 Task: Look for space in Queenstown, South Africa from 12th July, 2023 to 16th July, 2023 for 8 adults in price range Rs.10000 to Rs.16000. Place can be private room with 8 bedrooms having 8 beds and 8 bathrooms. Property type can be house, flat, guest house. Amenities needed are: wifi, TV, free parkinig on premises, gym, breakfast. Booking option can be shelf check-in. Required host language is English.
Action: Mouse moved to (494, 123)
Screenshot: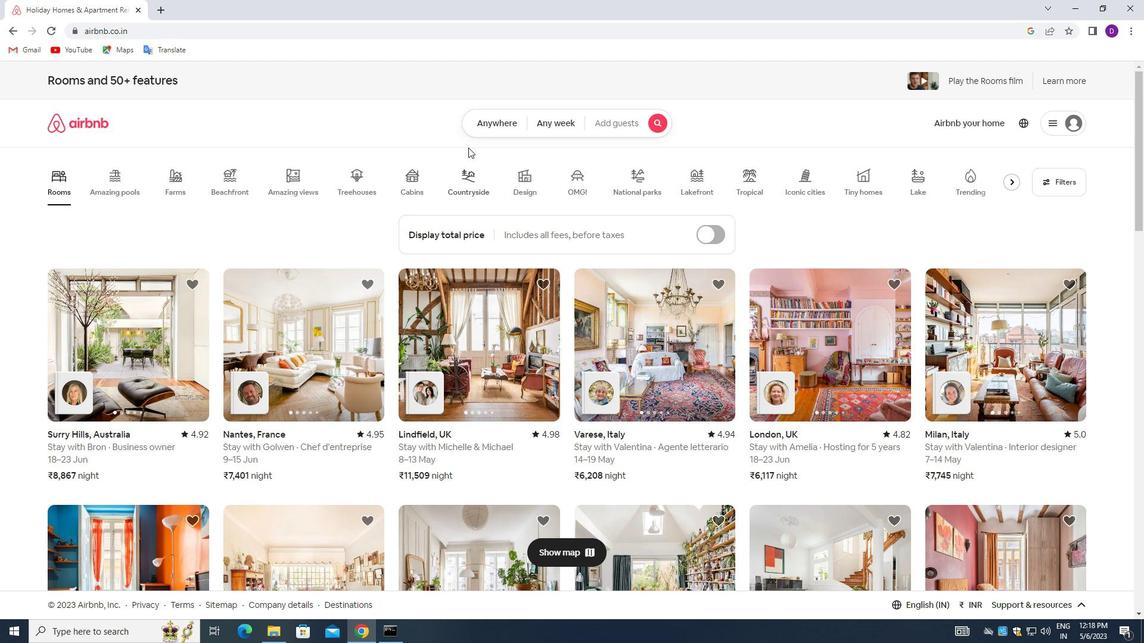 
Action: Mouse pressed left at (494, 123)
Screenshot: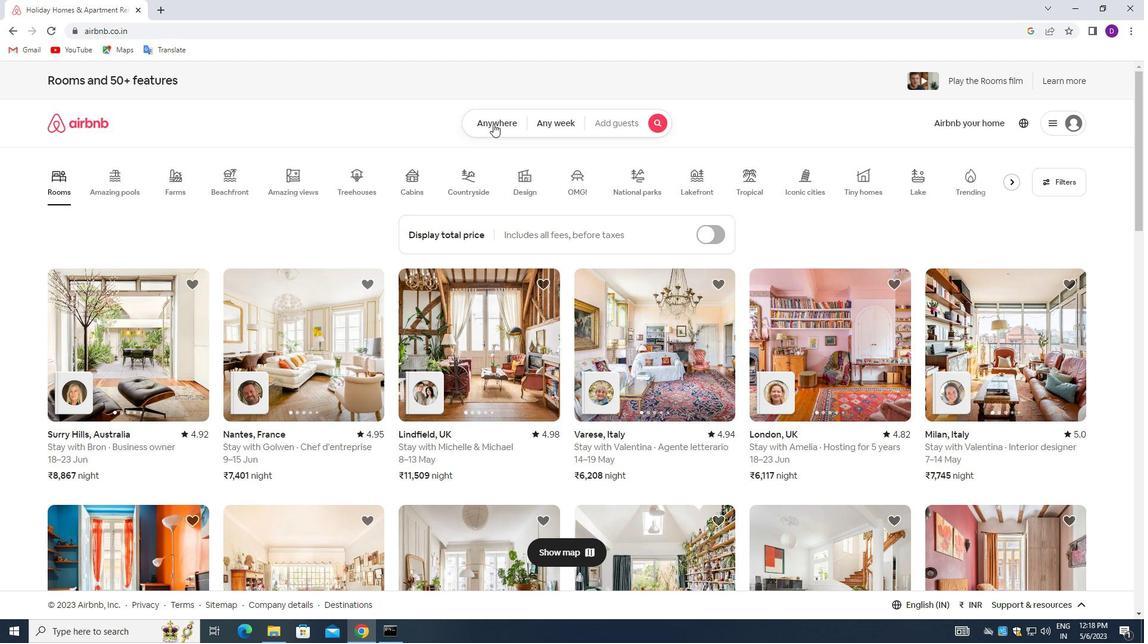 
Action: Mouse moved to (450, 175)
Screenshot: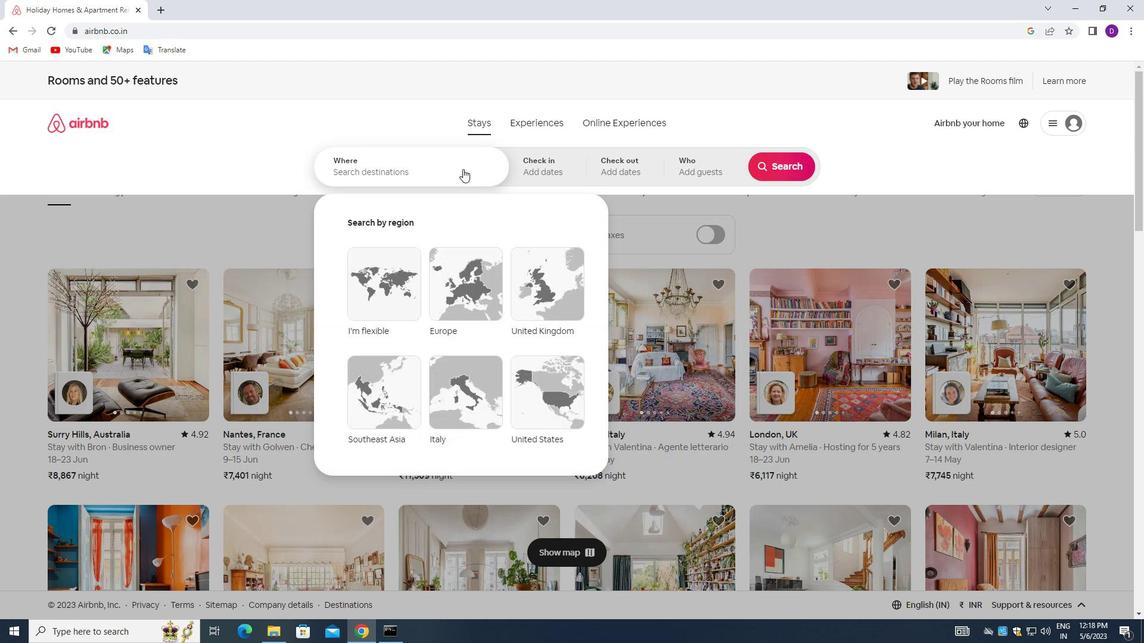 
Action: Mouse pressed left at (450, 175)
Screenshot: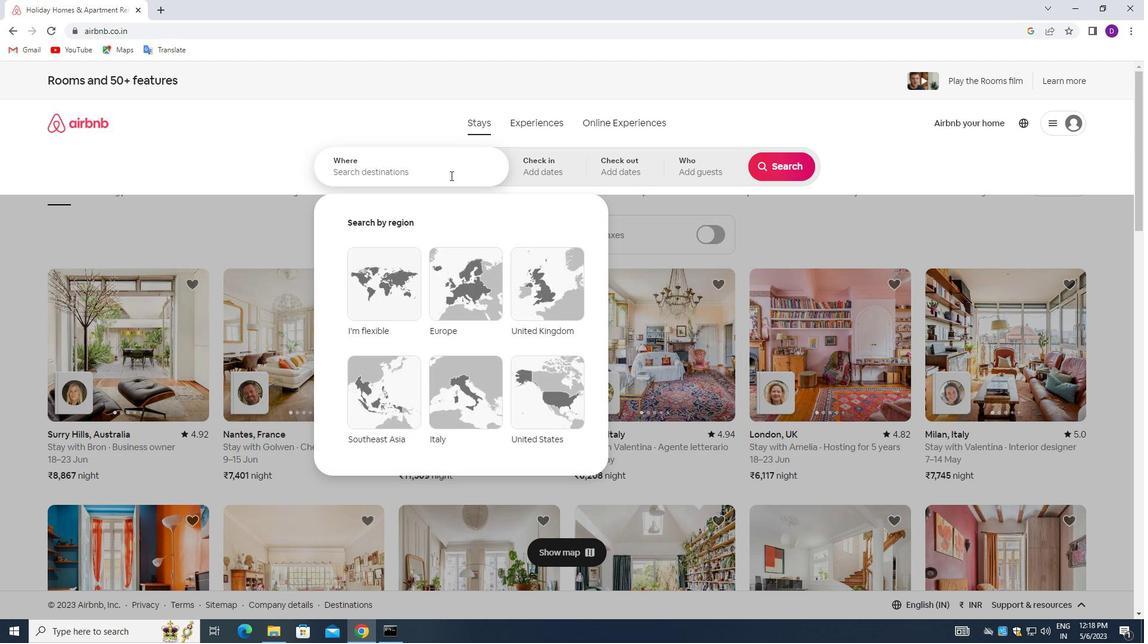 
Action: Mouse moved to (283, 236)
Screenshot: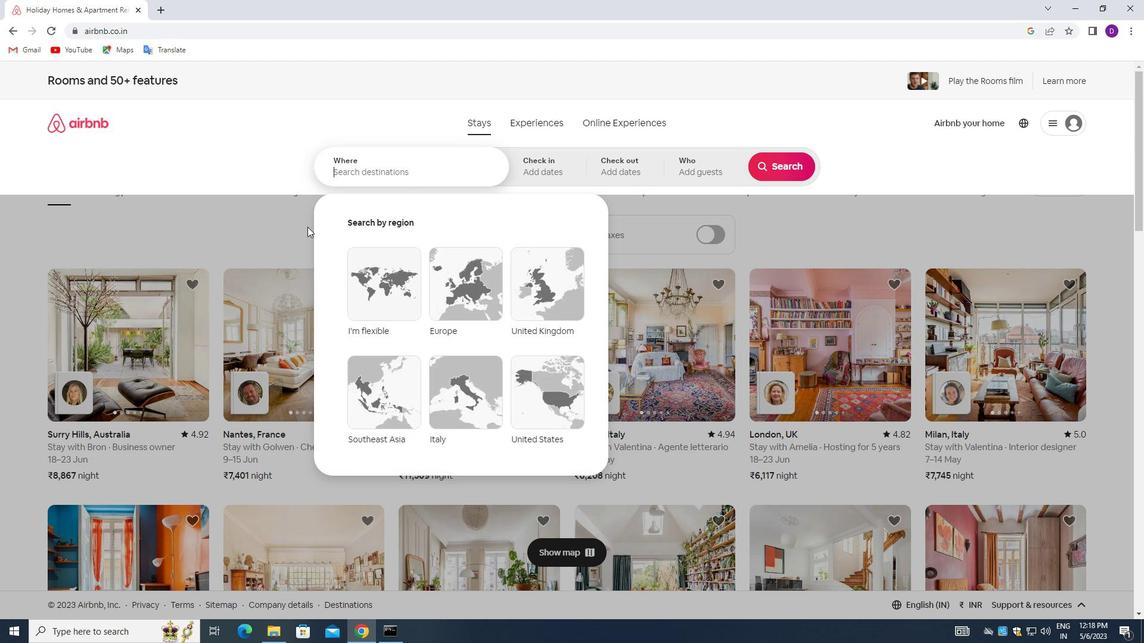 
Action: Key pressed <Key.shift_r>Queenstown,<Key.space><Key.shift_r>A=<Key.backspace><Key.backspace><Key.shift_r>South<Key.space><Key.shift_r>Africa<Key.enter>
Screenshot: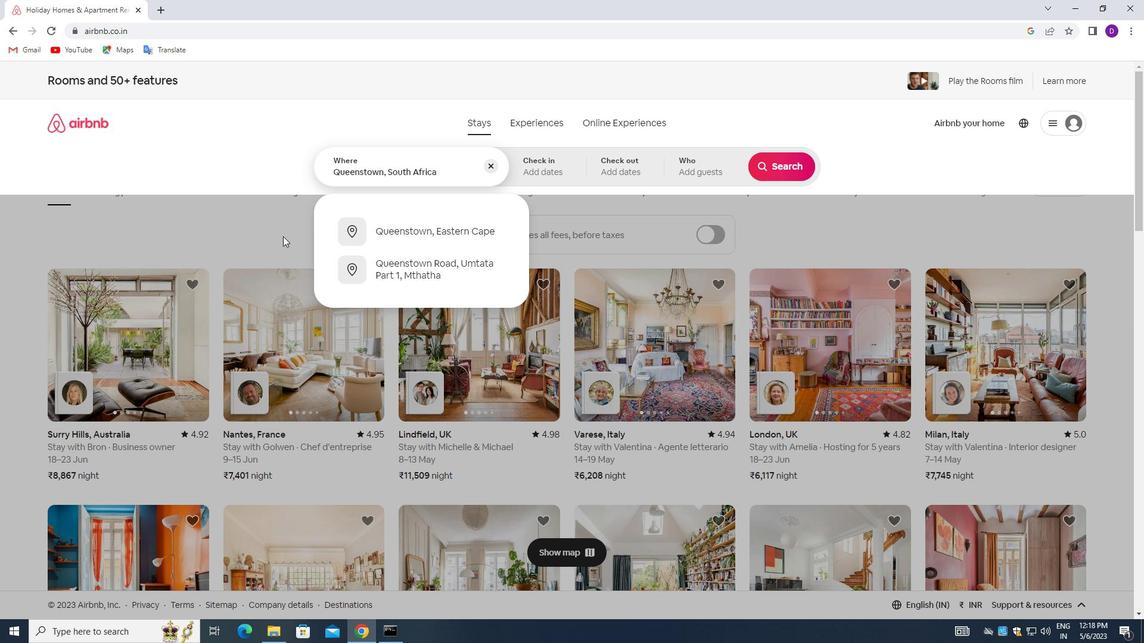 
Action: Mouse scrolled (283, 237) with delta (0, 0)
Screenshot: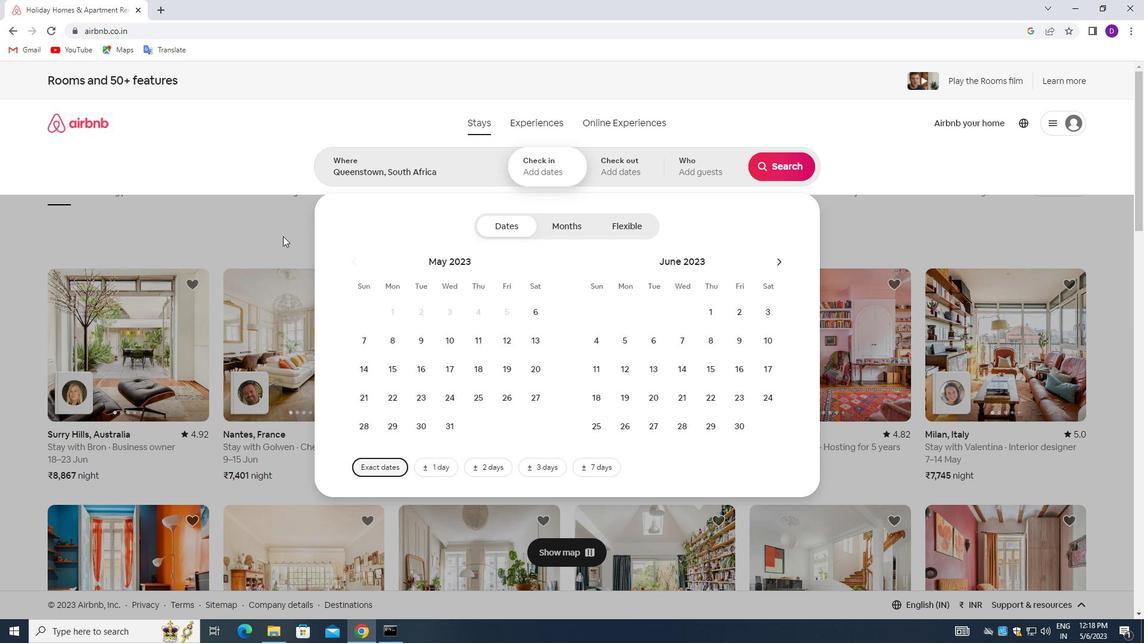 
Action: Mouse scrolled (283, 237) with delta (0, 0)
Screenshot: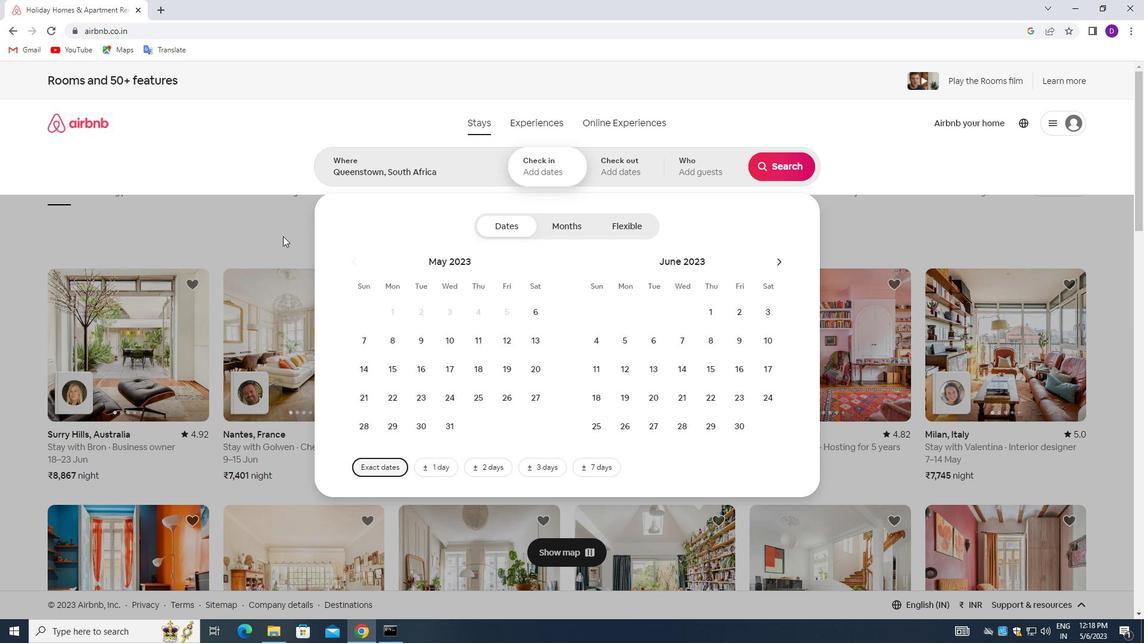 
Action: Mouse moved to (772, 262)
Screenshot: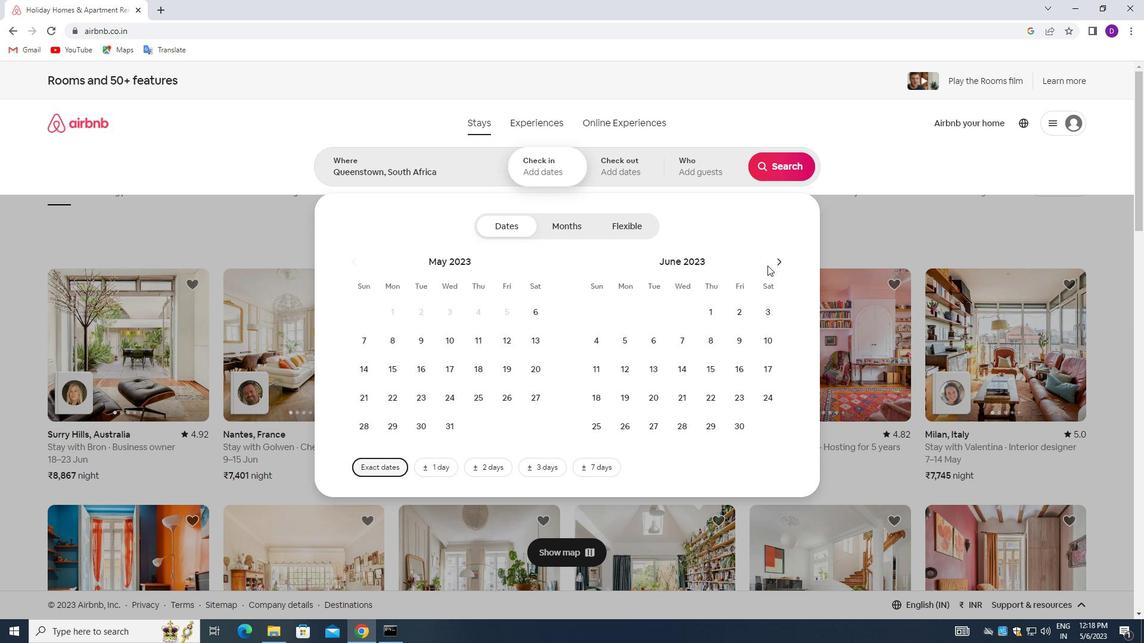 
Action: Mouse pressed left at (772, 262)
Screenshot: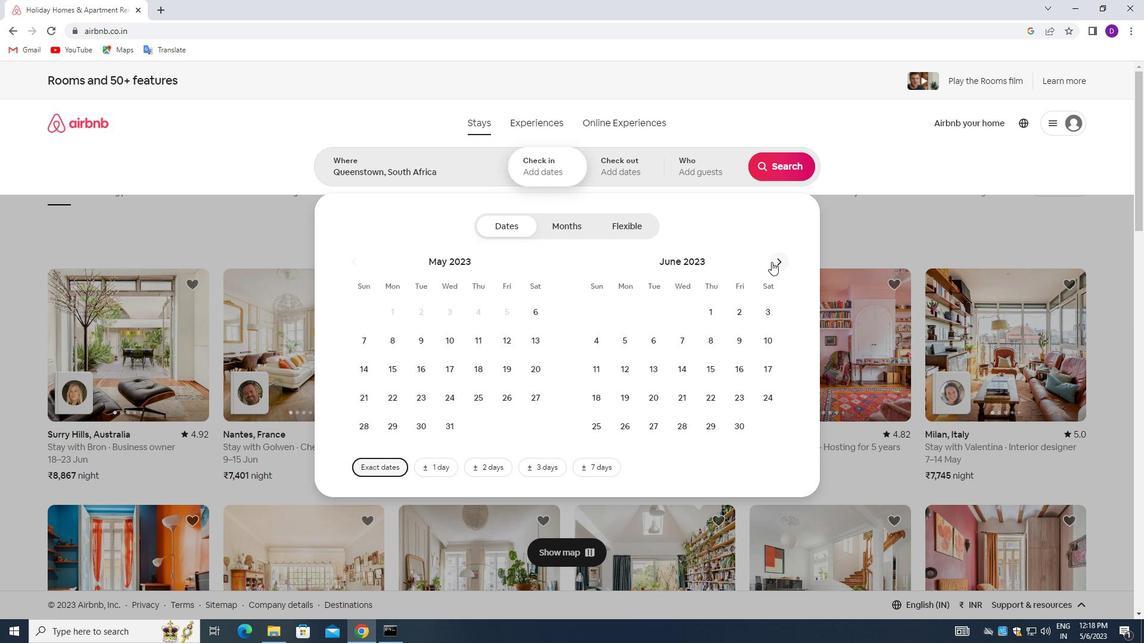 
Action: Mouse moved to (687, 376)
Screenshot: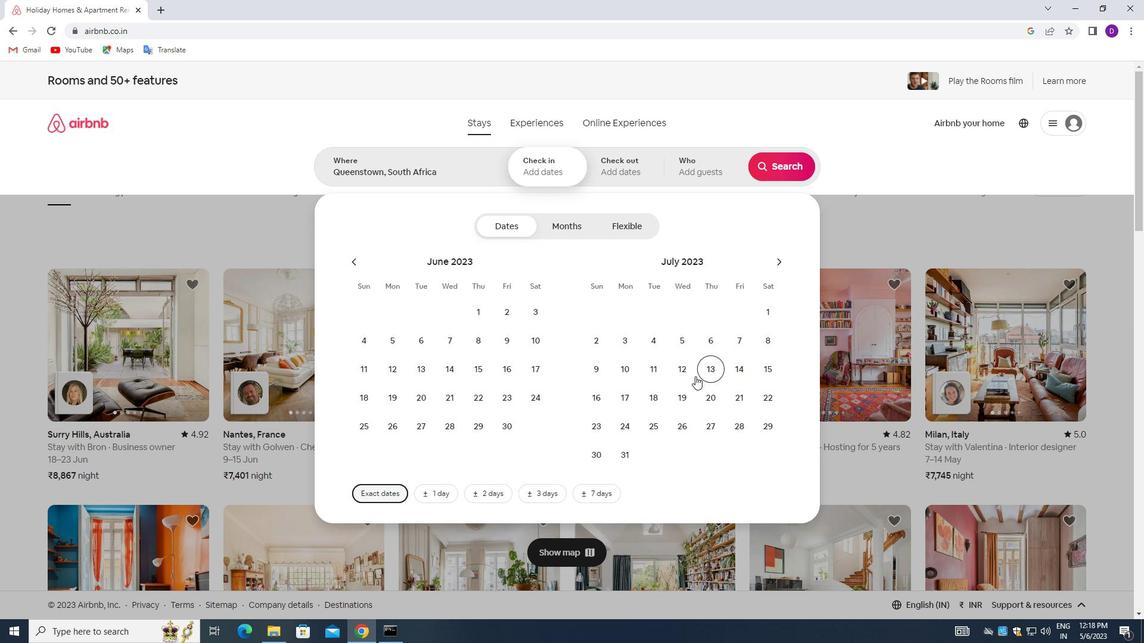 
Action: Mouse pressed left at (687, 376)
Screenshot: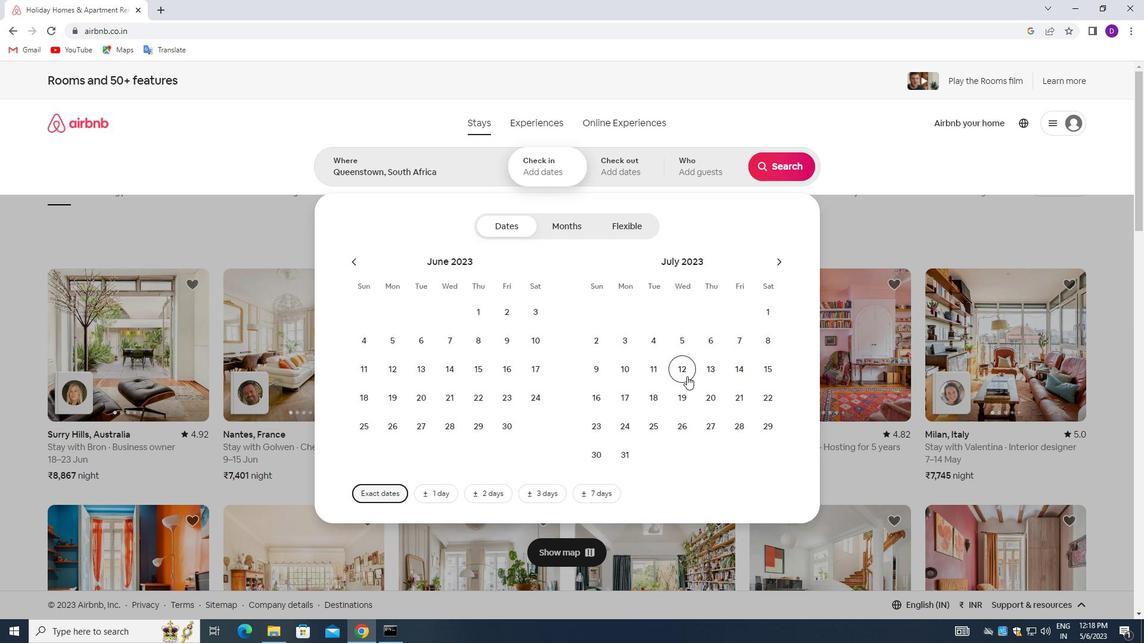 
Action: Mouse moved to (598, 402)
Screenshot: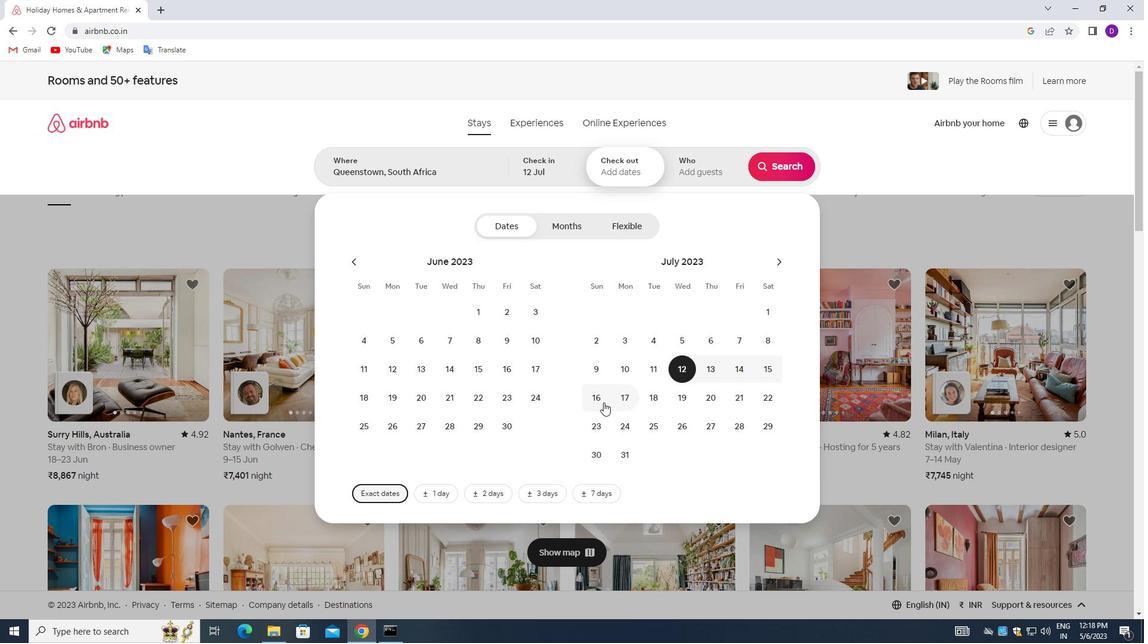 
Action: Mouse pressed left at (598, 402)
Screenshot: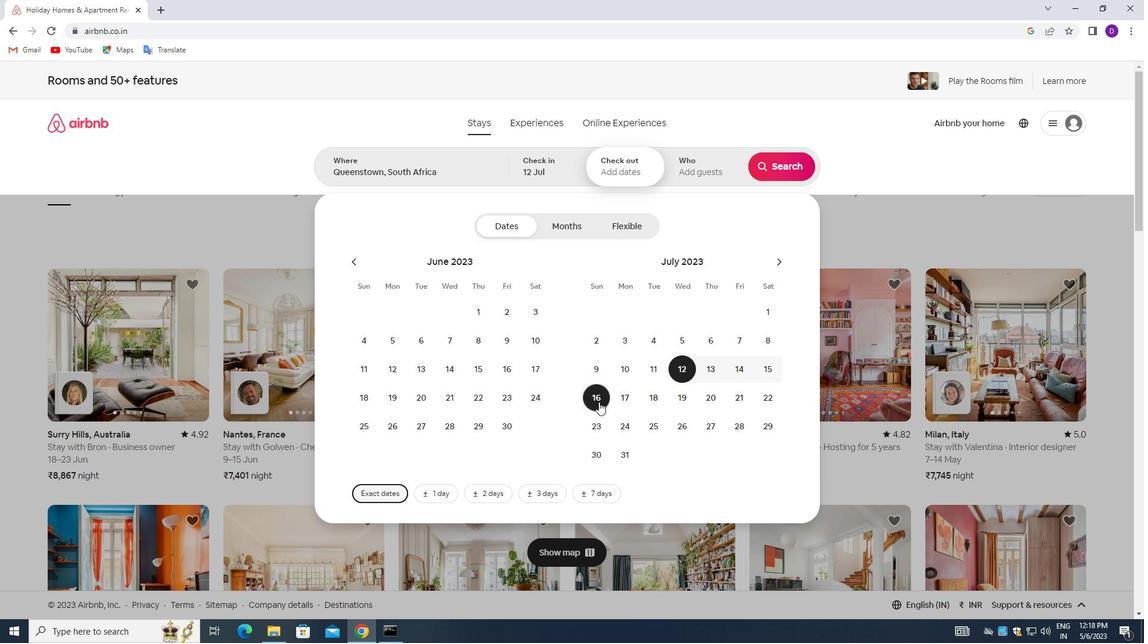 
Action: Mouse moved to (696, 175)
Screenshot: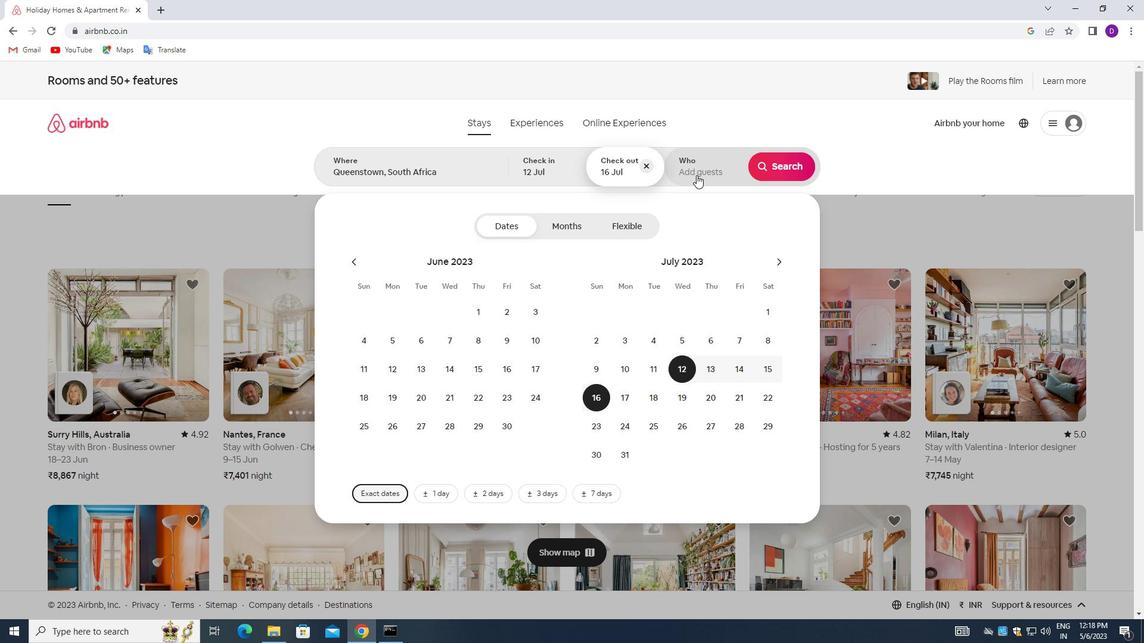 
Action: Mouse pressed left at (696, 175)
Screenshot: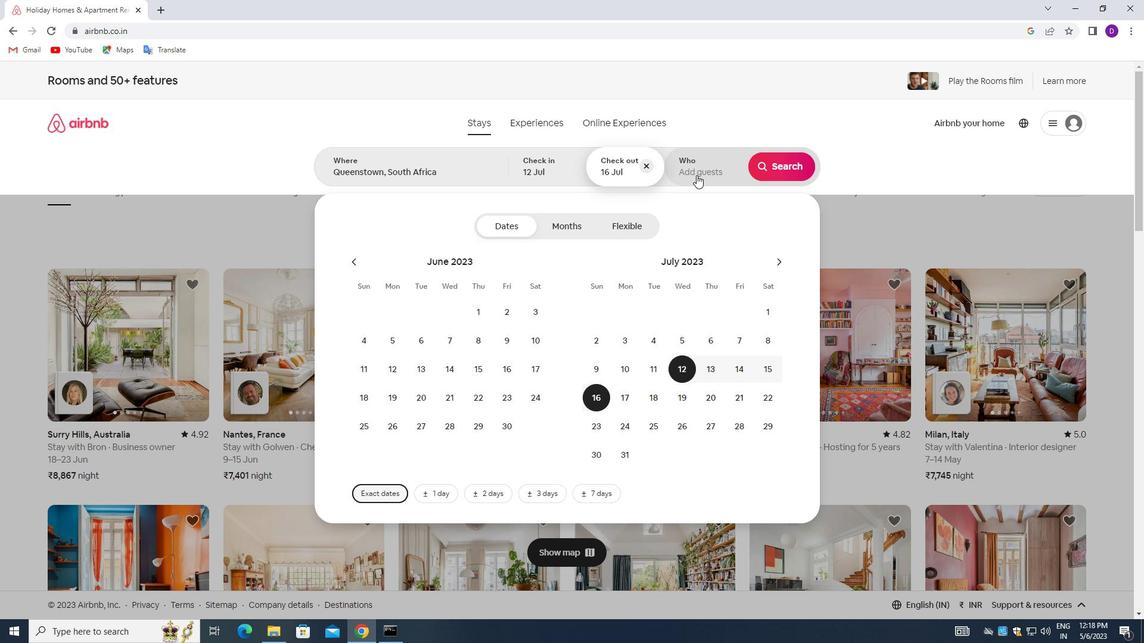 
Action: Mouse moved to (780, 228)
Screenshot: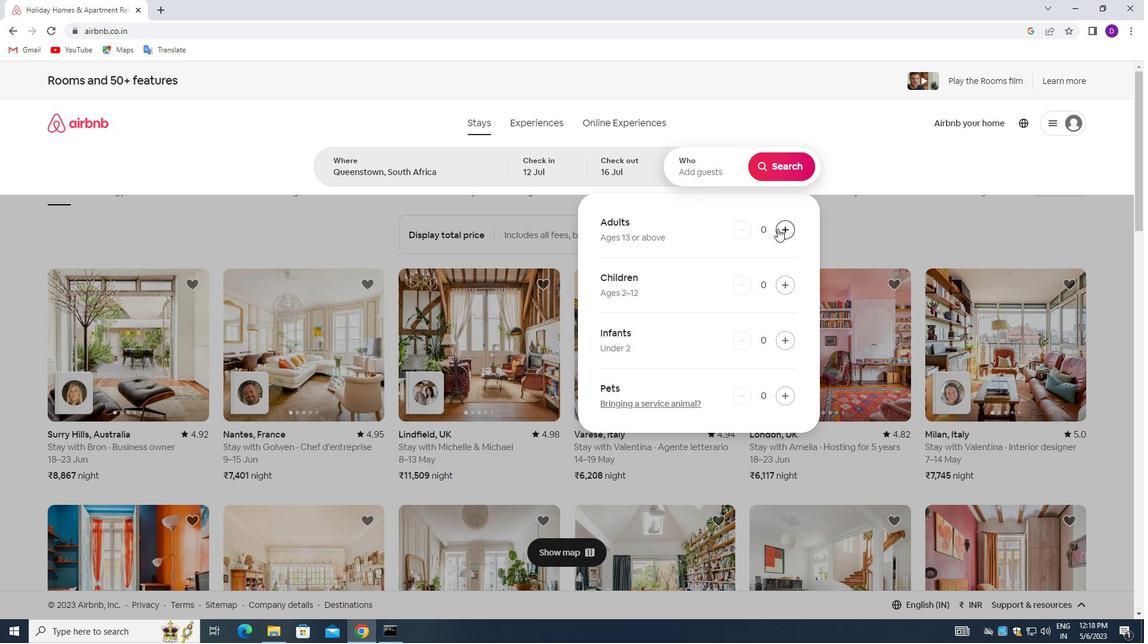 
Action: Mouse pressed left at (780, 228)
Screenshot: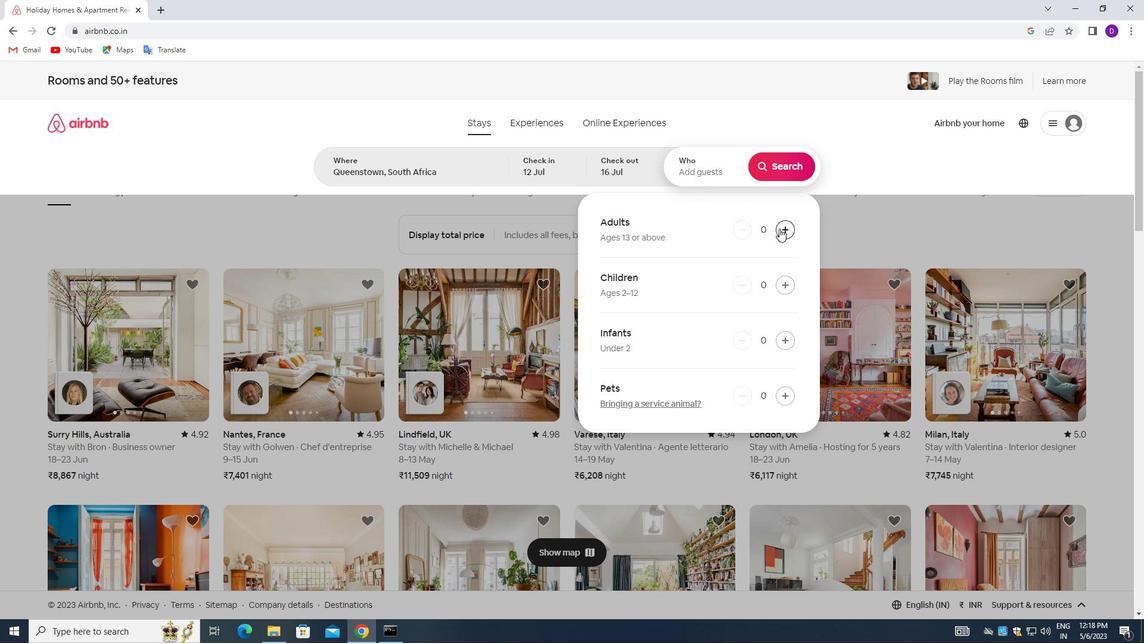 
Action: Mouse pressed left at (780, 228)
Screenshot: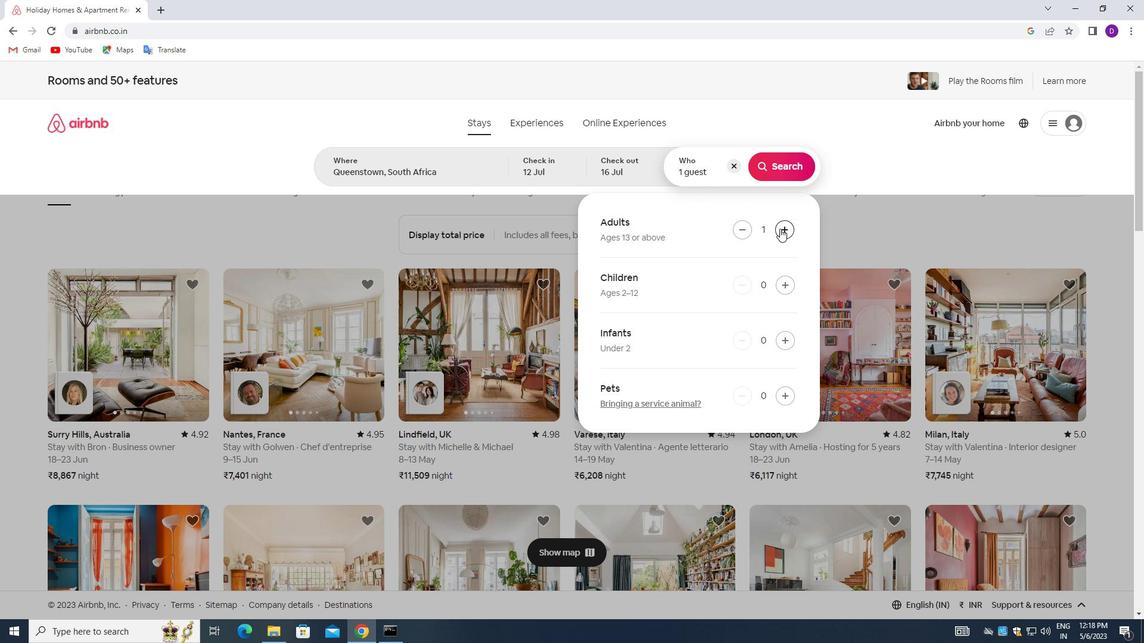 
Action: Mouse pressed left at (780, 228)
Screenshot: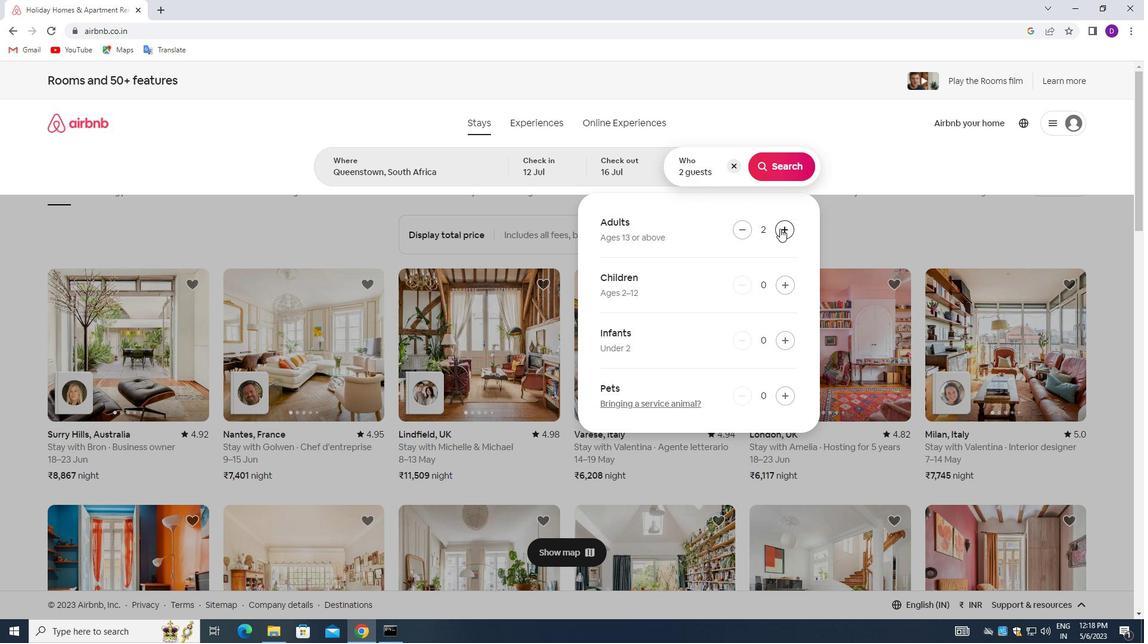 
Action: Mouse pressed left at (780, 228)
Screenshot: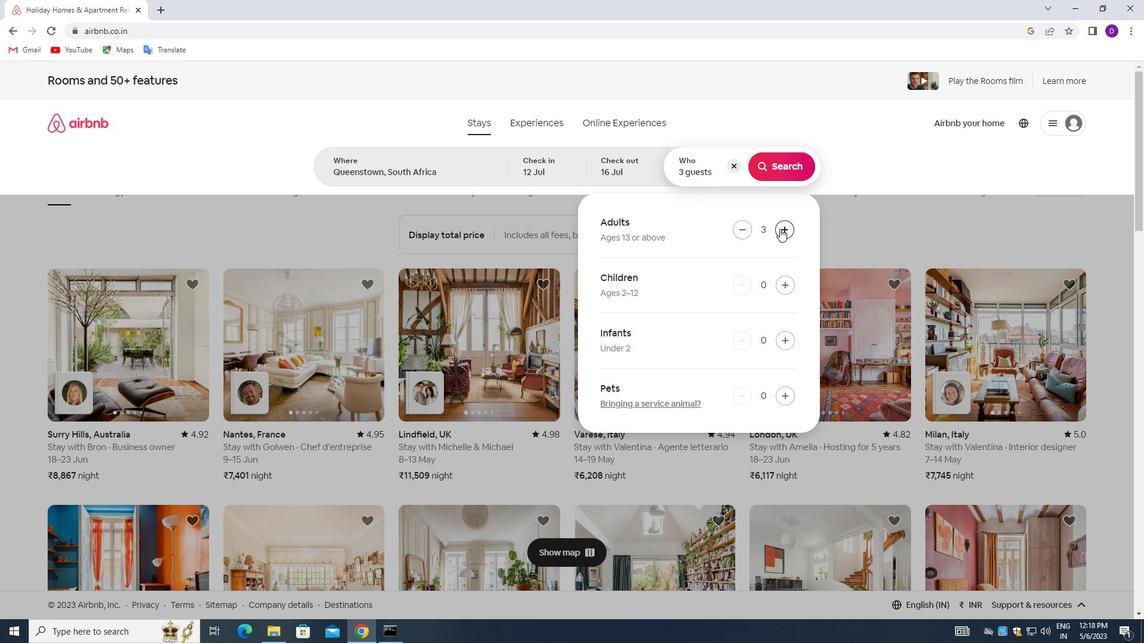
Action: Mouse pressed left at (780, 228)
Screenshot: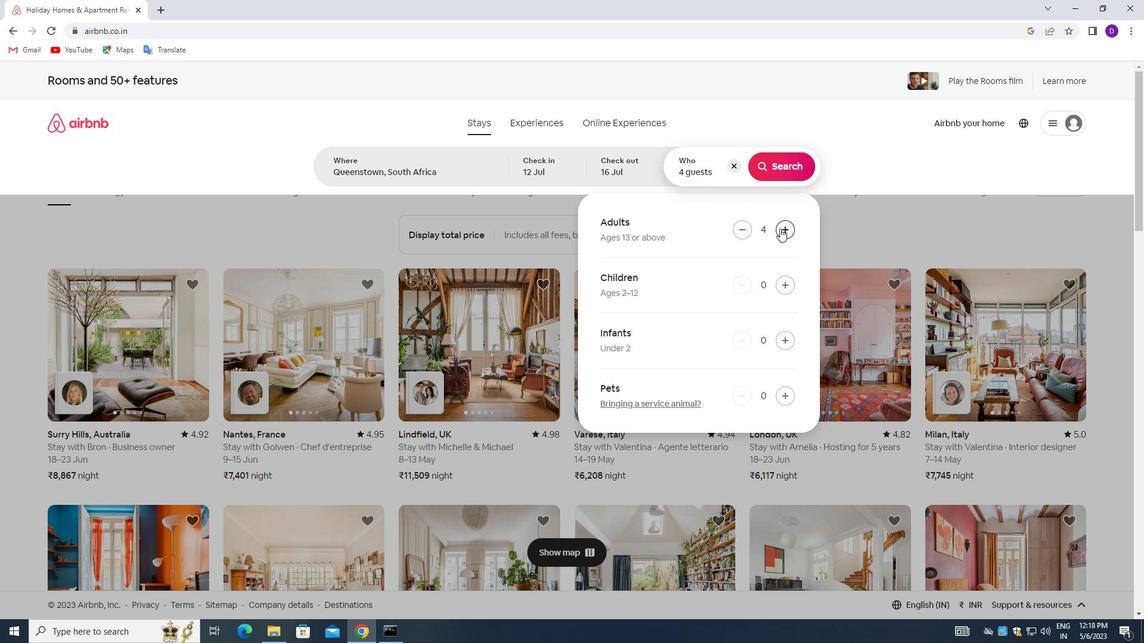 
Action: Mouse pressed left at (780, 228)
Screenshot: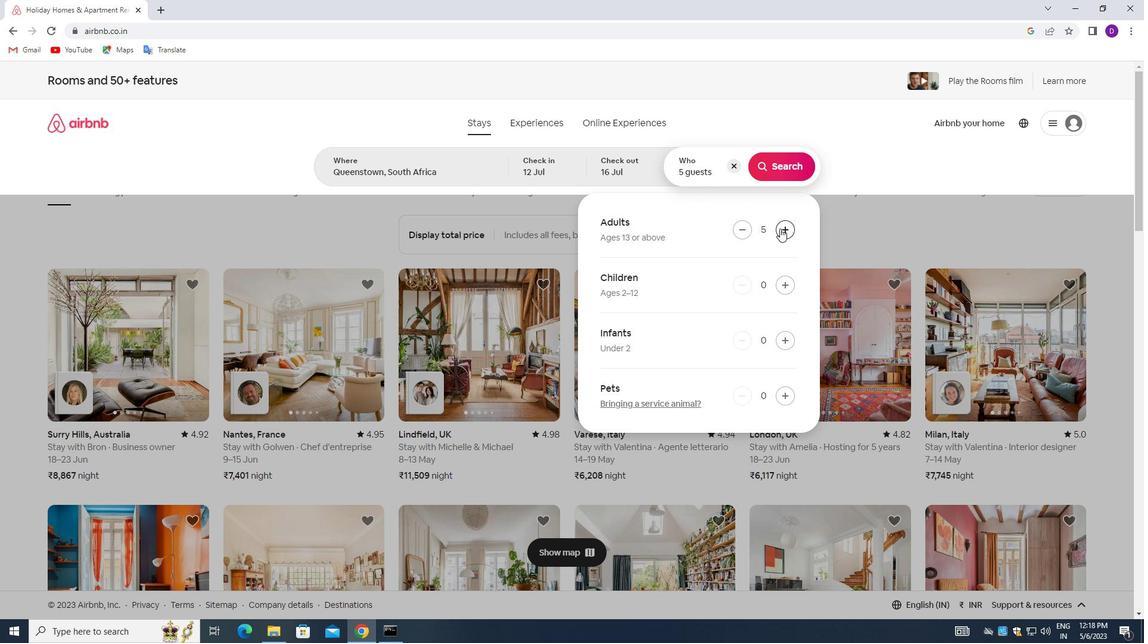 
Action: Mouse pressed left at (780, 228)
Screenshot: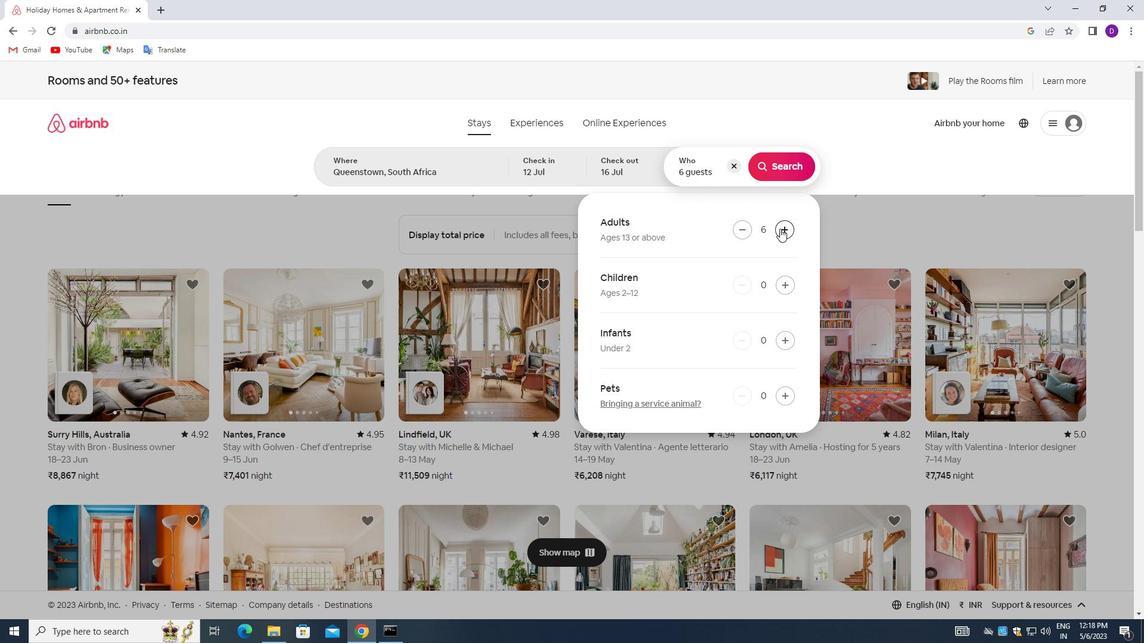 
Action: Mouse pressed left at (780, 228)
Screenshot: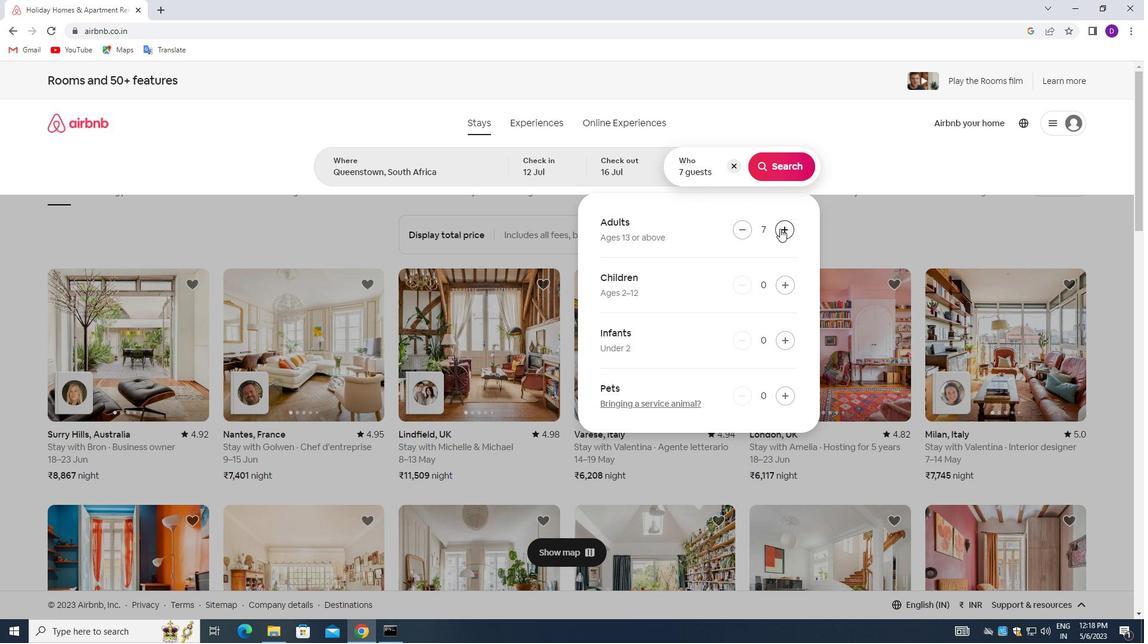 
Action: Mouse moved to (787, 168)
Screenshot: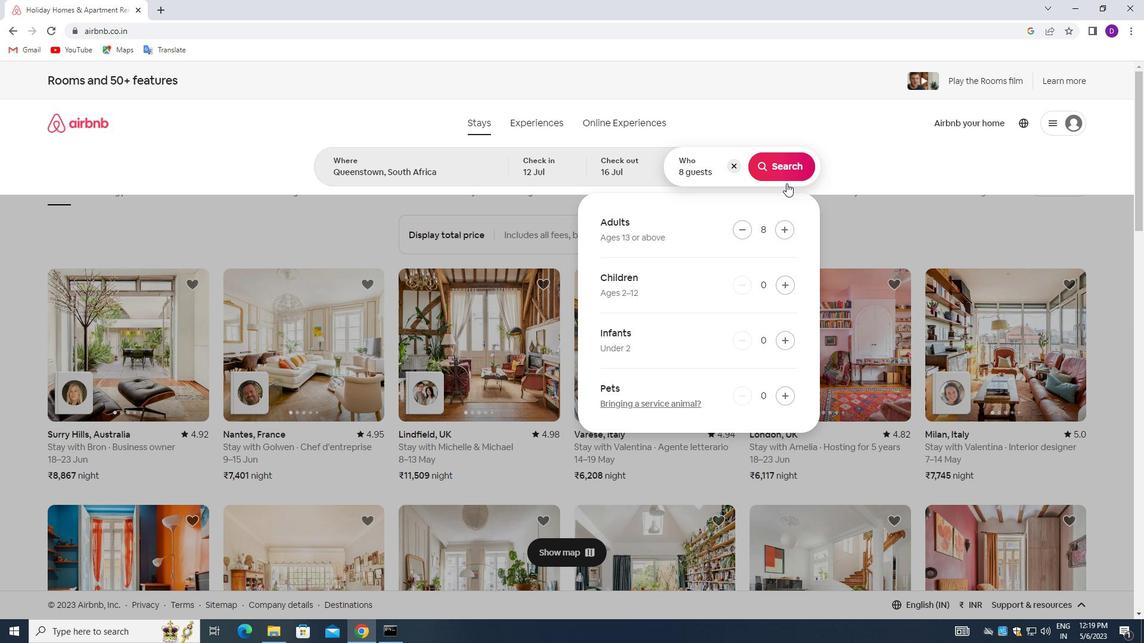 
Action: Mouse pressed left at (787, 168)
Screenshot: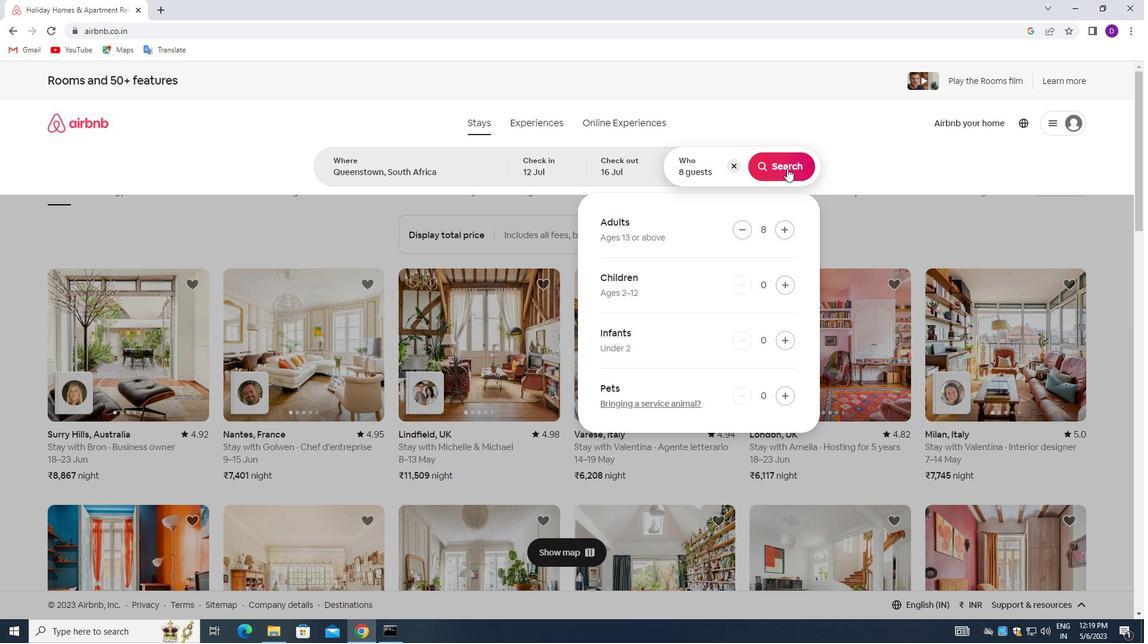 
Action: Mouse moved to (1091, 123)
Screenshot: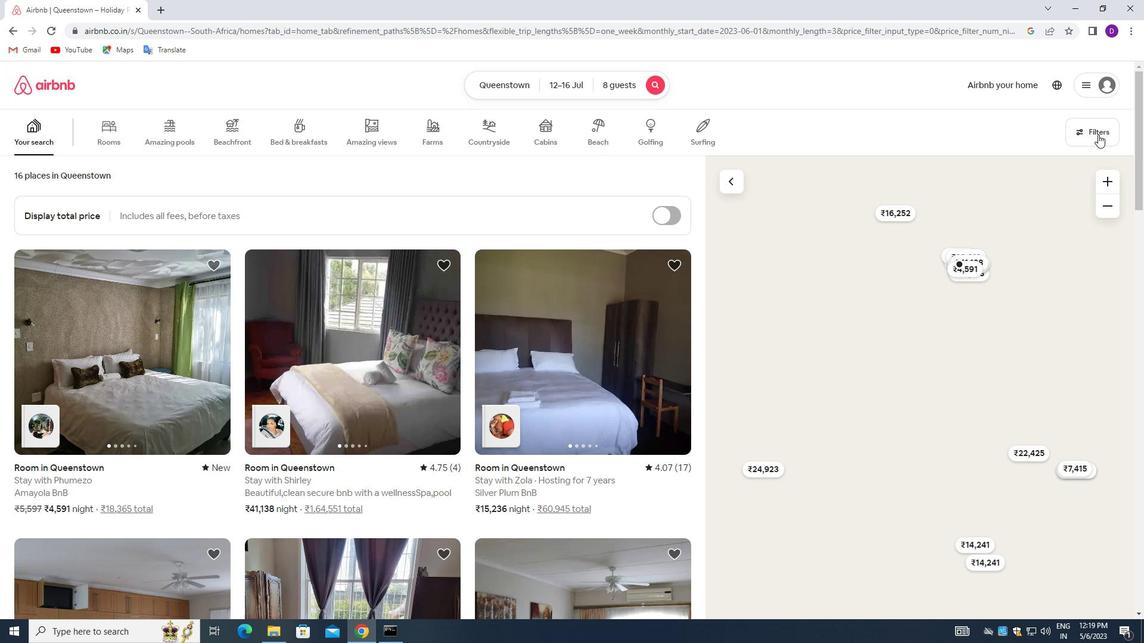 
Action: Mouse pressed left at (1091, 123)
Screenshot: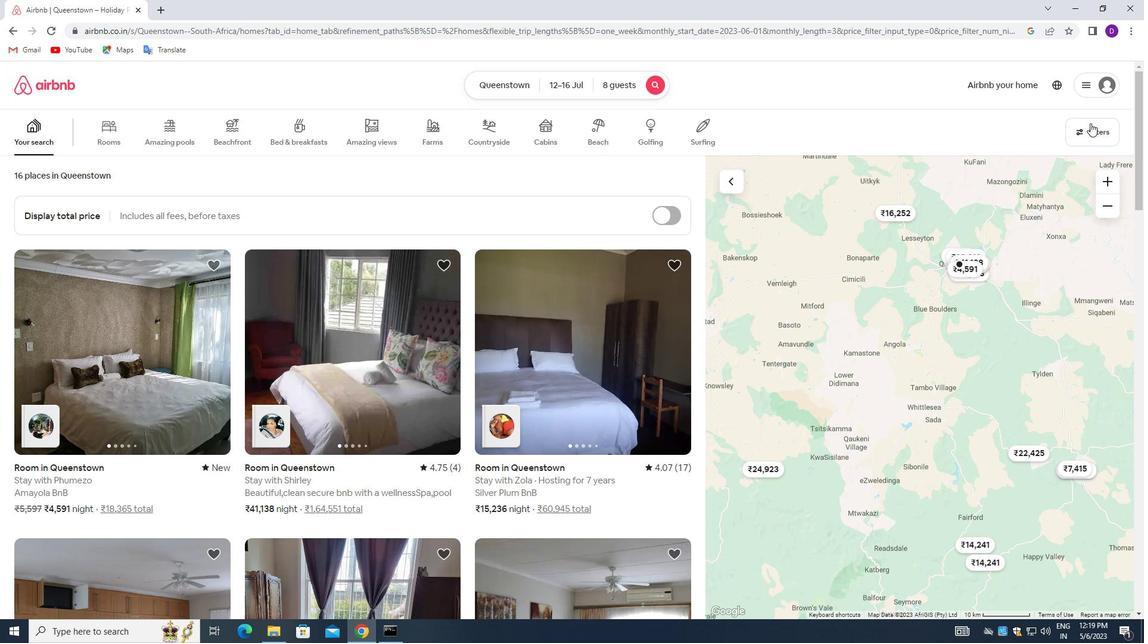 
Action: Mouse moved to (425, 426)
Screenshot: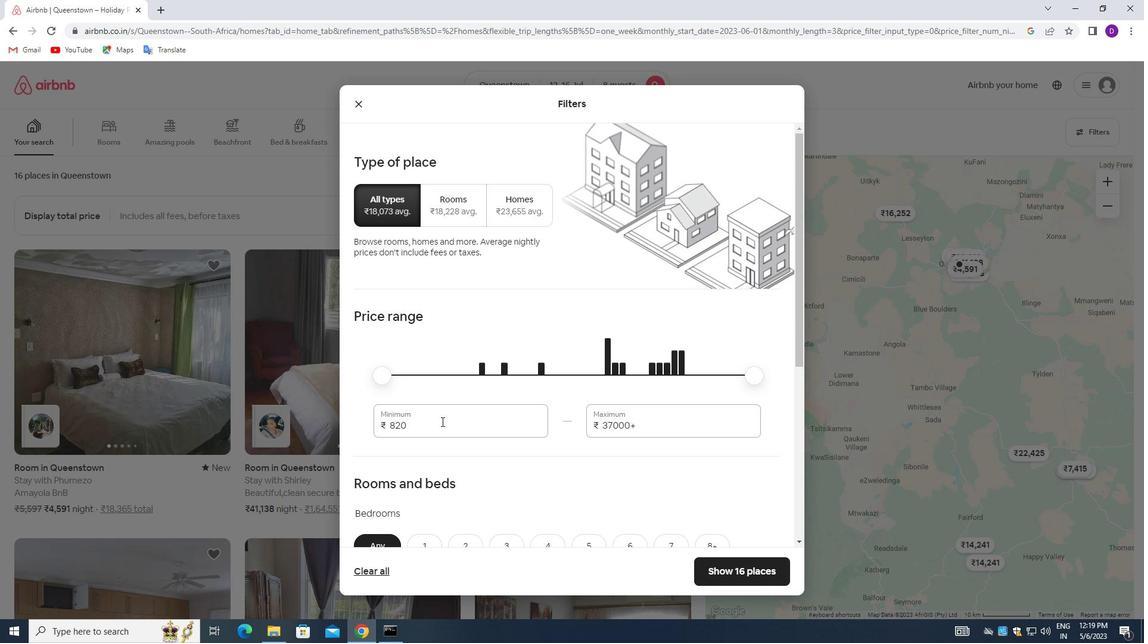 
Action: Mouse pressed left at (425, 426)
Screenshot: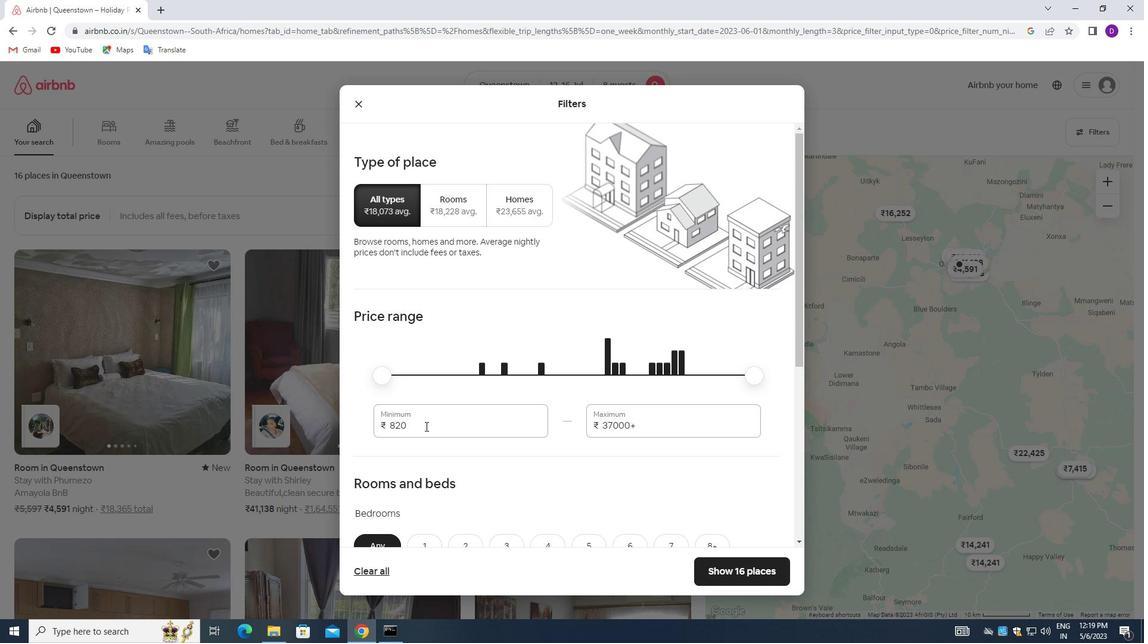 
Action: Mouse pressed left at (425, 426)
Screenshot: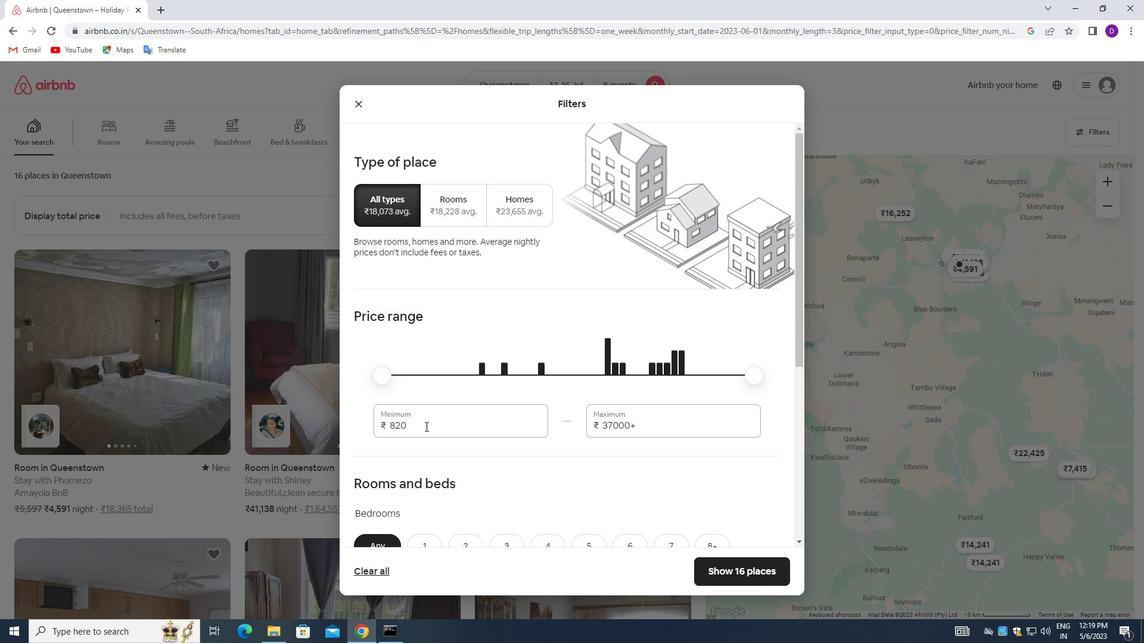 
Action: Mouse moved to (426, 428)
Screenshot: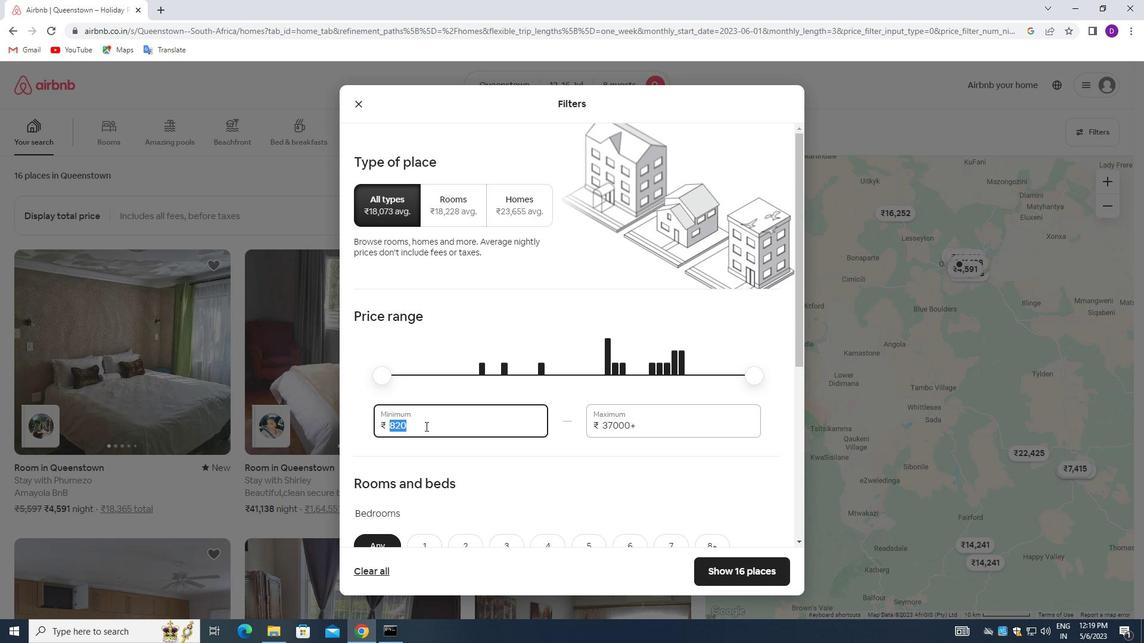 
Action: Key pressed 10000<Key.tab>16000
Screenshot: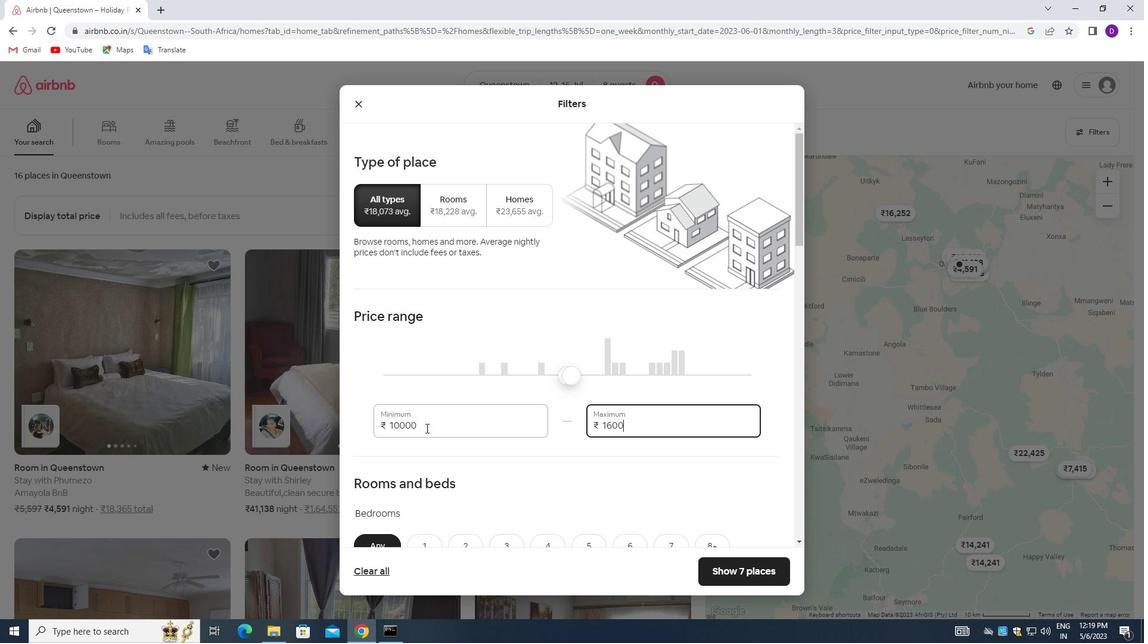 
Action: Mouse moved to (472, 435)
Screenshot: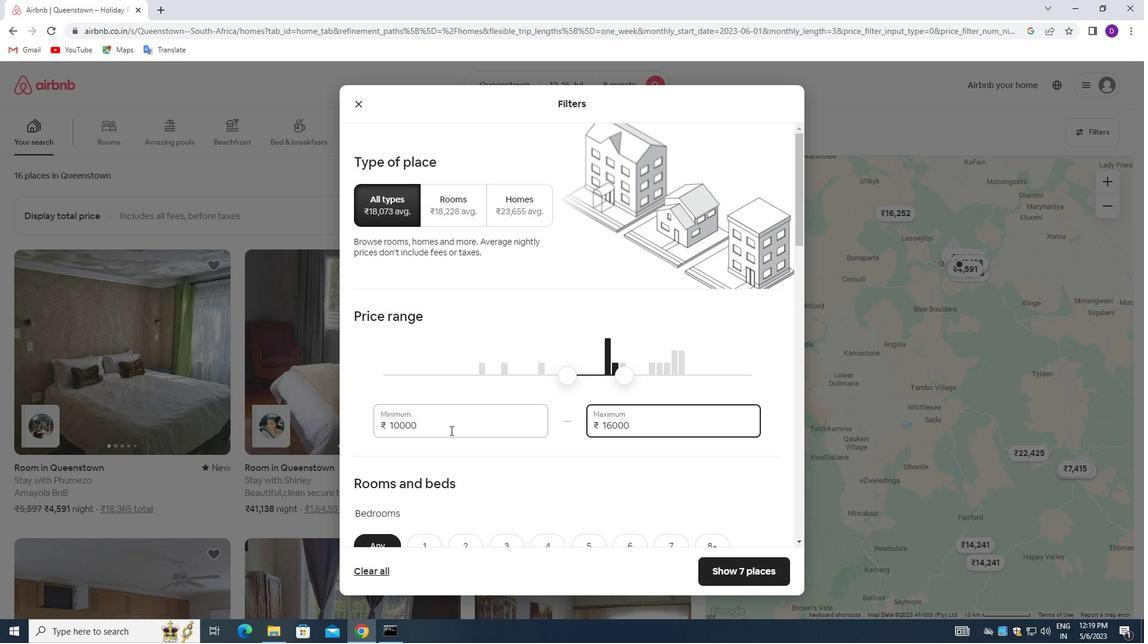 
Action: Mouse scrolled (472, 435) with delta (0, 0)
Screenshot: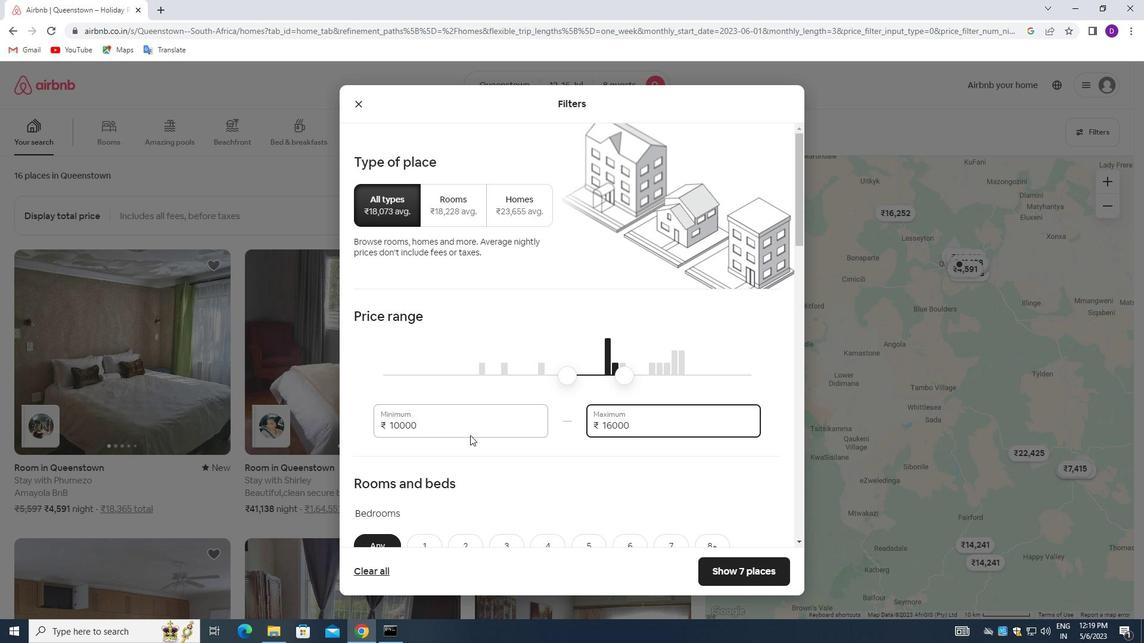 
Action: Mouse scrolled (472, 435) with delta (0, 0)
Screenshot: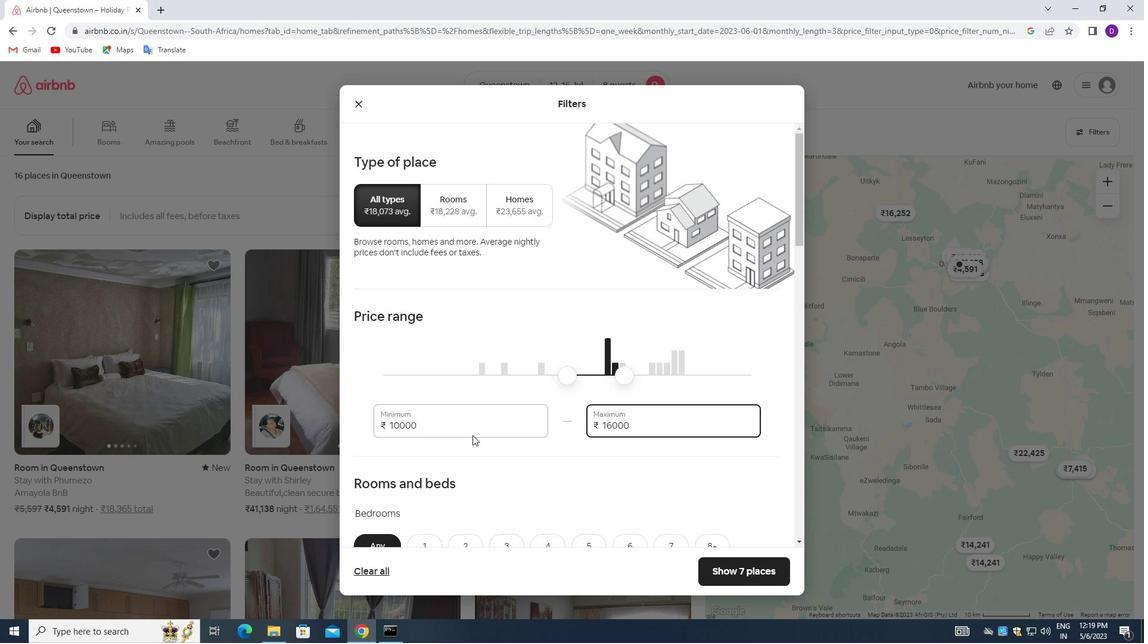 
Action: Mouse moved to (480, 422)
Screenshot: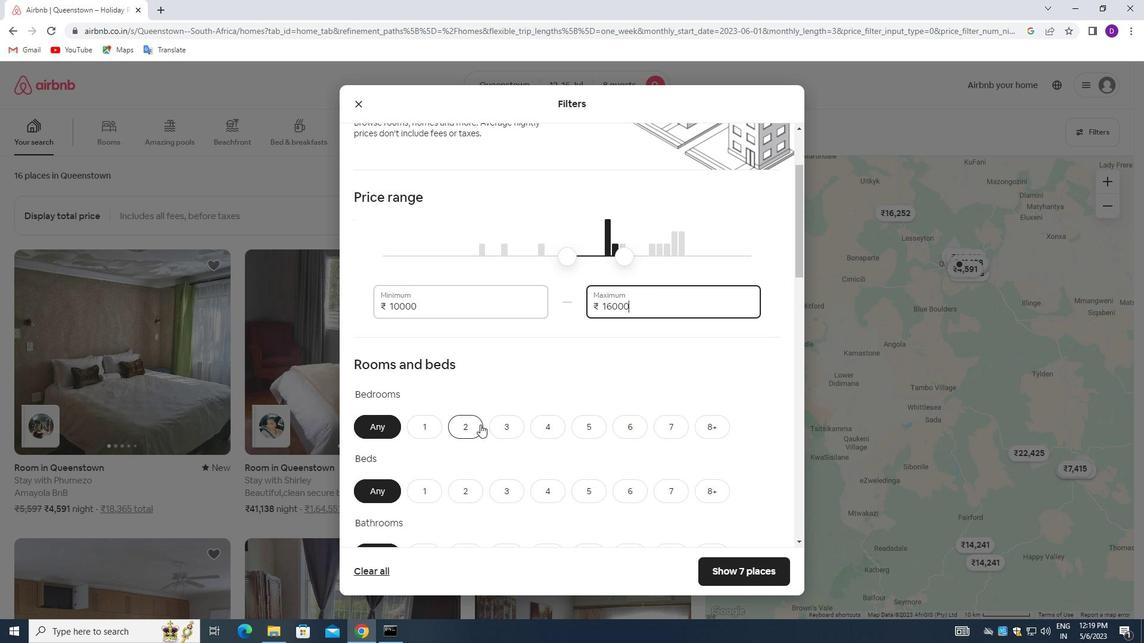 
Action: Mouse scrolled (480, 422) with delta (0, 0)
Screenshot: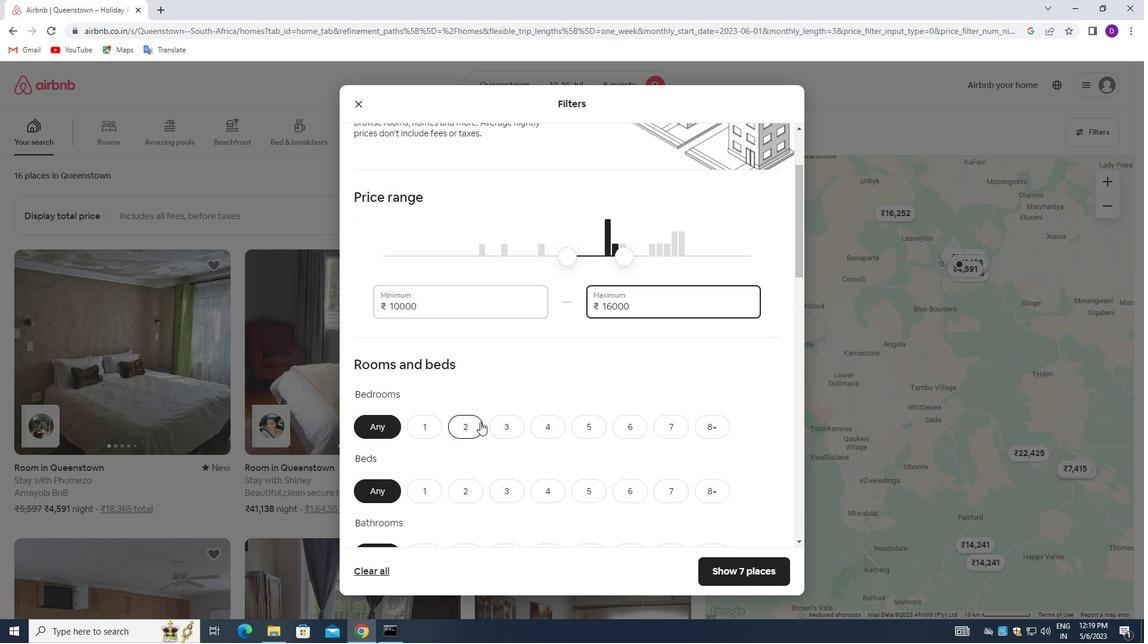
Action: Mouse moved to (724, 372)
Screenshot: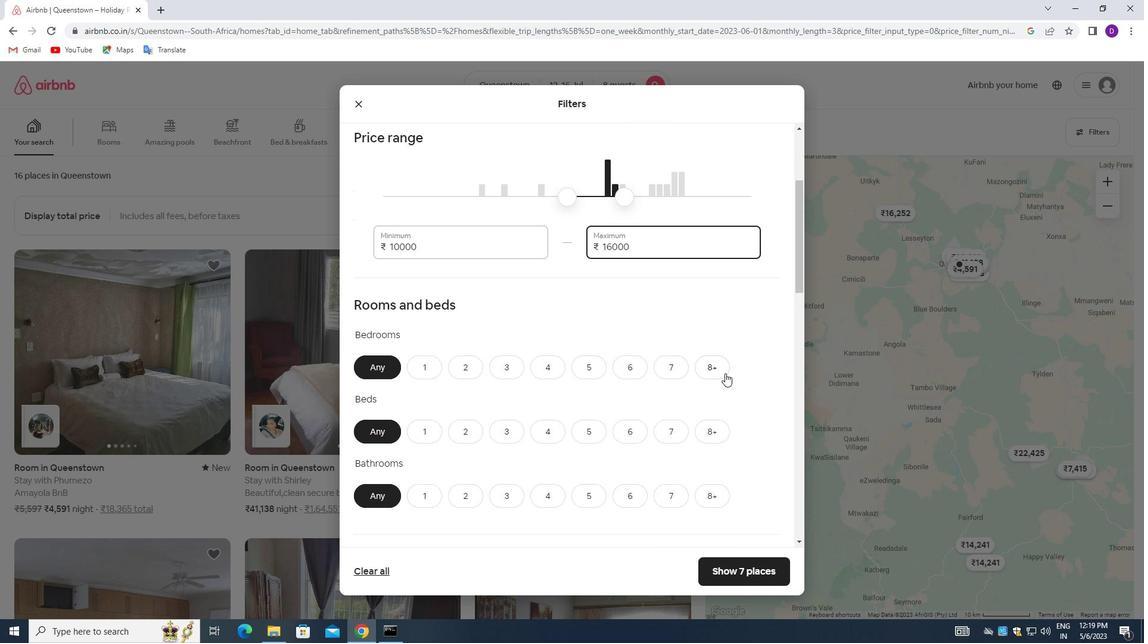 
Action: Mouse pressed left at (724, 372)
Screenshot: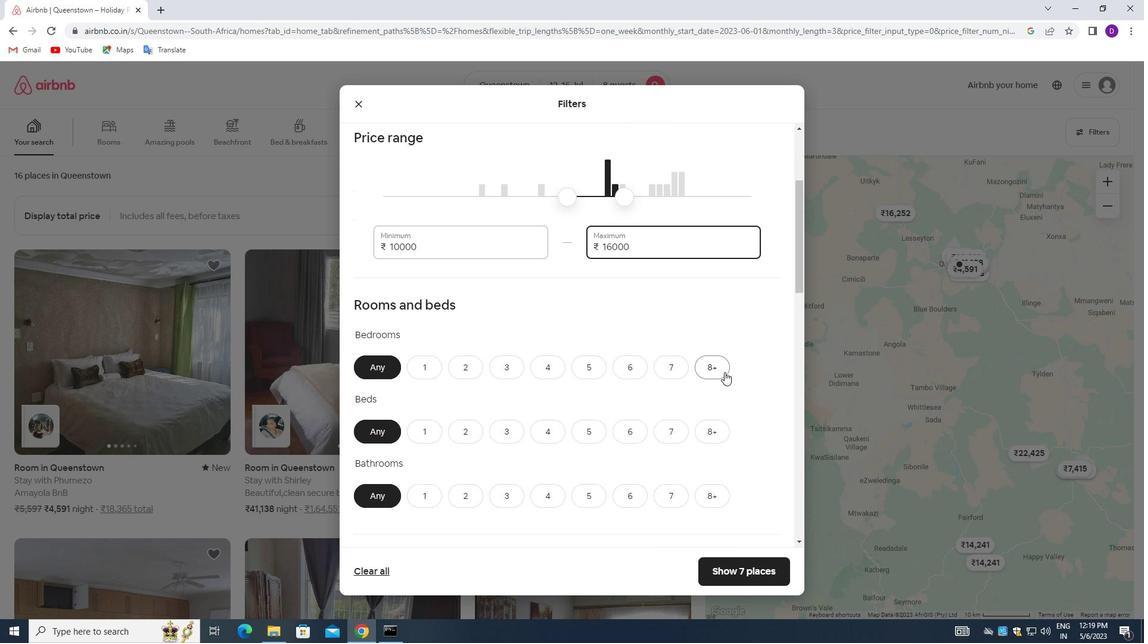 
Action: Mouse moved to (720, 419)
Screenshot: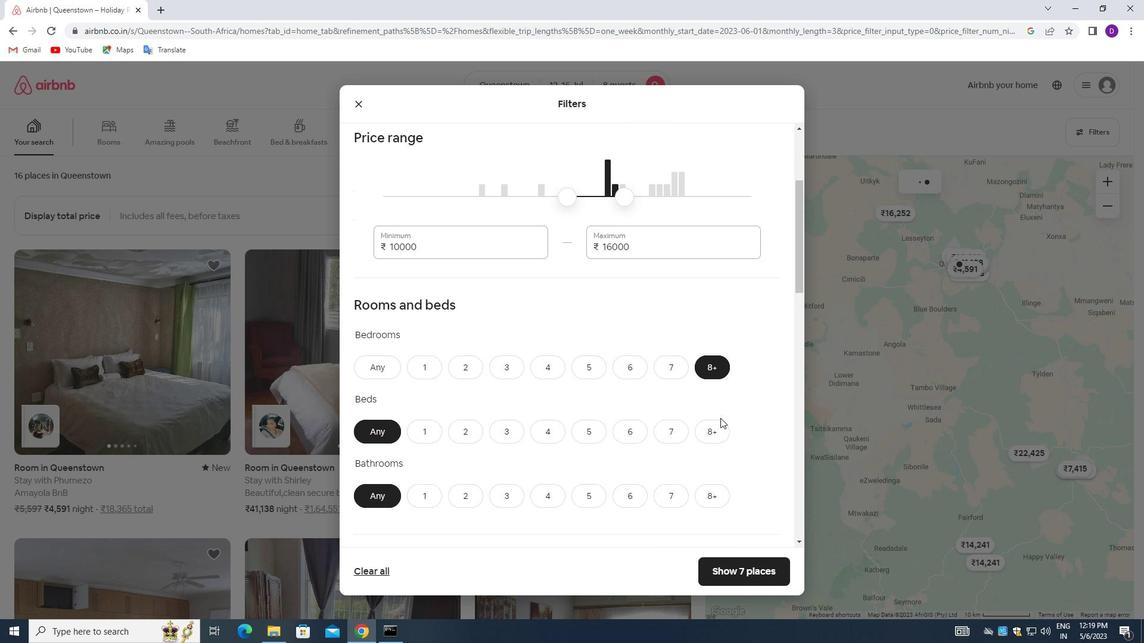 
Action: Mouse pressed left at (720, 419)
Screenshot: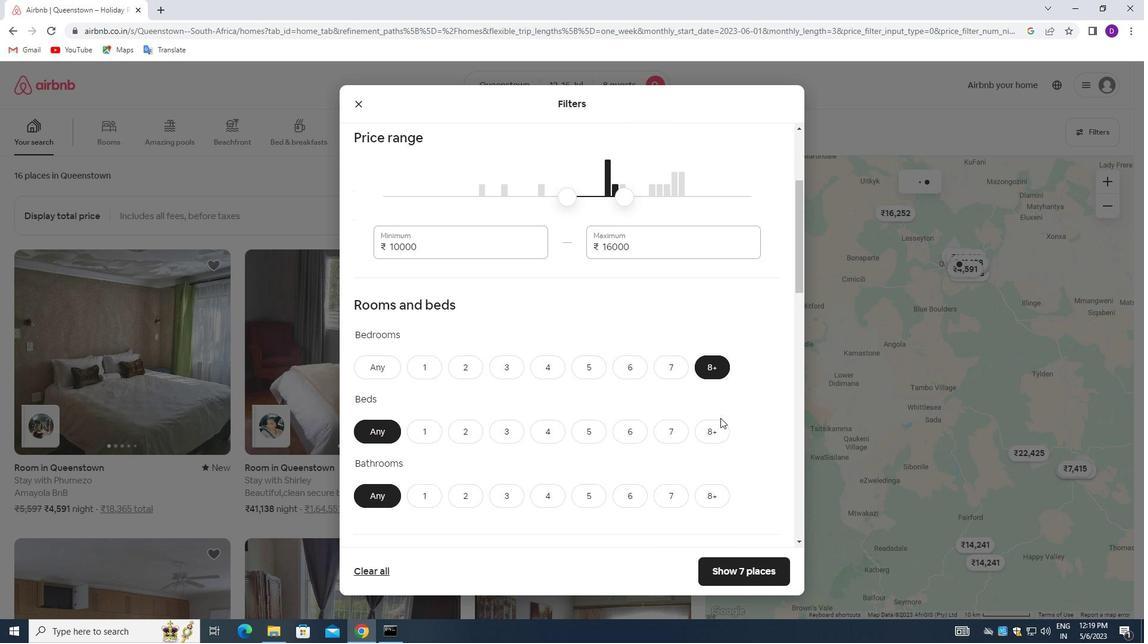 
Action: Mouse moved to (720, 425)
Screenshot: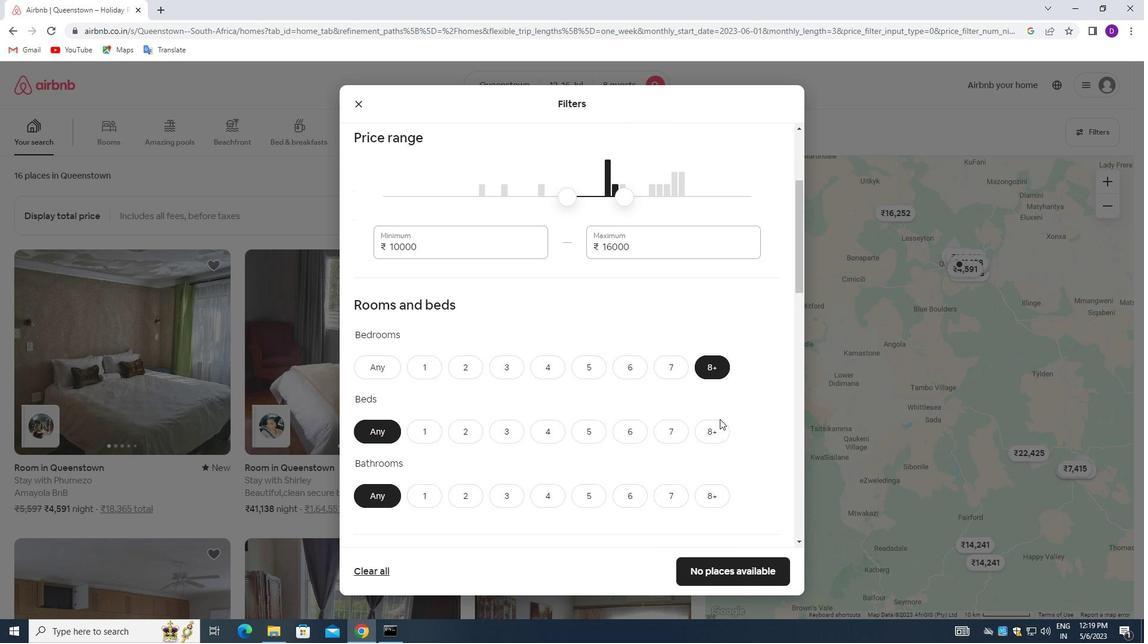 
Action: Mouse pressed left at (720, 425)
Screenshot: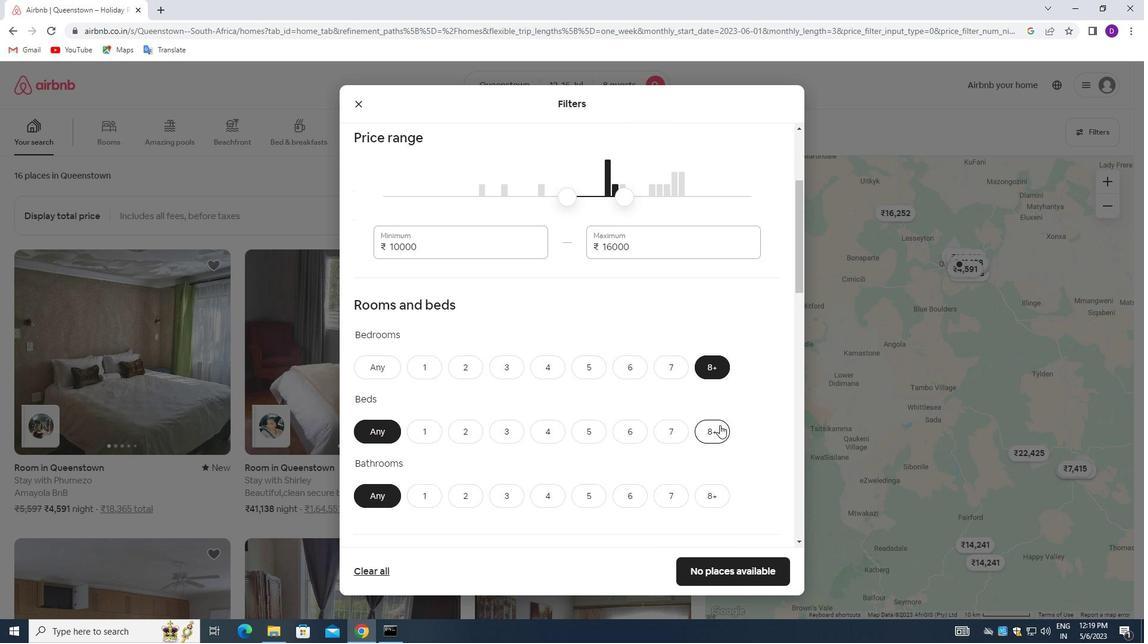 
Action: Mouse moved to (713, 493)
Screenshot: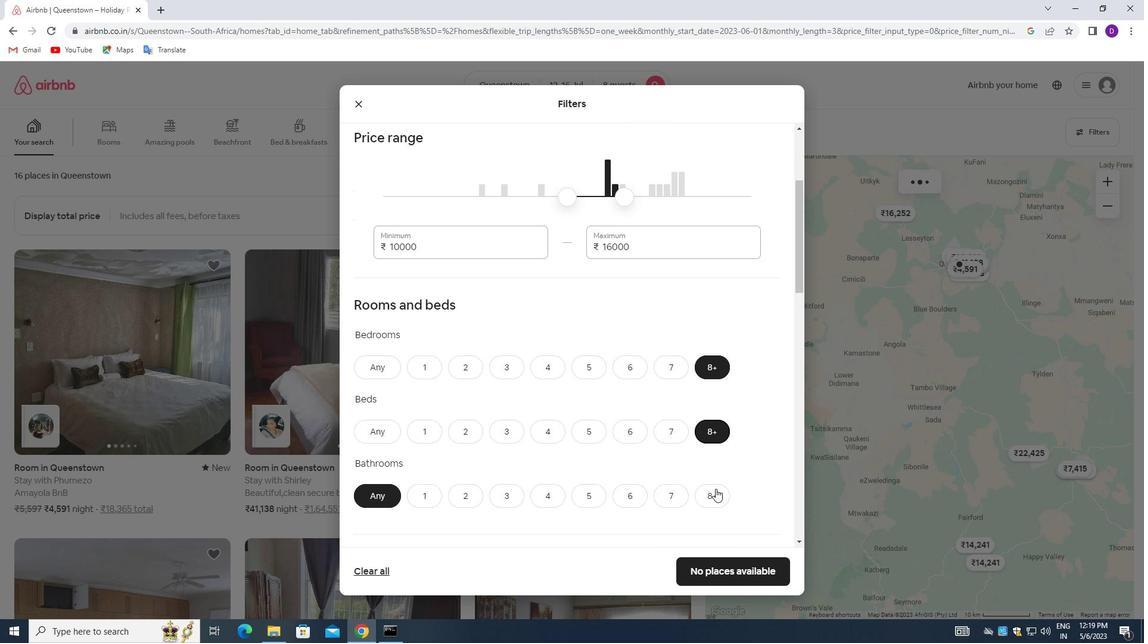 
Action: Mouse pressed left at (713, 493)
Screenshot: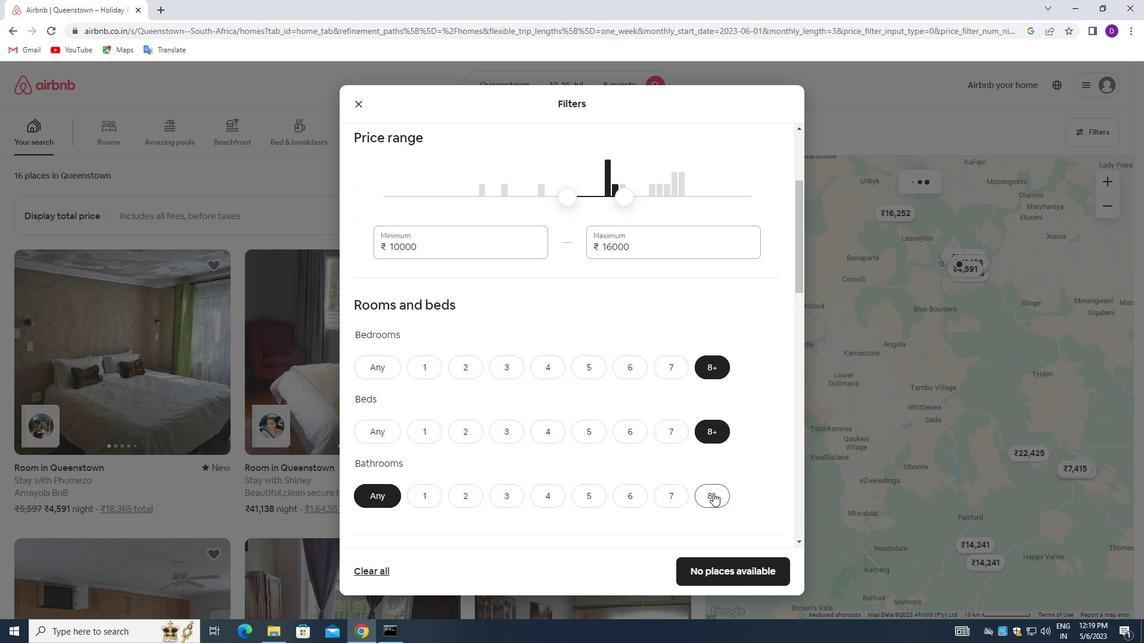 
Action: Mouse moved to (514, 407)
Screenshot: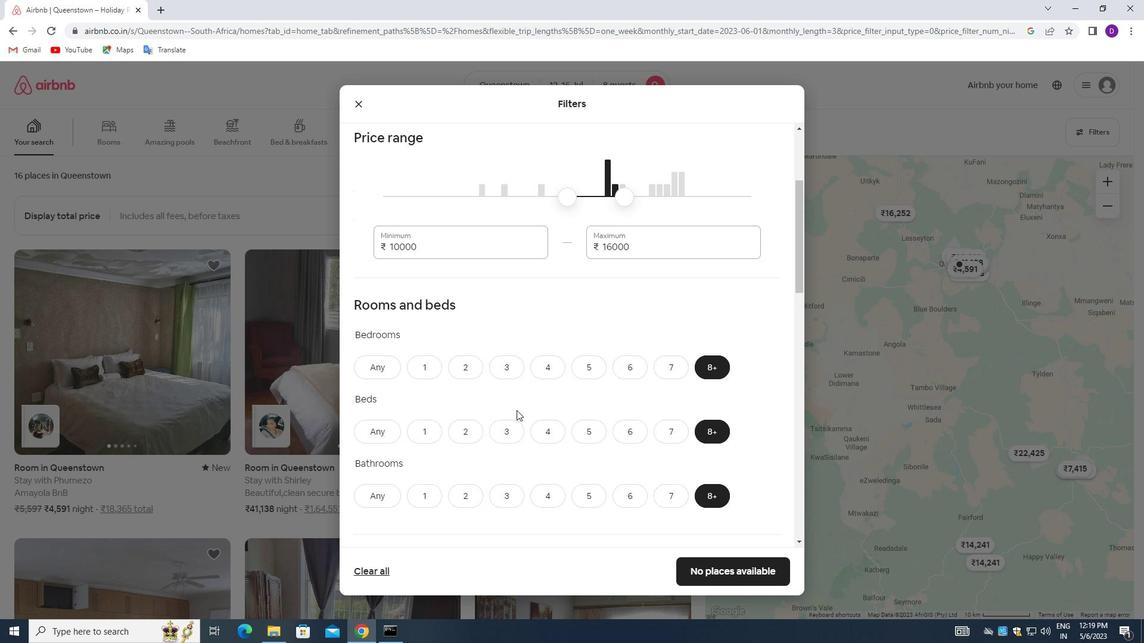 
Action: Mouse scrolled (514, 406) with delta (0, 0)
Screenshot: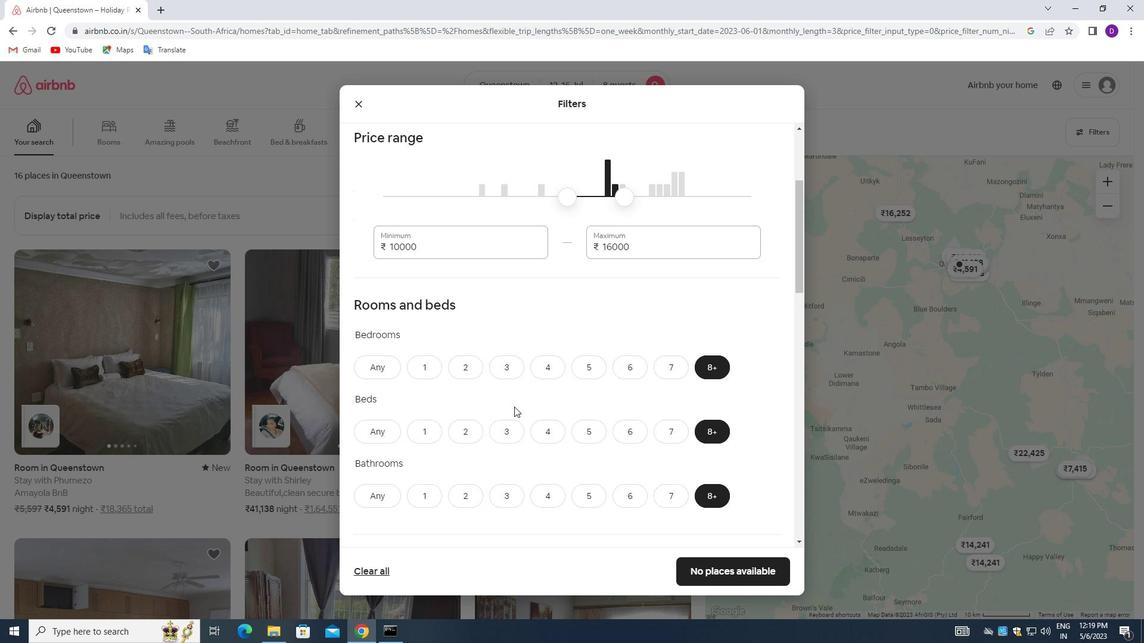 
Action: Mouse scrolled (514, 406) with delta (0, 0)
Screenshot: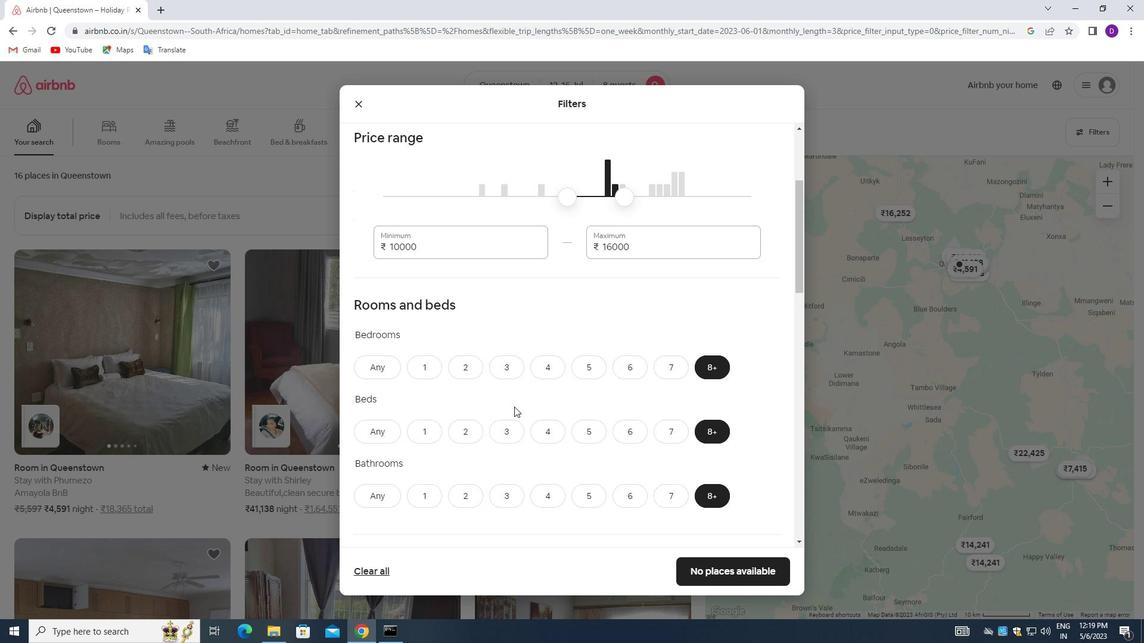 
Action: Mouse moved to (513, 396)
Screenshot: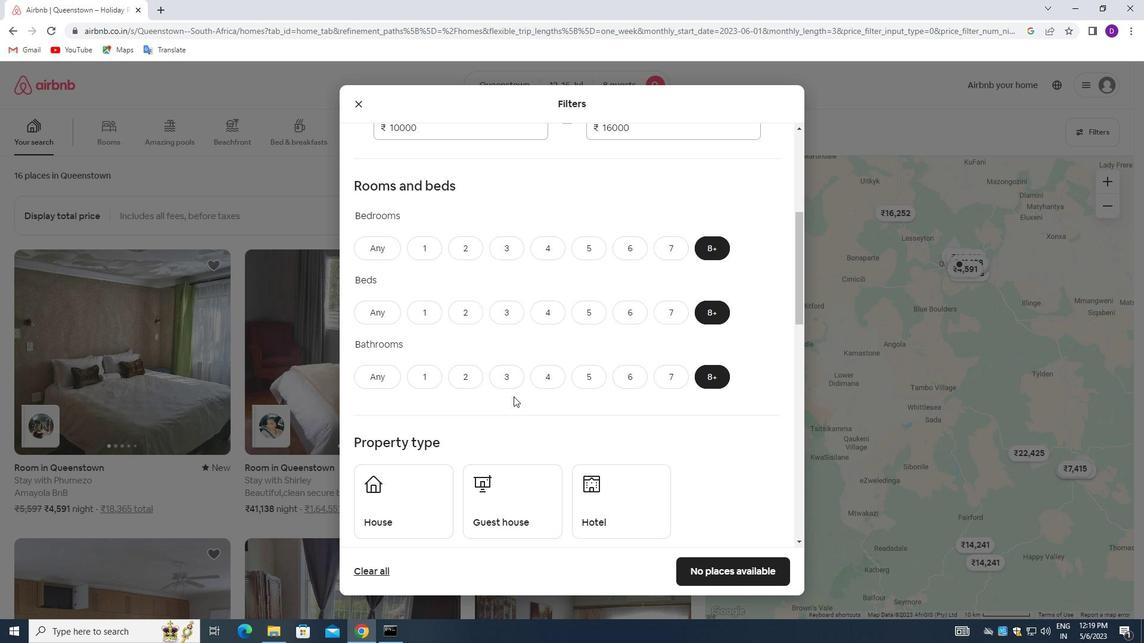 
Action: Mouse scrolled (513, 395) with delta (0, 0)
Screenshot: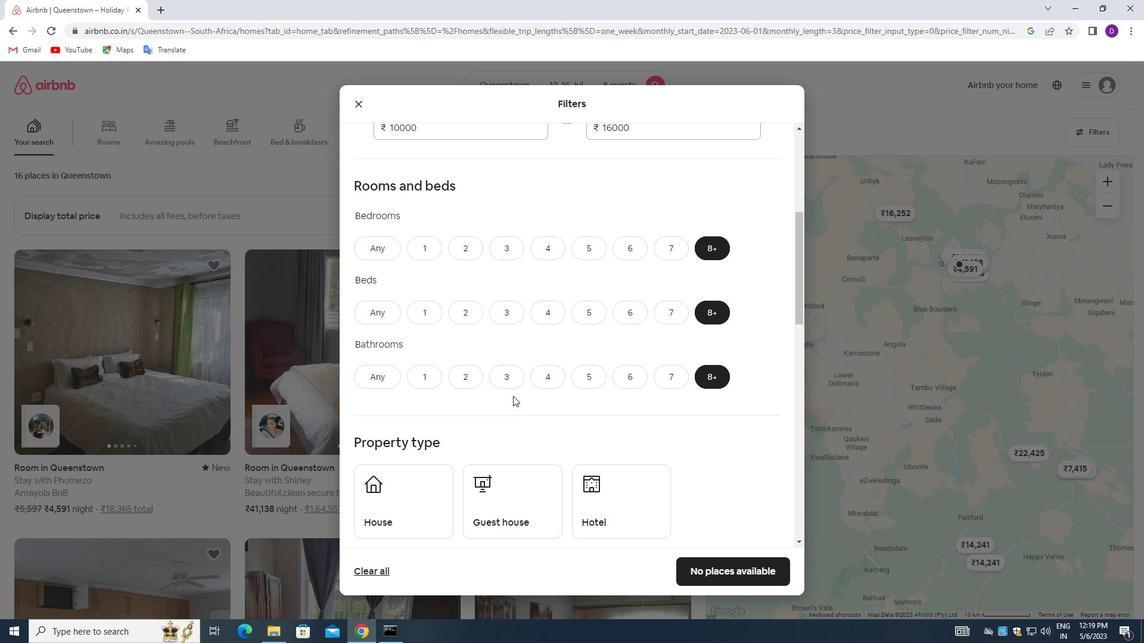 
Action: Mouse scrolled (513, 395) with delta (0, 0)
Screenshot: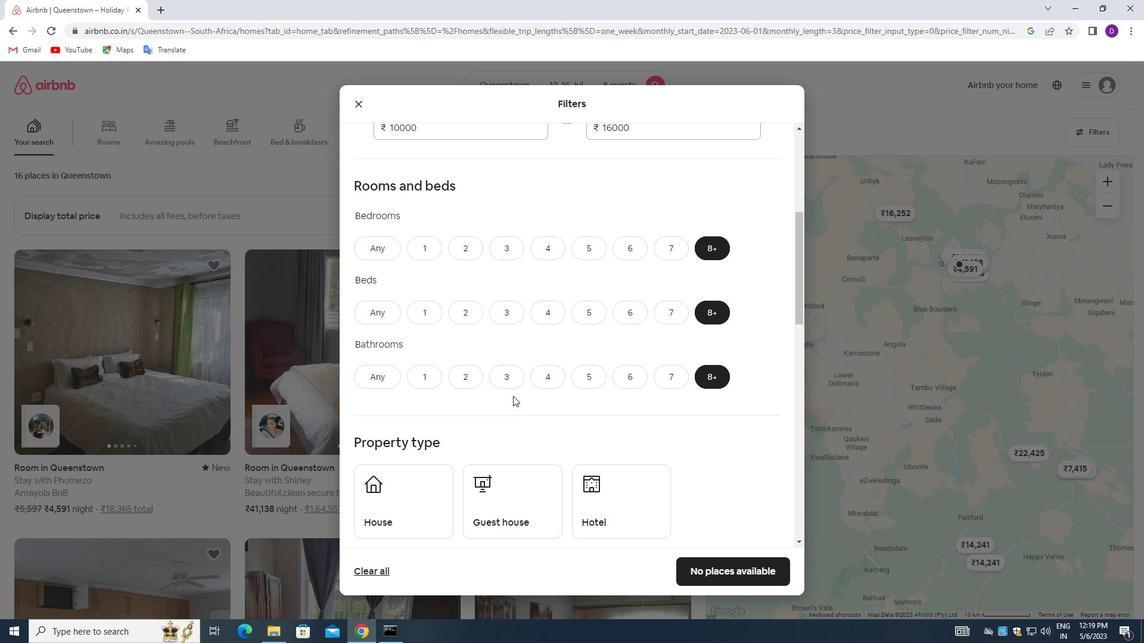 
Action: Mouse scrolled (513, 395) with delta (0, 0)
Screenshot: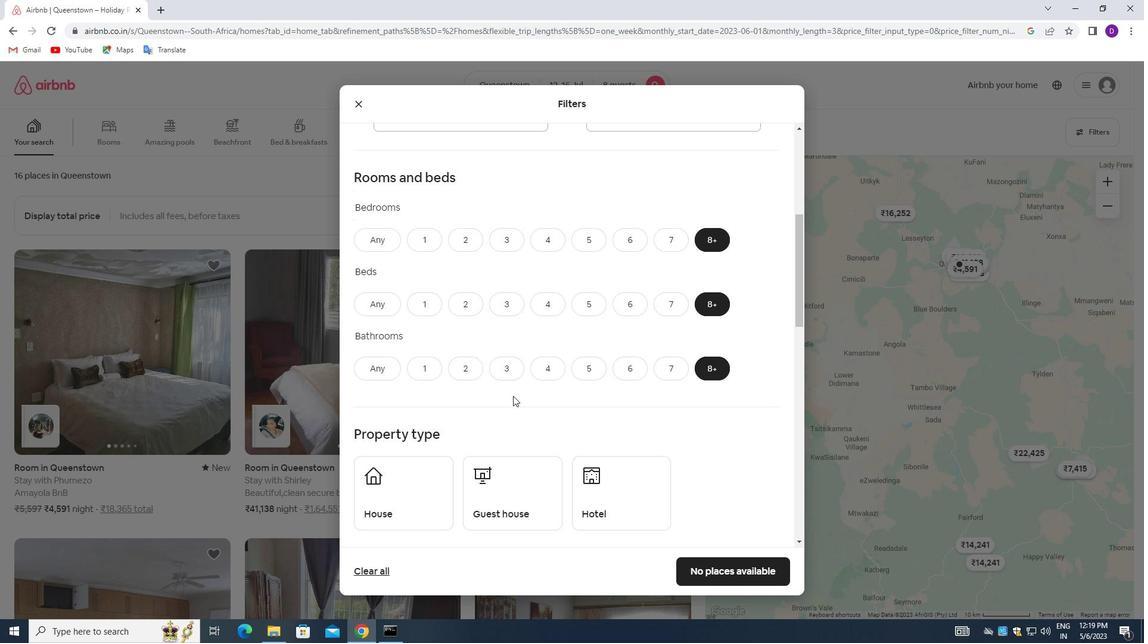 
Action: Mouse moved to (411, 343)
Screenshot: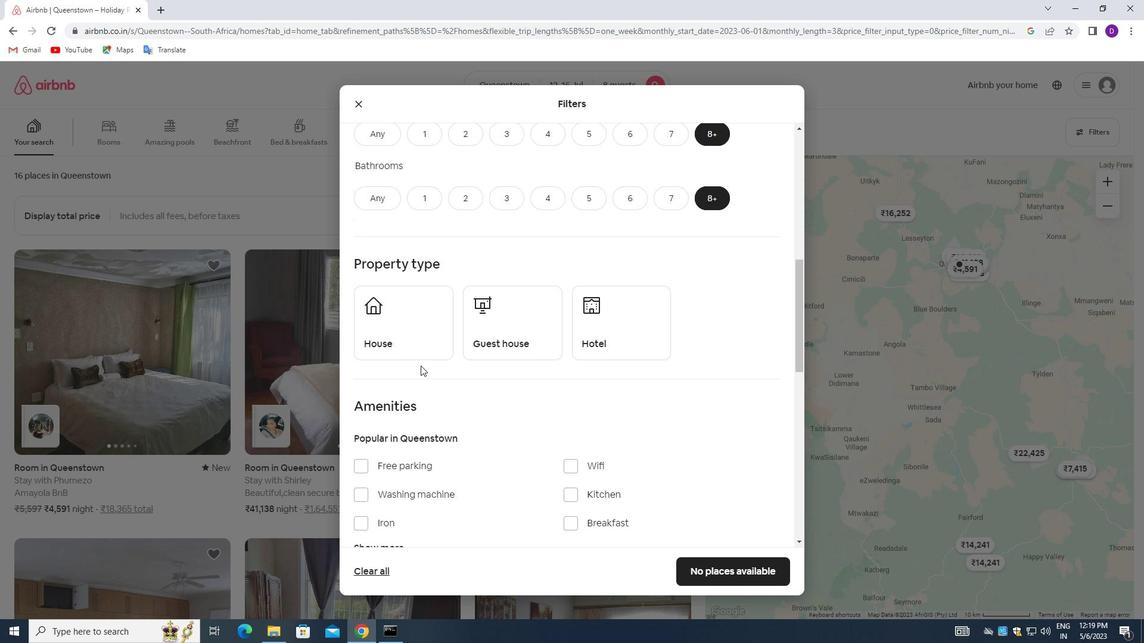 
Action: Mouse pressed left at (411, 343)
Screenshot: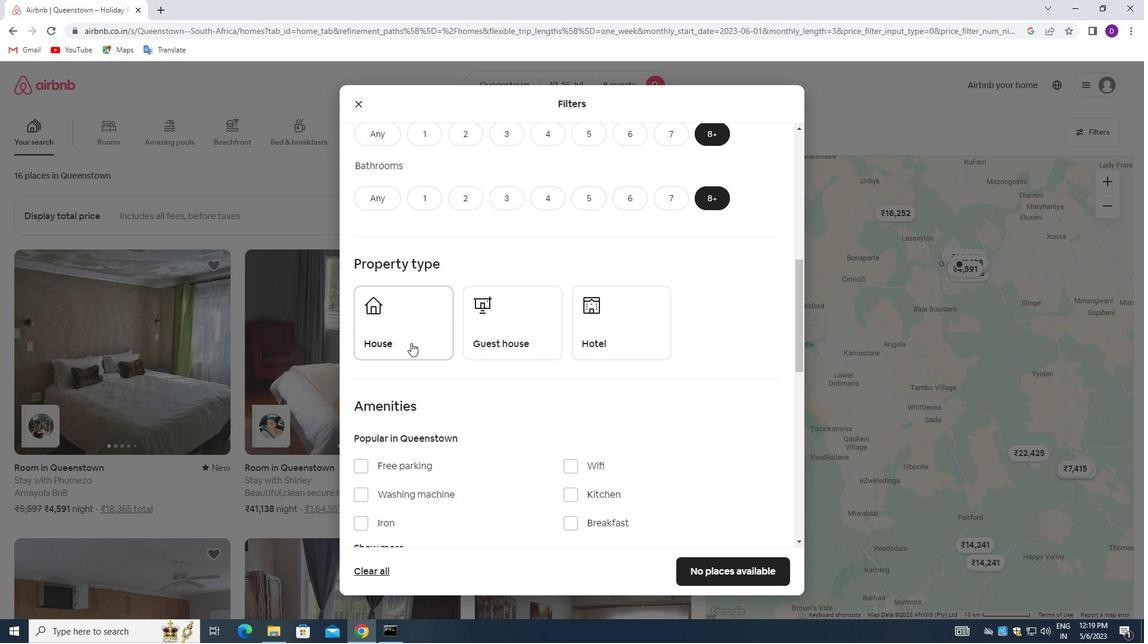 
Action: Mouse moved to (497, 334)
Screenshot: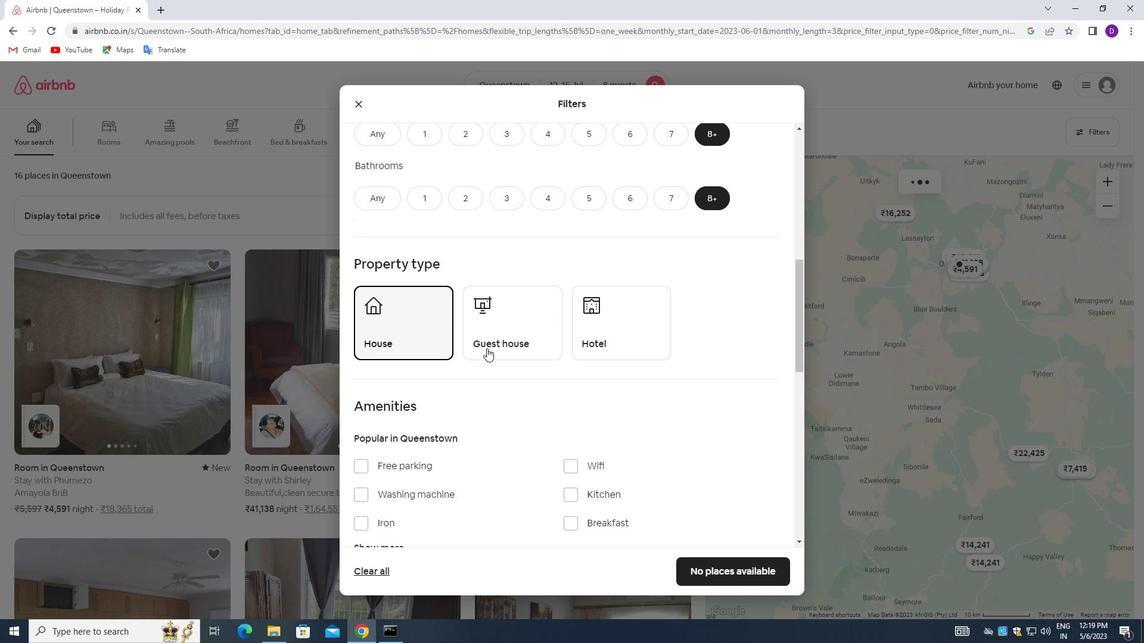 
Action: Mouse pressed left at (497, 334)
Screenshot: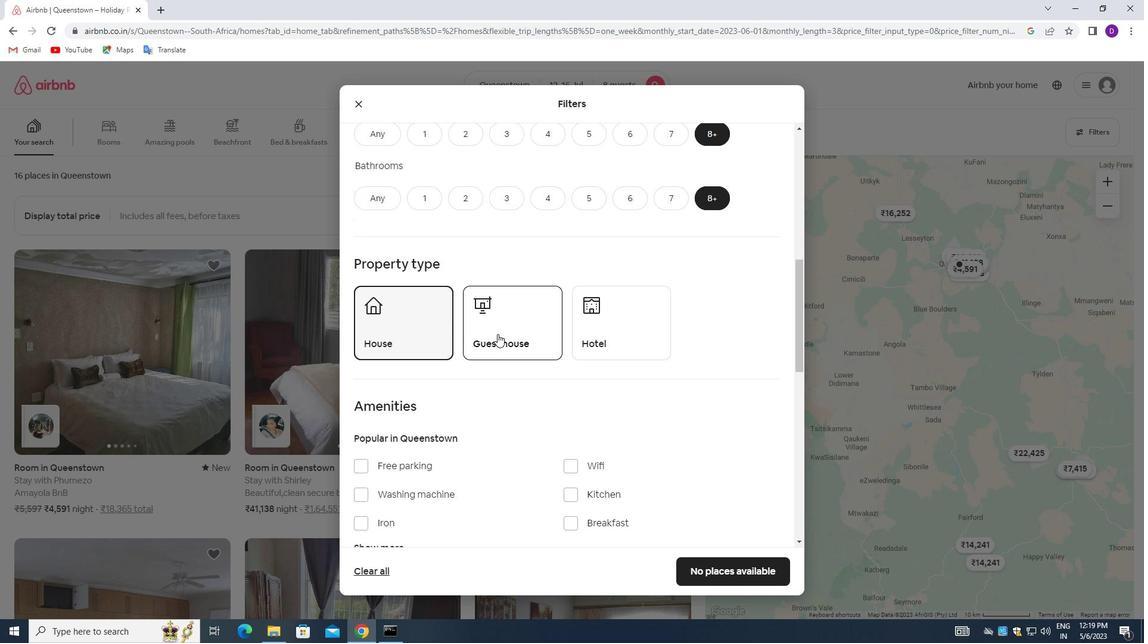 
Action: Mouse moved to (525, 346)
Screenshot: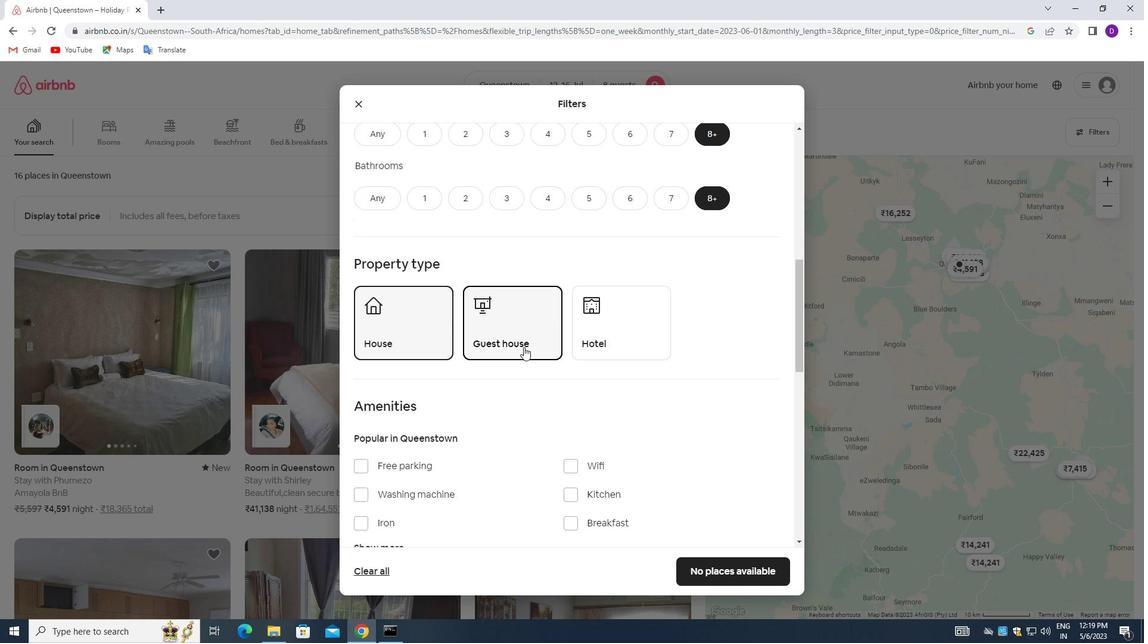 
Action: Mouse scrolled (525, 345) with delta (0, 0)
Screenshot: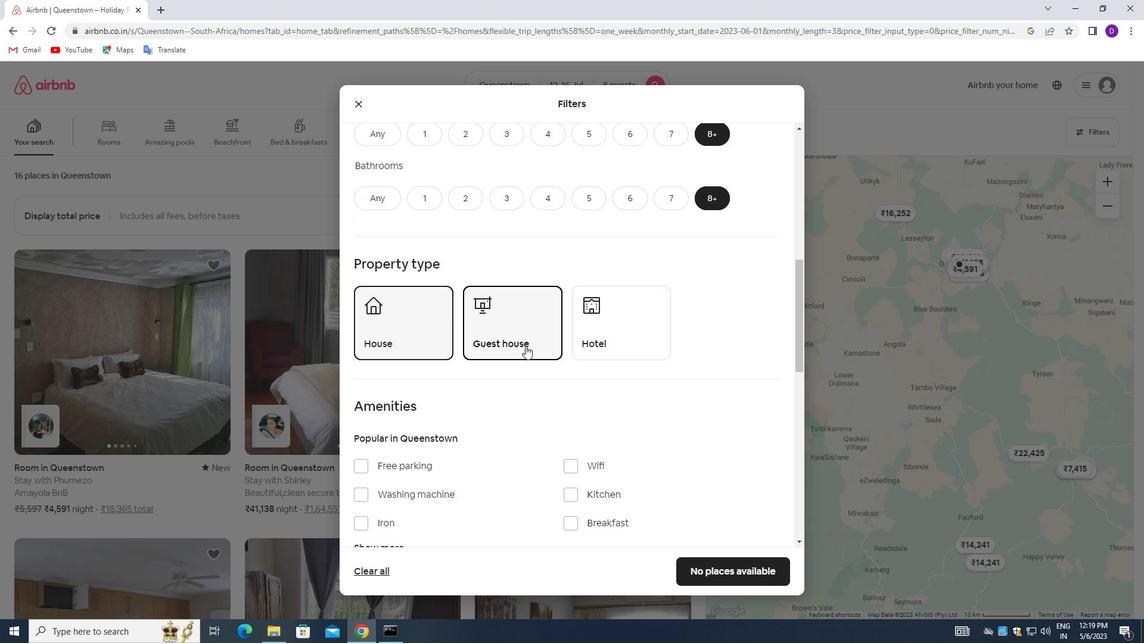 
Action: Mouse moved to (549, 348)
Screenshot: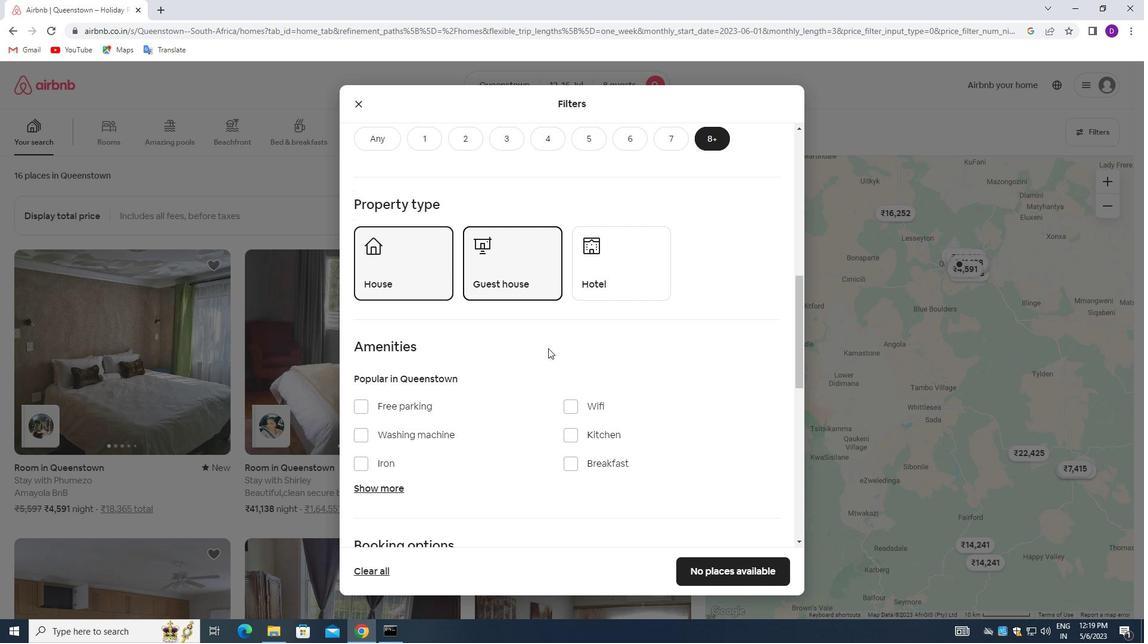 
Action: Mouse scrolled (549, 348) with delta (0, 0)
Screenshot: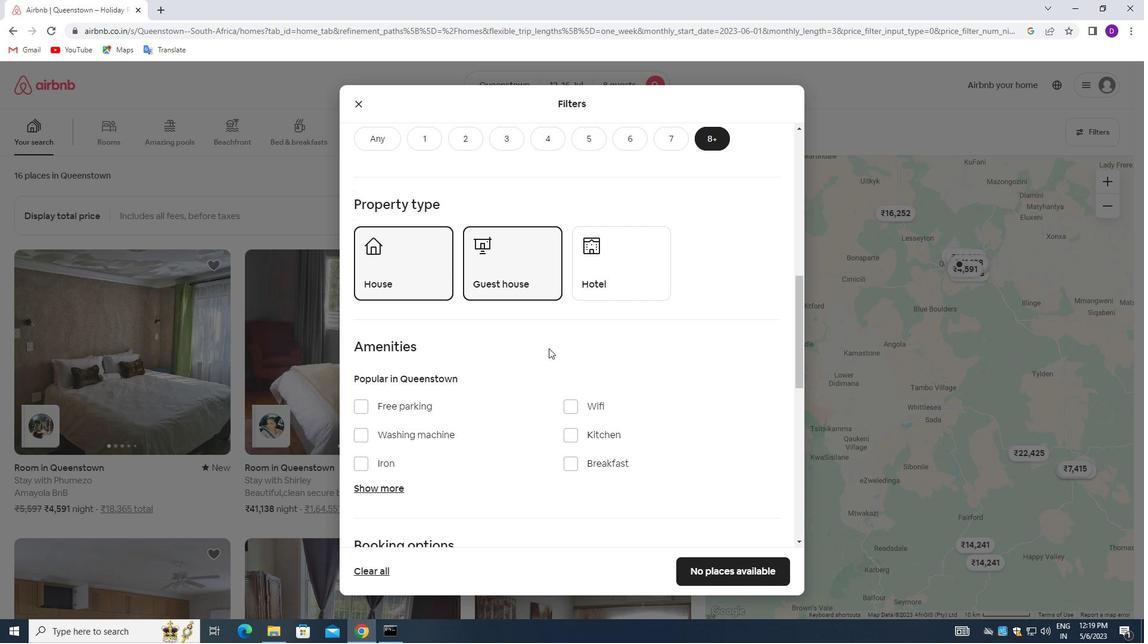
Action: Mouse scrolled (549, 348) with delta (0, 0)
Screenshot: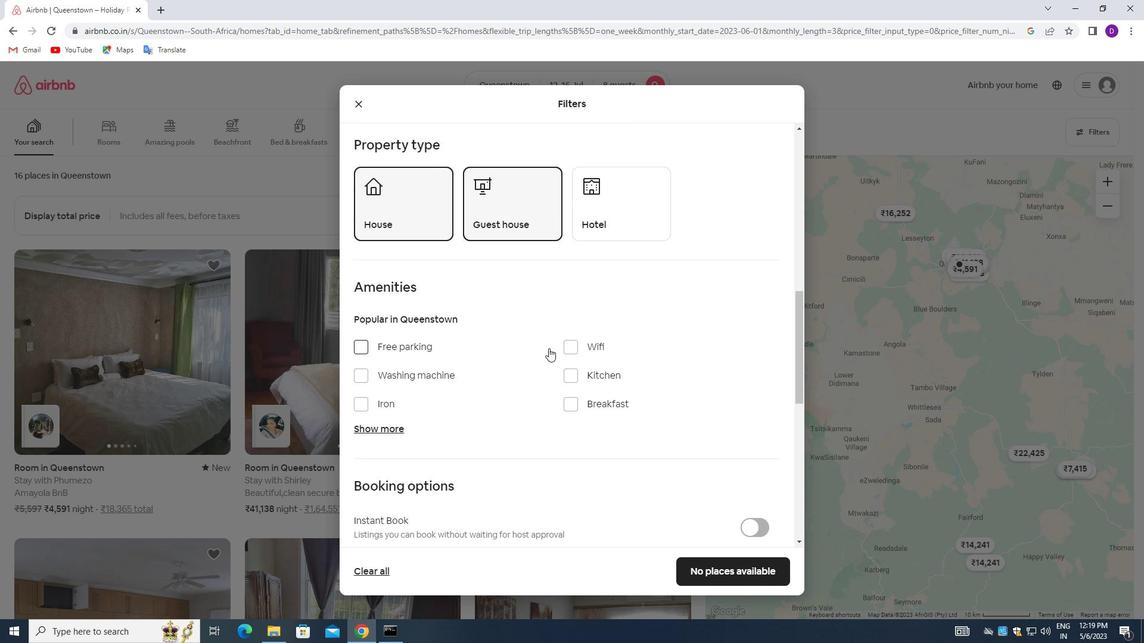 
Action: Mouse moved to (360, 287)
Screenshot: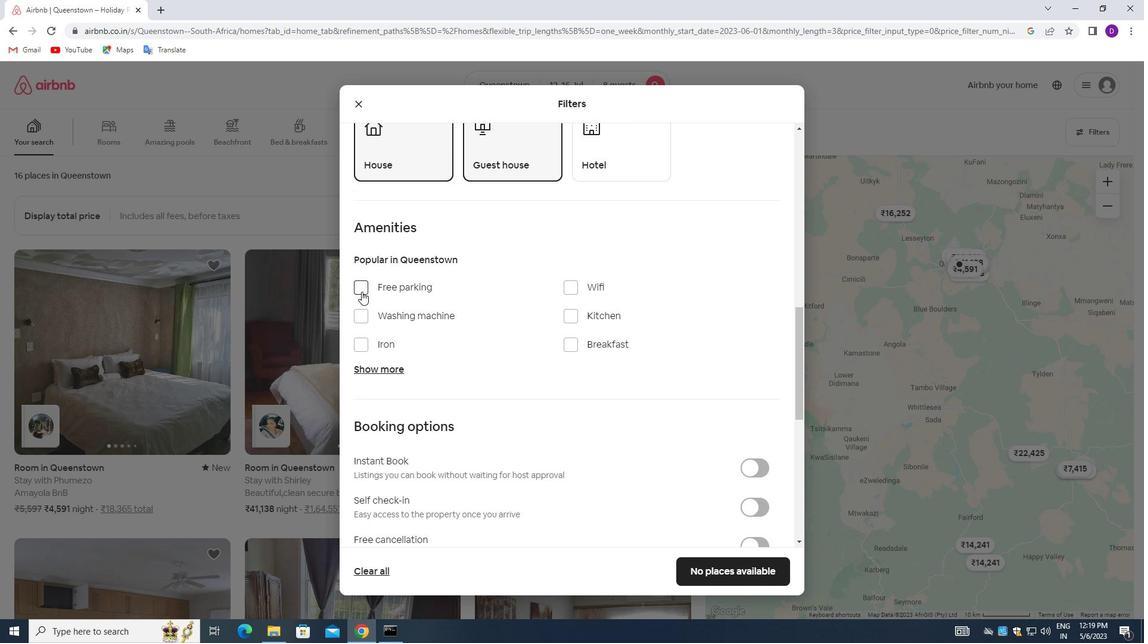 
Action: Mouse pressed left at (360, 287)
Screenshot: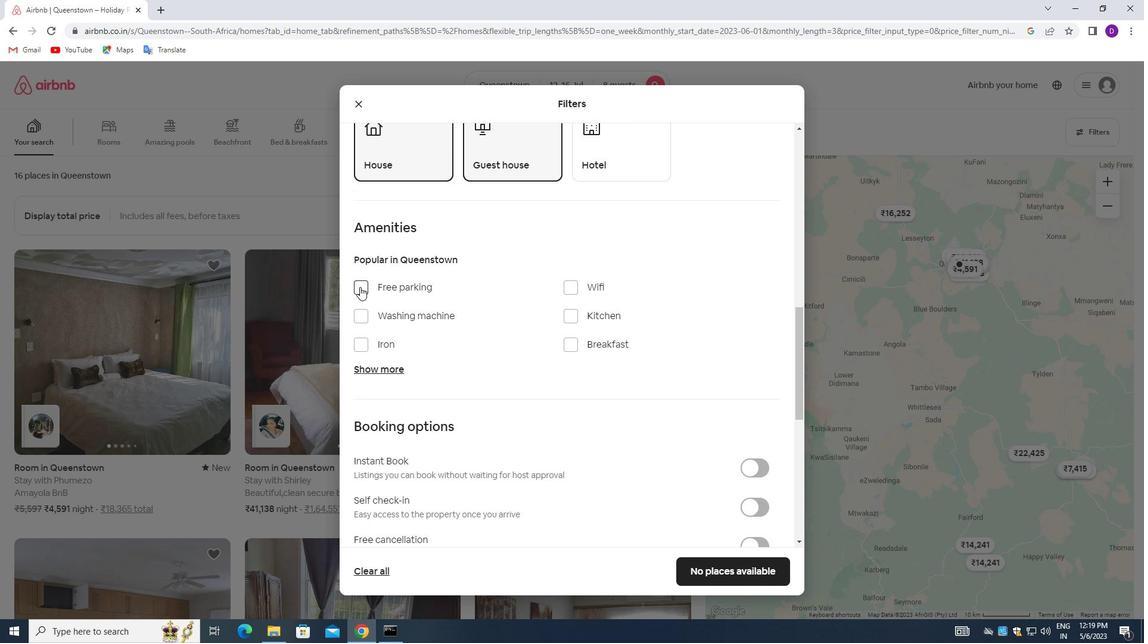 
Action: Mouse moved to (566, 285)
Screenshot: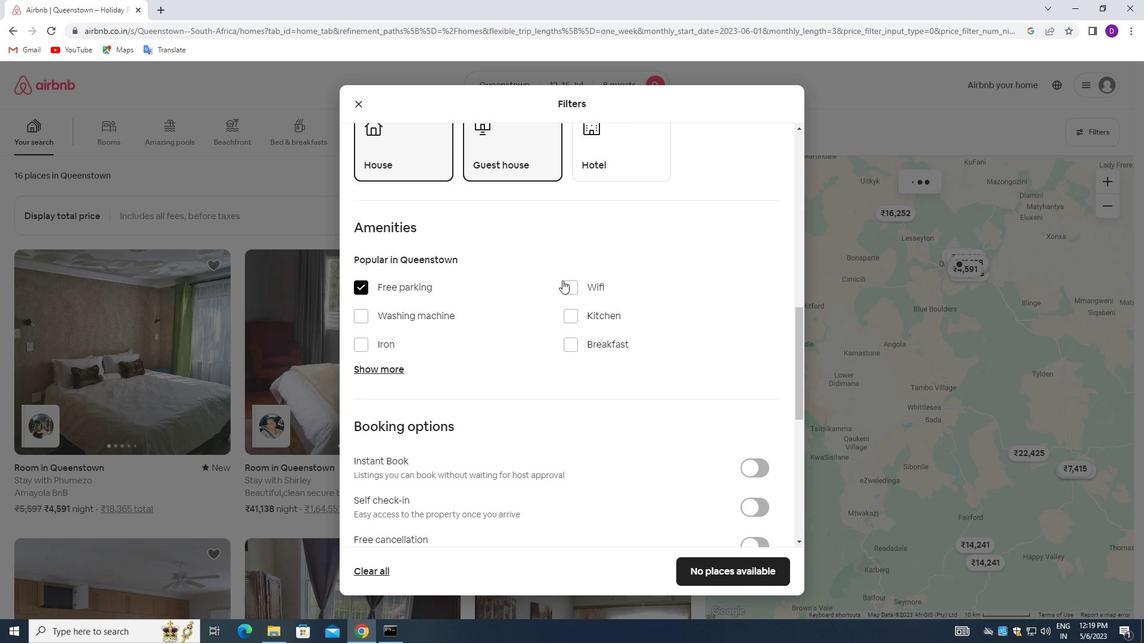 
Action: Mouse pressed left at (566, 285)
Screenshot: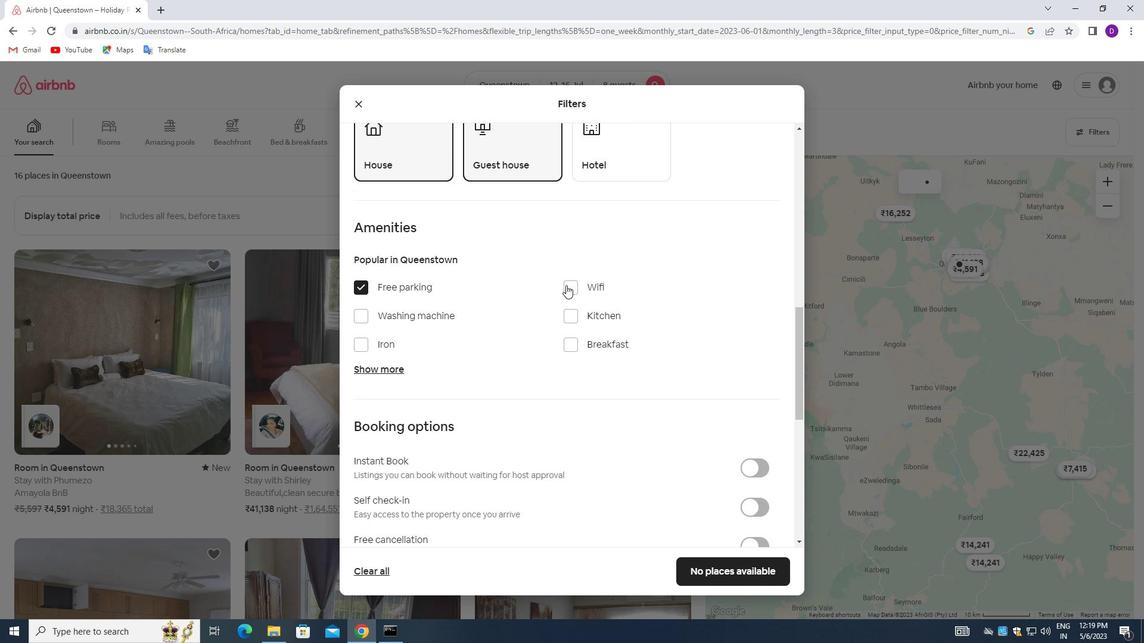 
Action: Mouse moved to (380, 369)
Screenshot: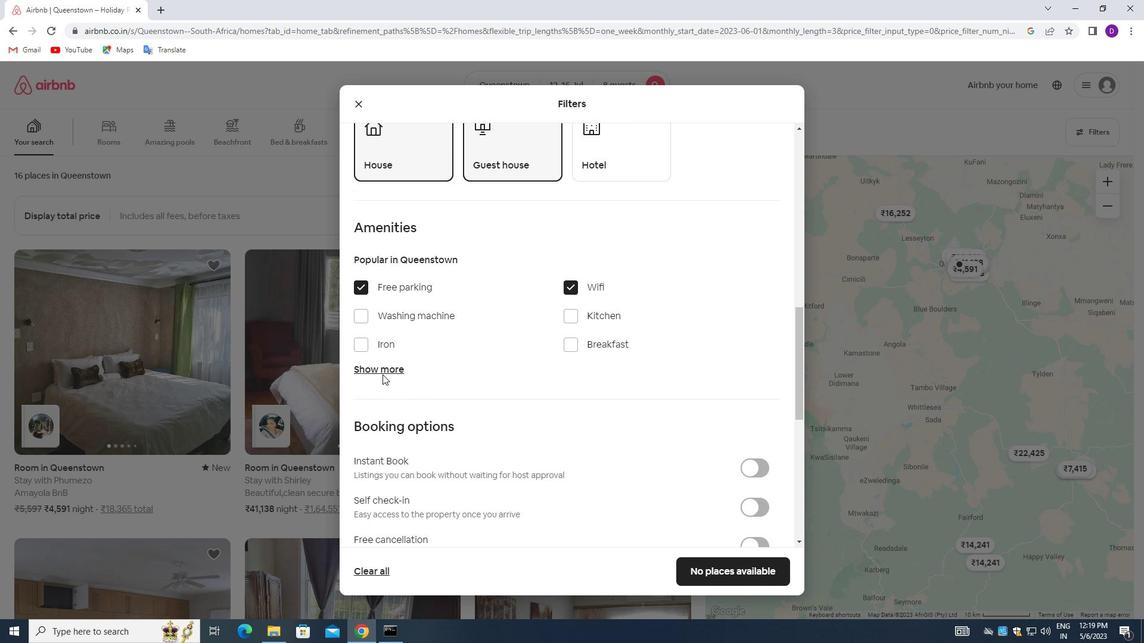 
Action: Mouse pressed left at (380, 369)
Screenshot: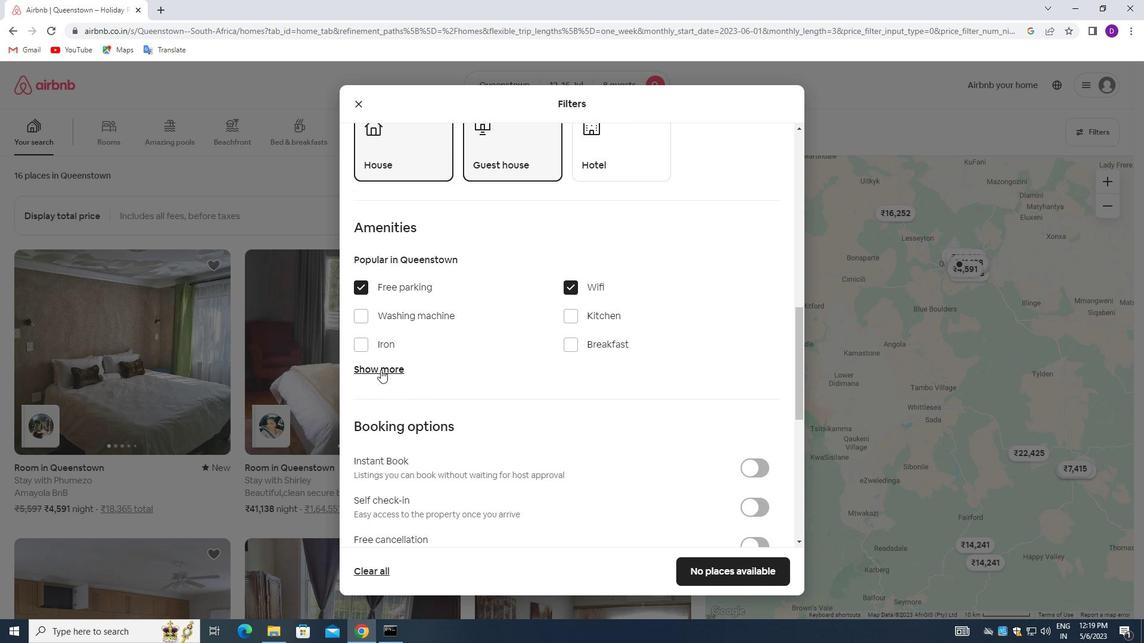 
Action: Mouse moved to (460, 406)
Screenshot: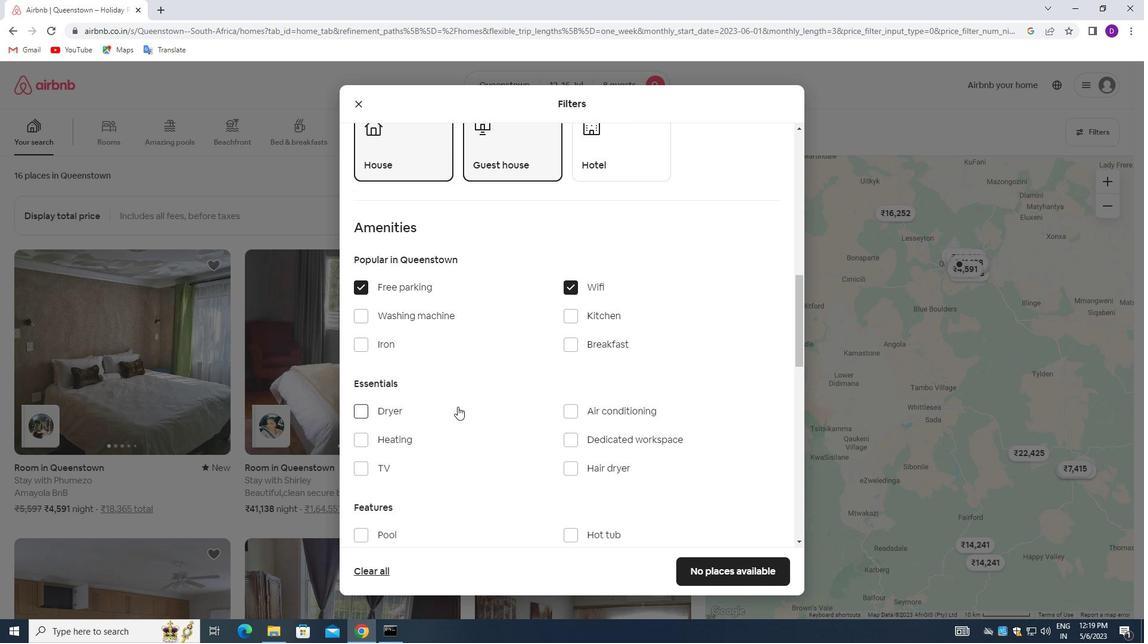 
Action: Mouse scrolled (460, 405) with delta (0, 0)
Screenshot: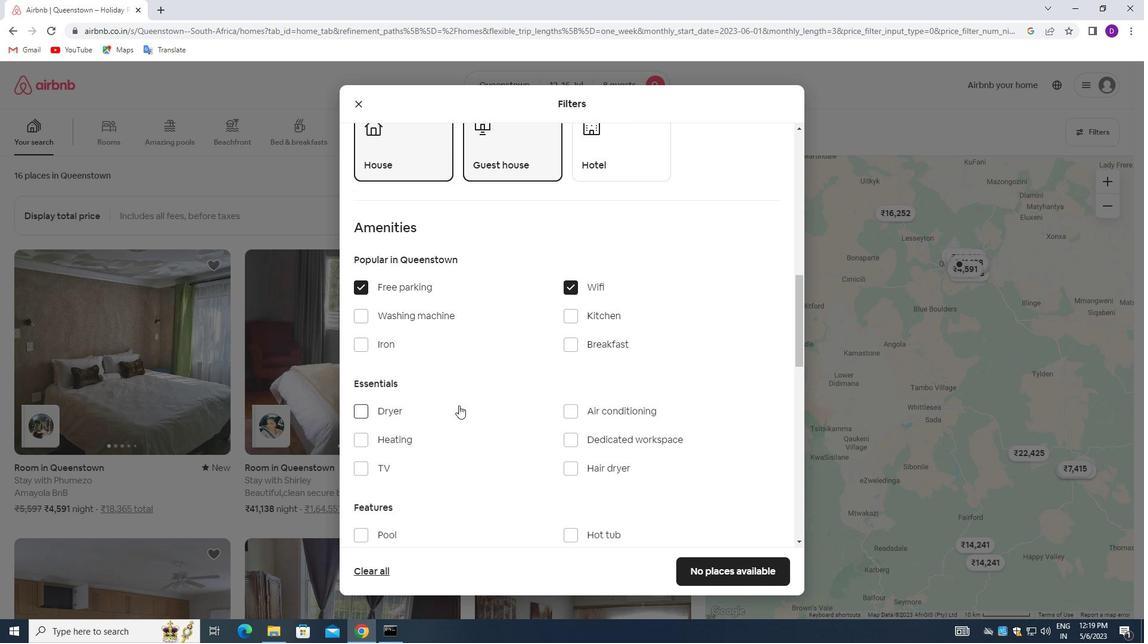 
Action: Mouse moved to (485, 395)
Screenshot: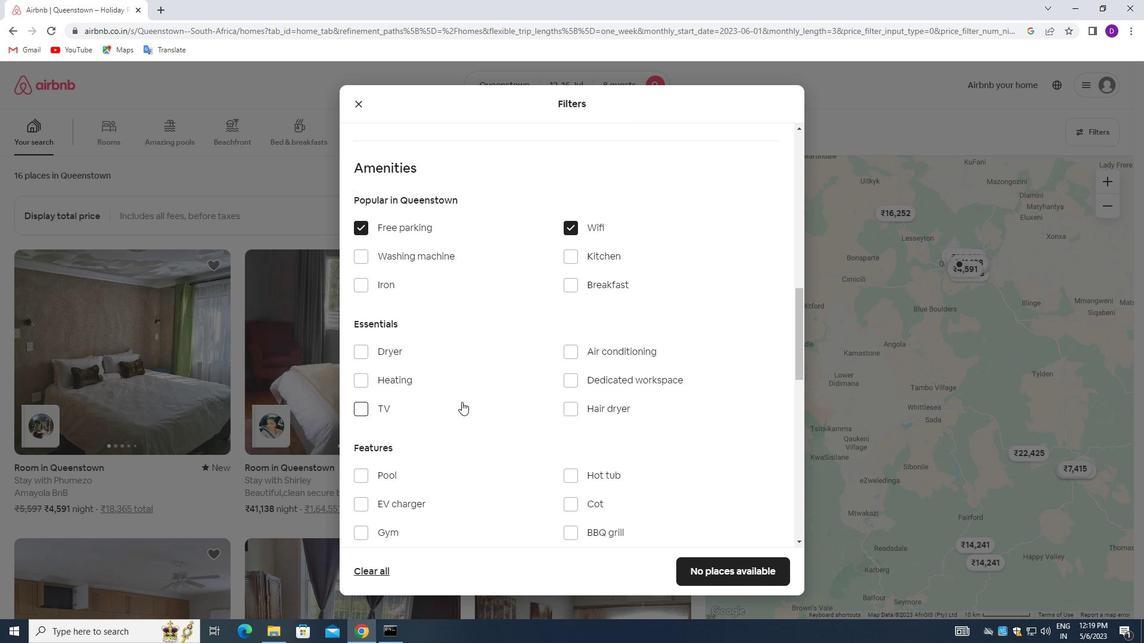 
Action: Mouse scrolled (485, 394) with delta (0, 0)
Screenshot: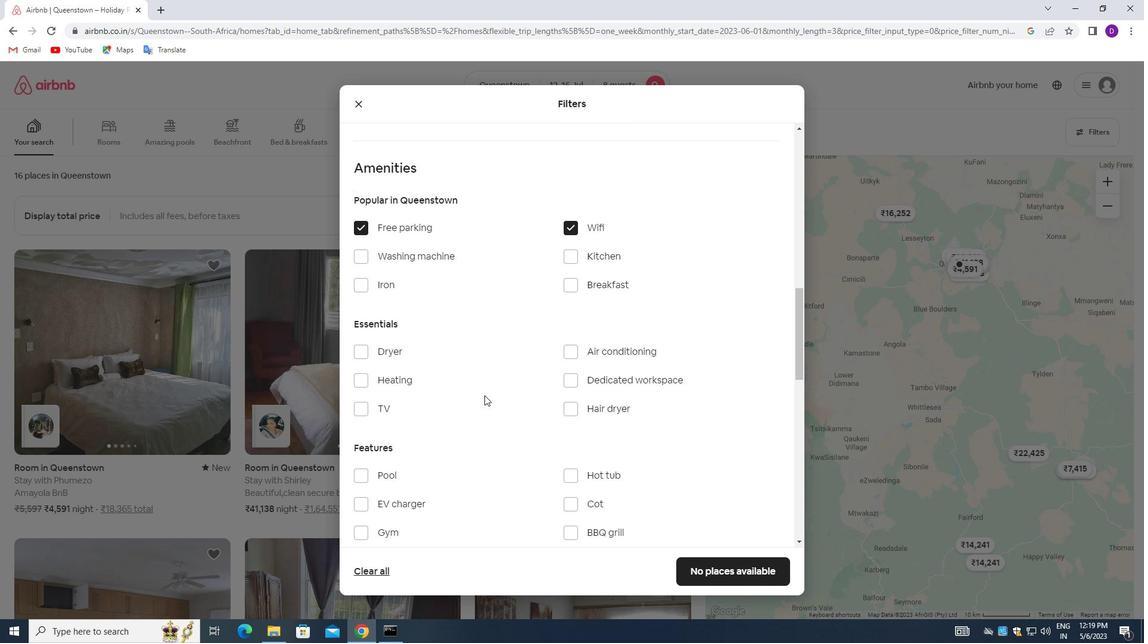 
Action: Mouse moved to (361, 348)
Screenshot: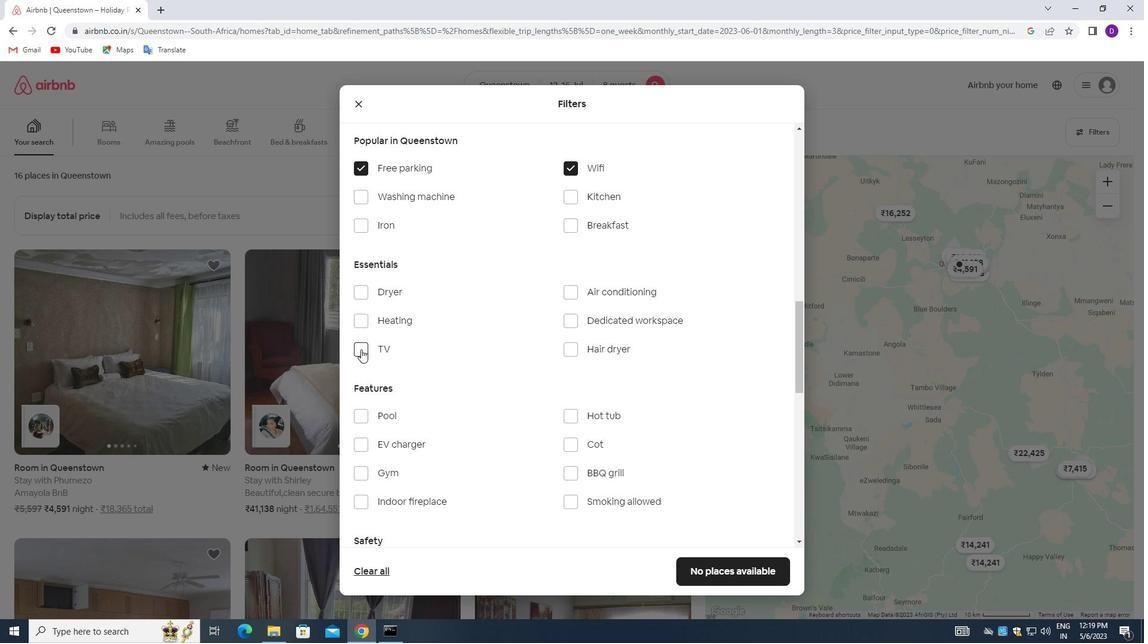 
Action: Mouse pressed left at (361, 348)
Screenshot: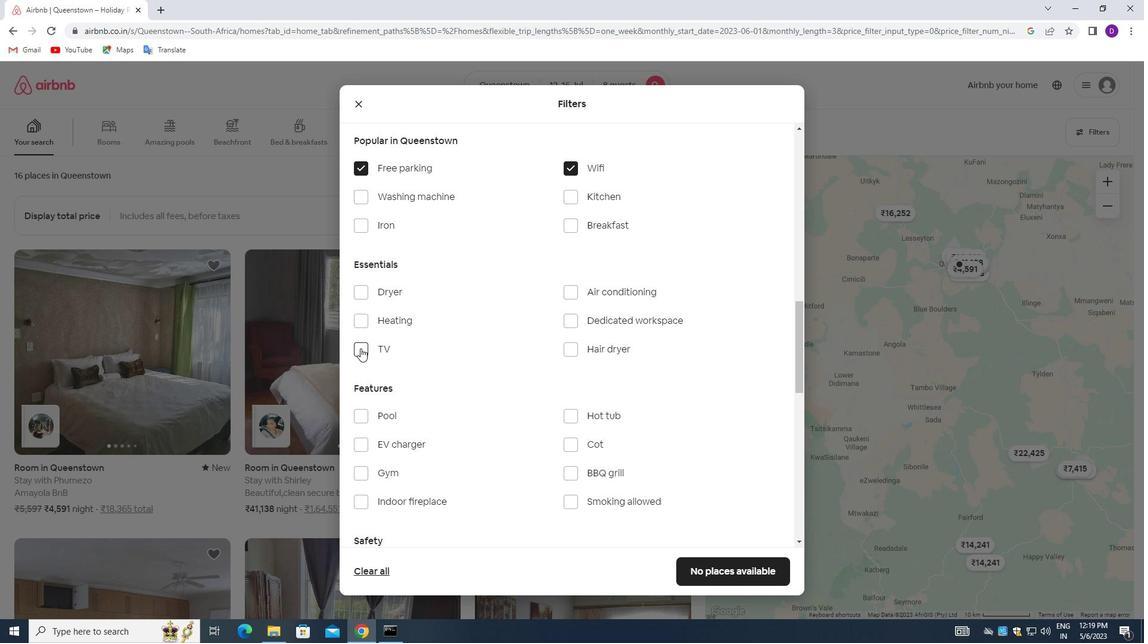 
Action: Mouse moved to (488, 358)
Screenshot: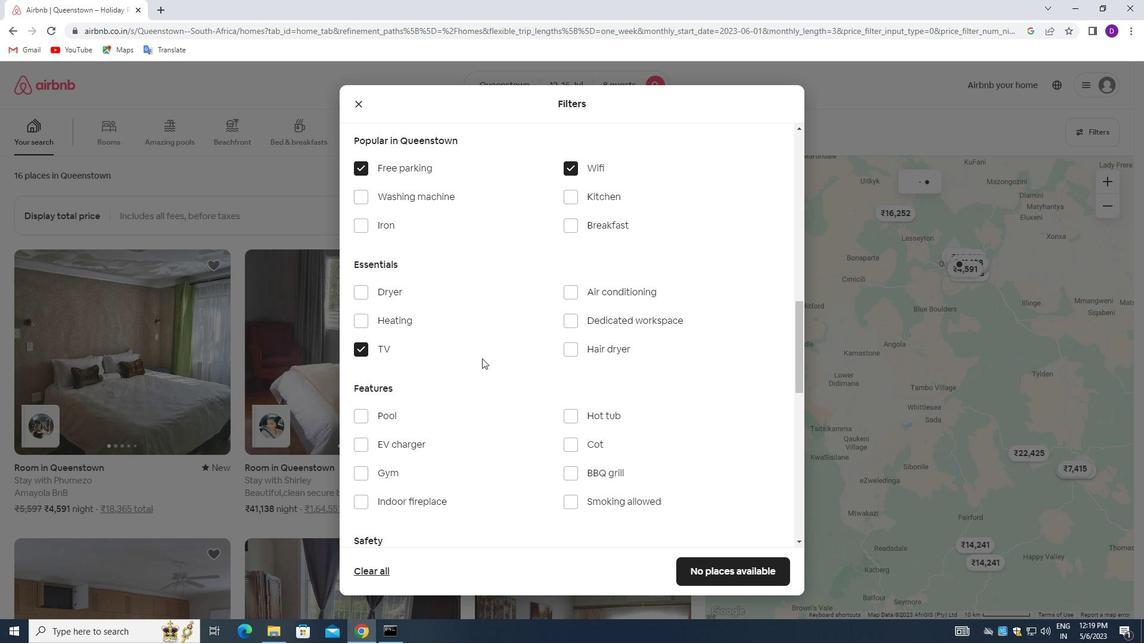 
Action: Mouse scrolled (488, 358) with delta (0, 0)
Screenshot: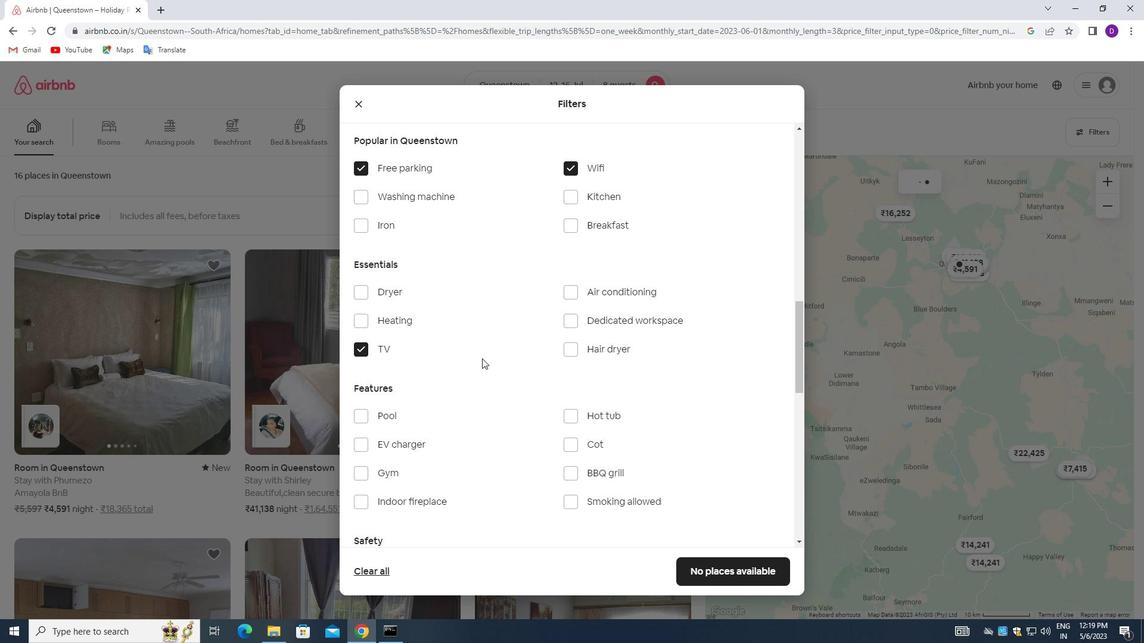 
Action: Mouse moved to (489, 358)
Screenshot: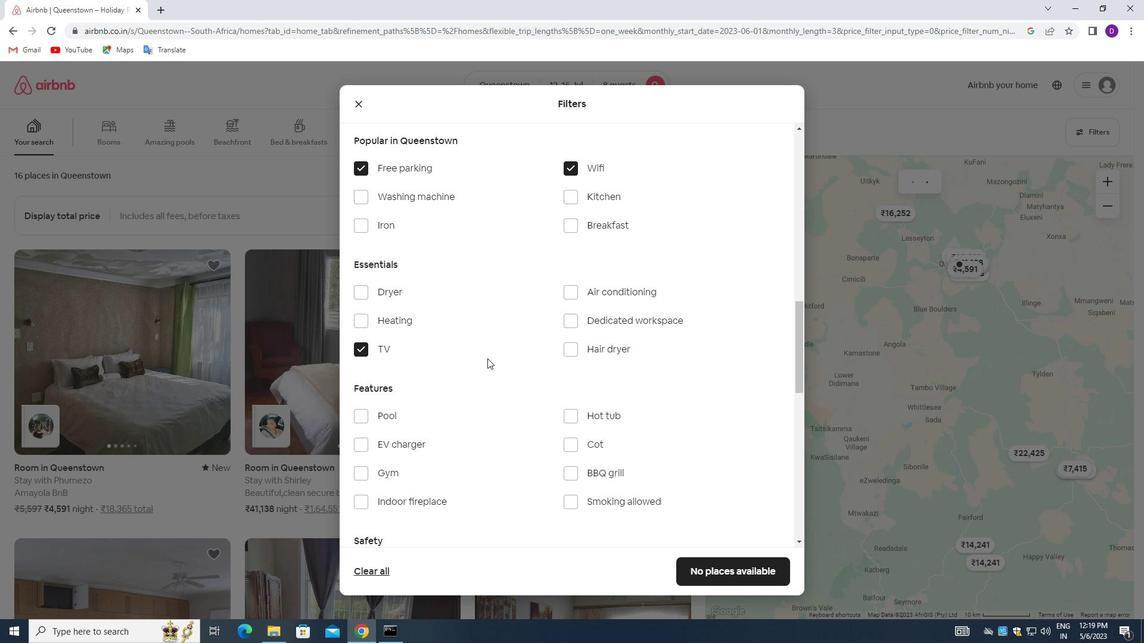 
Action: Mouse scrolled (489, 358) with delta (0, 0)
Screenshot: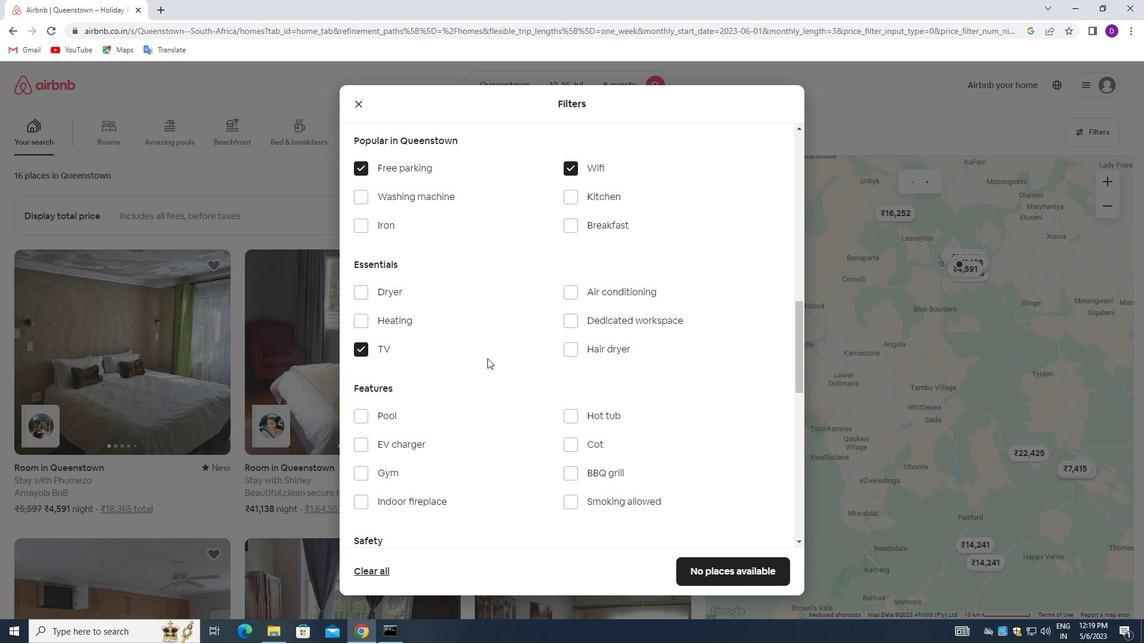 
Action: Mouse moved to (361, 354)
Screenshot: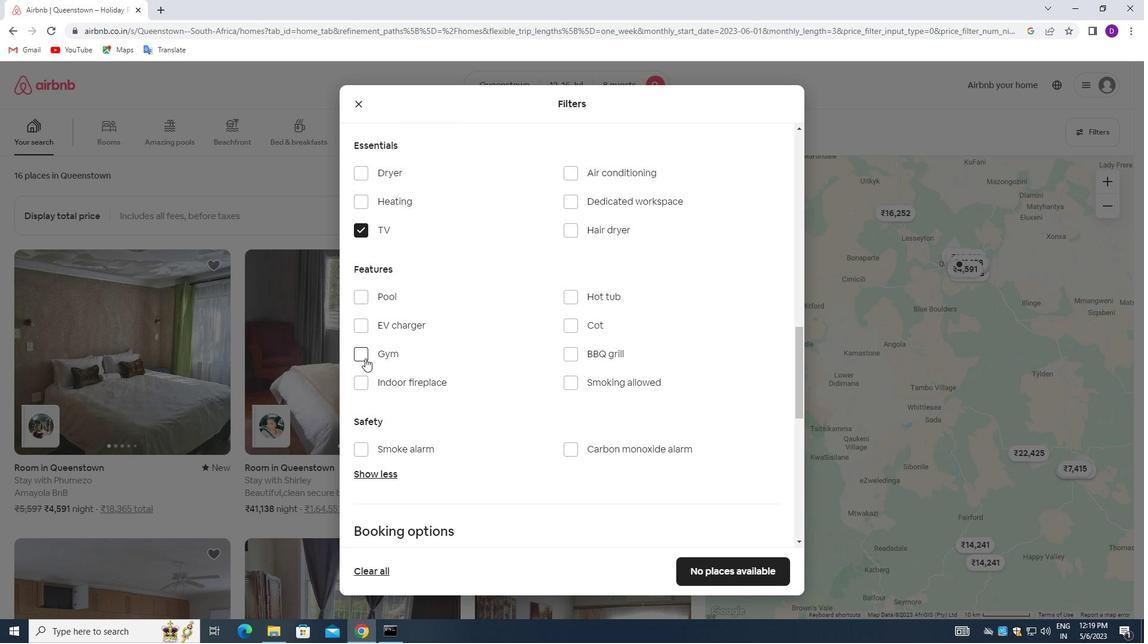 
Action: Mouse pressed left at (361, 354)
Screenshot: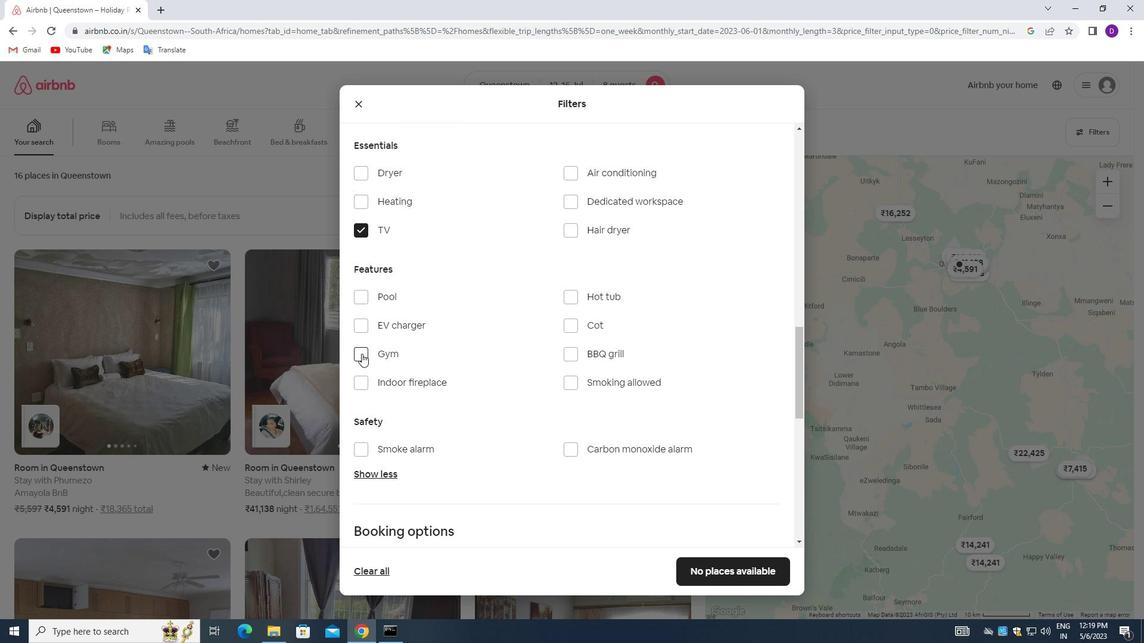 
Action: Mouse moved to (467, 349)
Screenshot: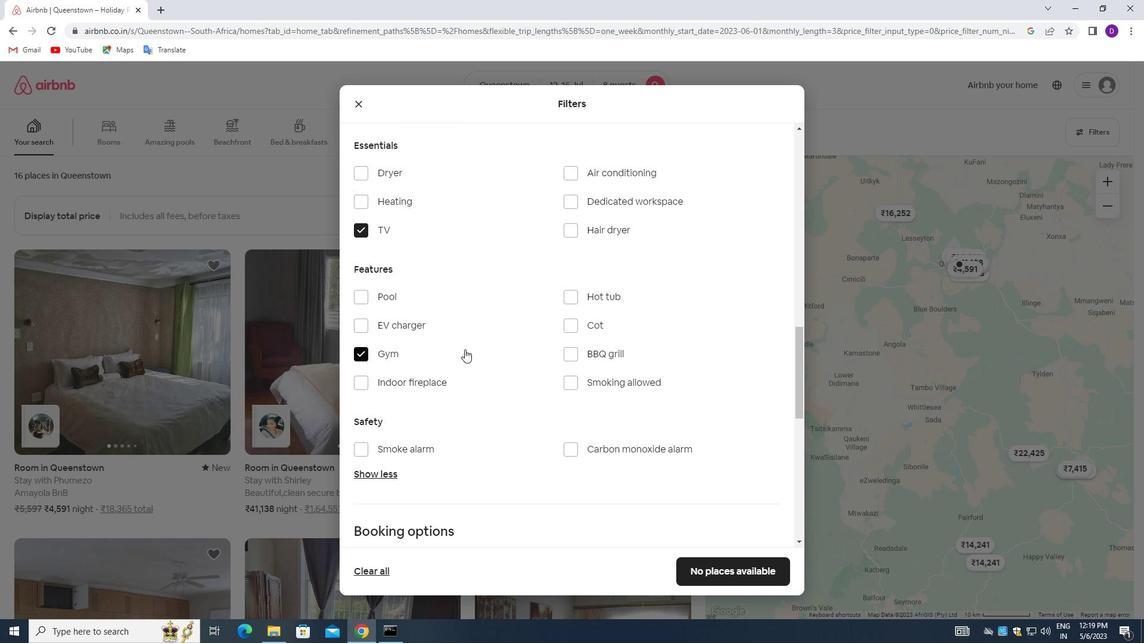 
Action: Mouse scrolled (467, 349) with delta (0, 0)
Screenshot: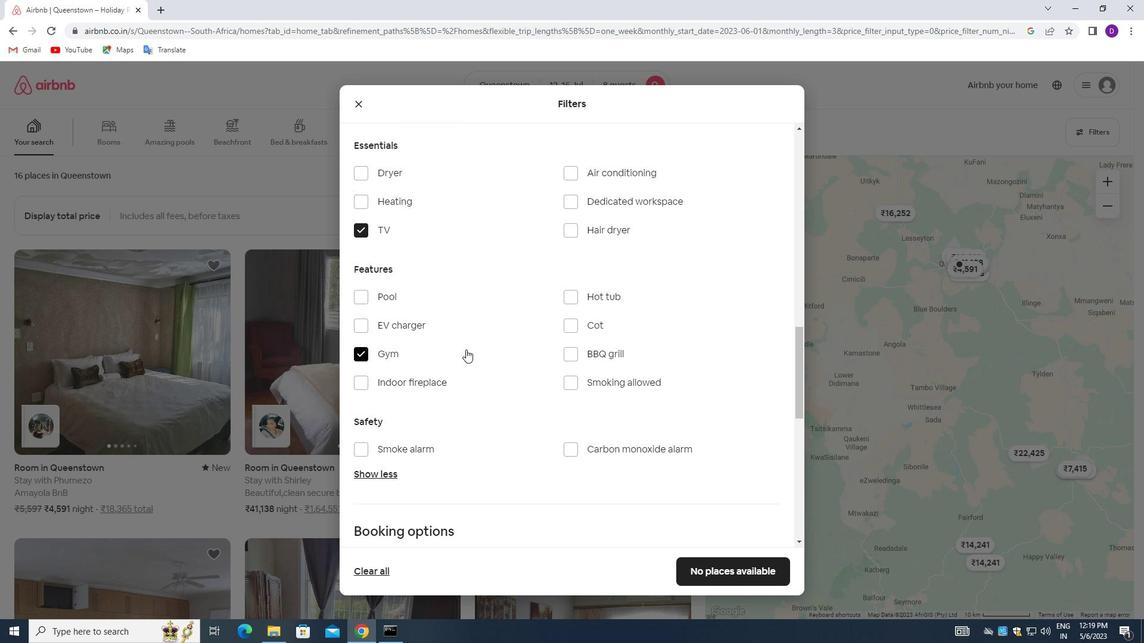 
Action: Mouse moved to (483, 376)
Screenshot: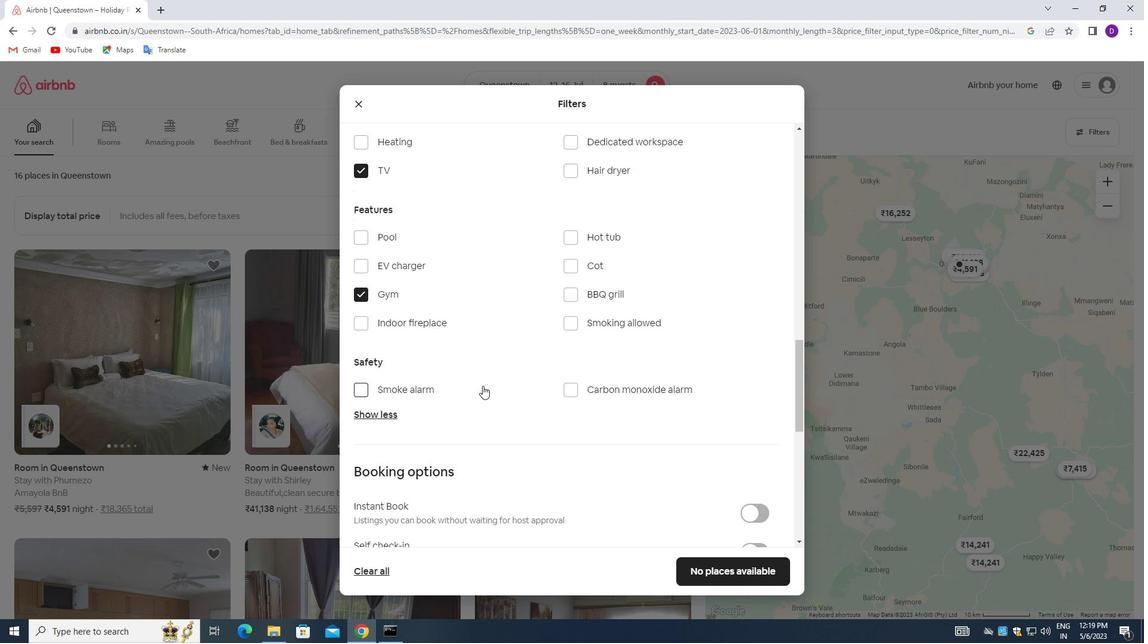 
Action: Mouse scrolled (483, 377) with delta (0, 0)
Screenshot: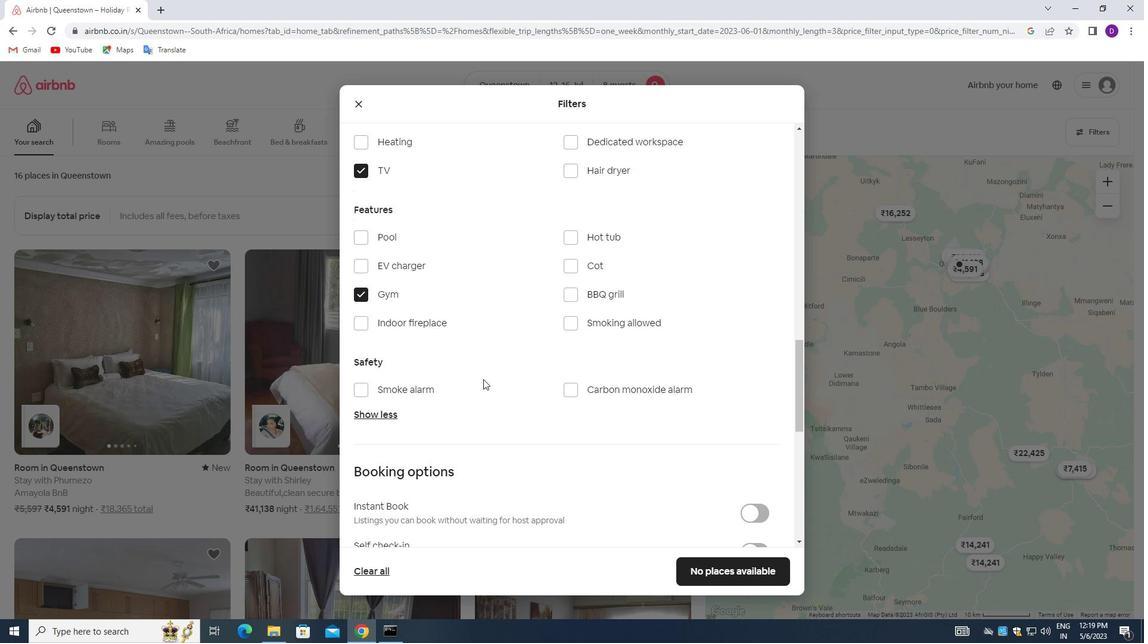 
Action: Mouse moved to (483, 363)
Screenshot: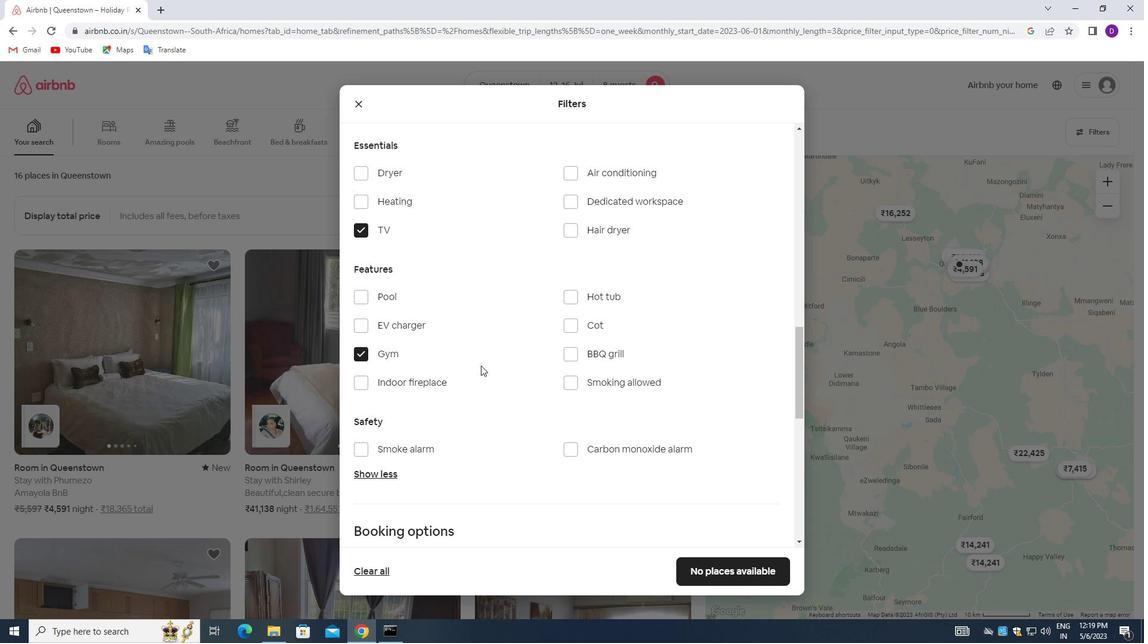 
Action: Mouse scrolled (483, 364) with delta (0, 0)
Screenshot: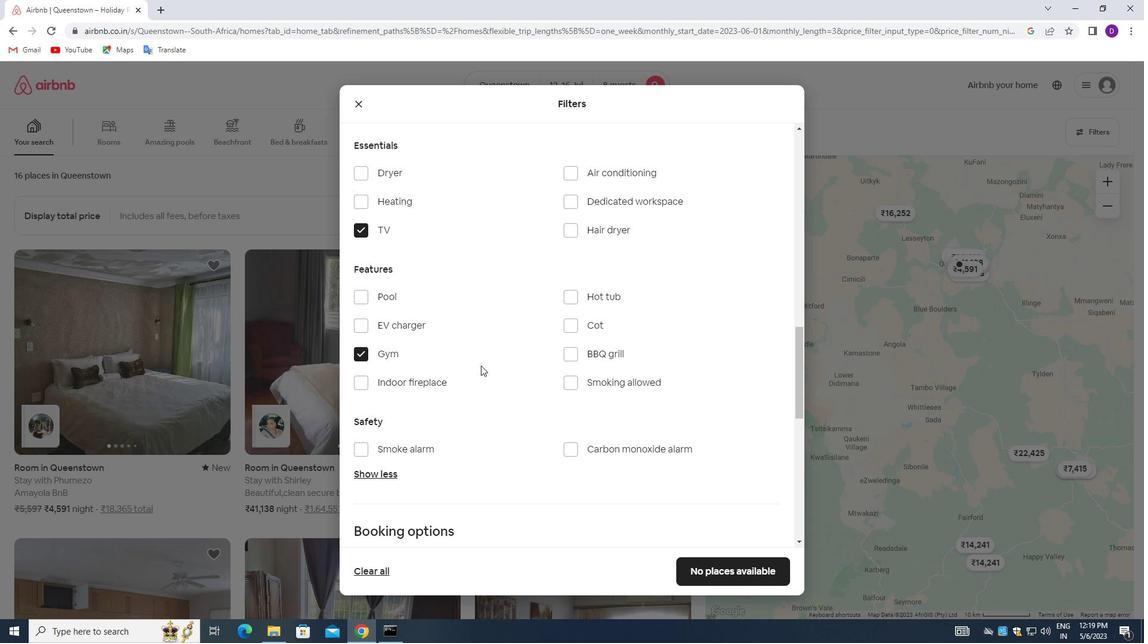 
Action: Mouse moved to (500, 389)
Screenshot: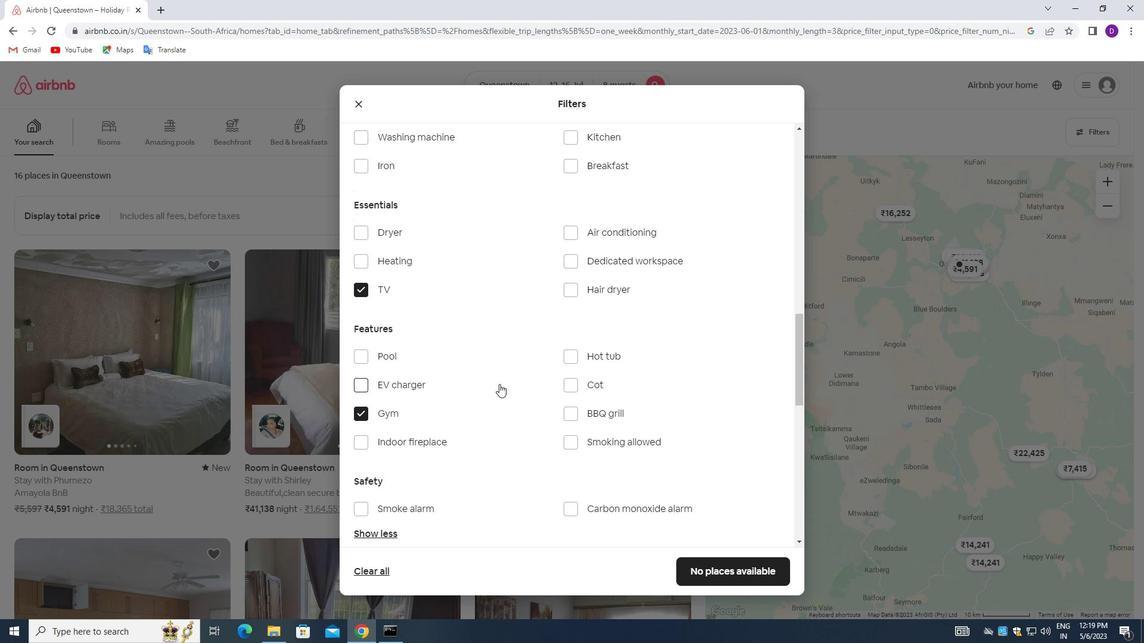 
Action: Mouse scrolled (500, 389) with delta (0, 0)
Screenshot: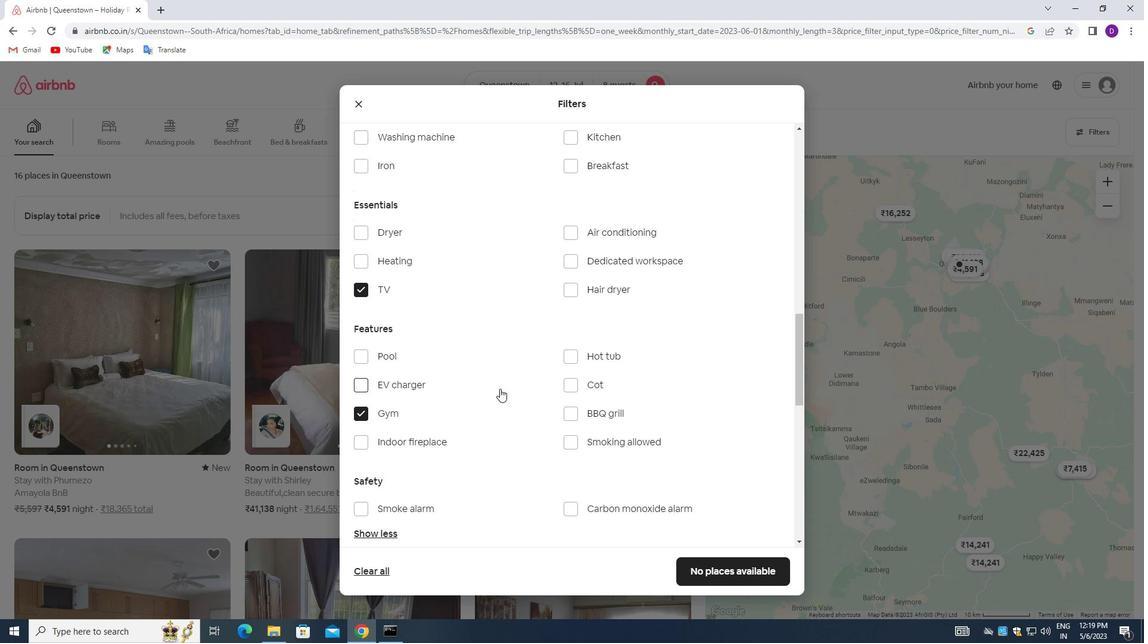 
Action: Mouse moved to (510, 313)
Screenshot: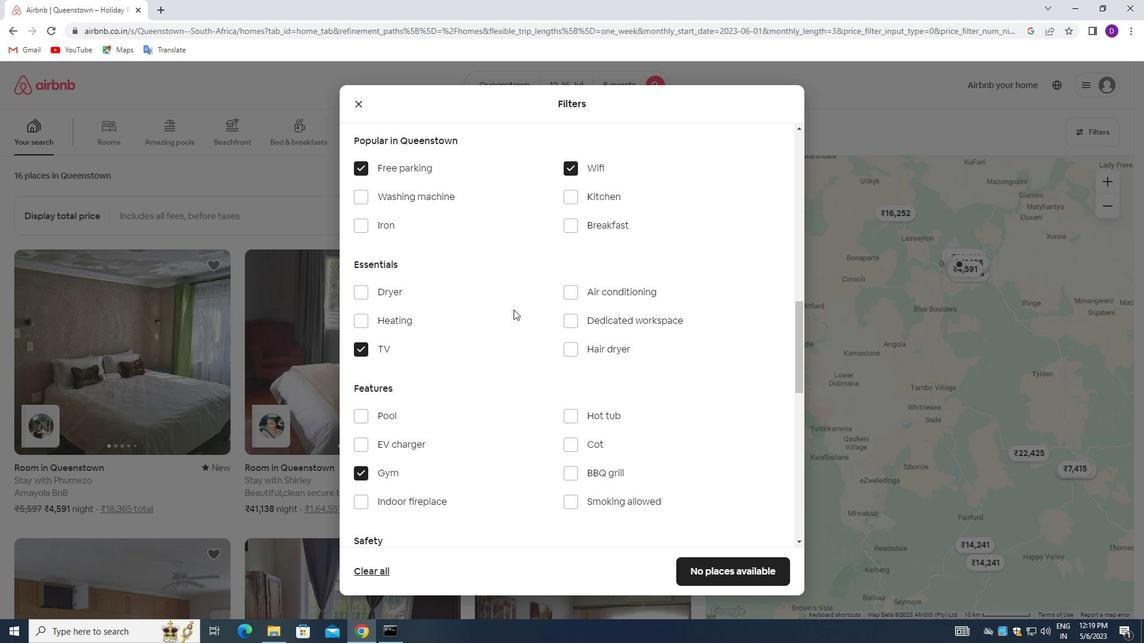 
Action: Mouse scrolled (510, 314) with delta (0, 0)
Screenshot: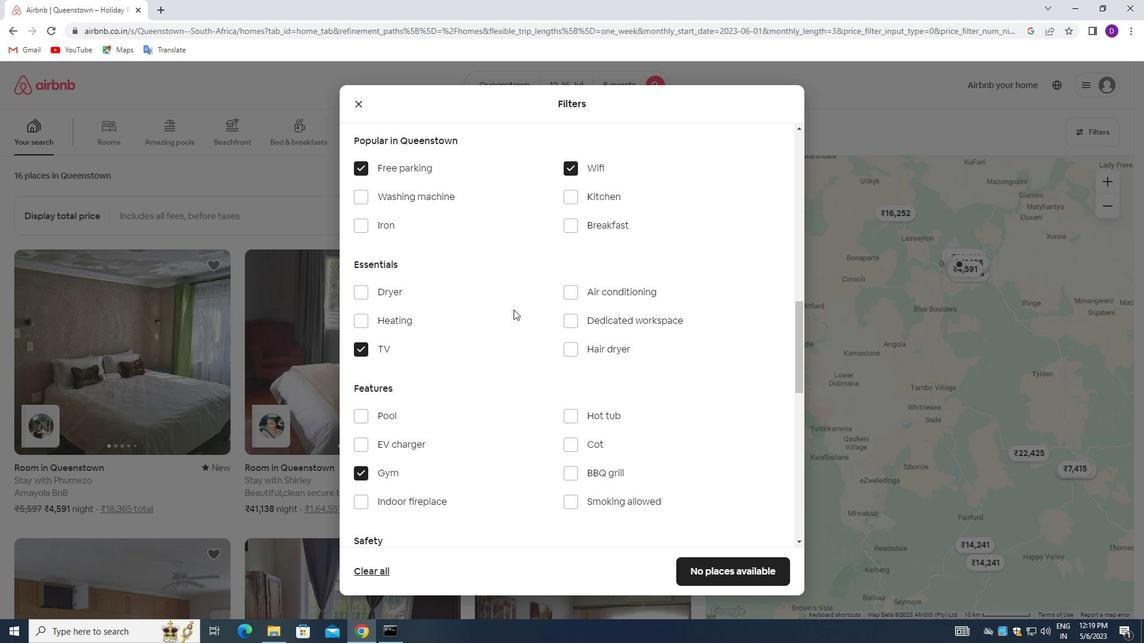 
Action: Mouse moved to (471, 326)
Screenshot: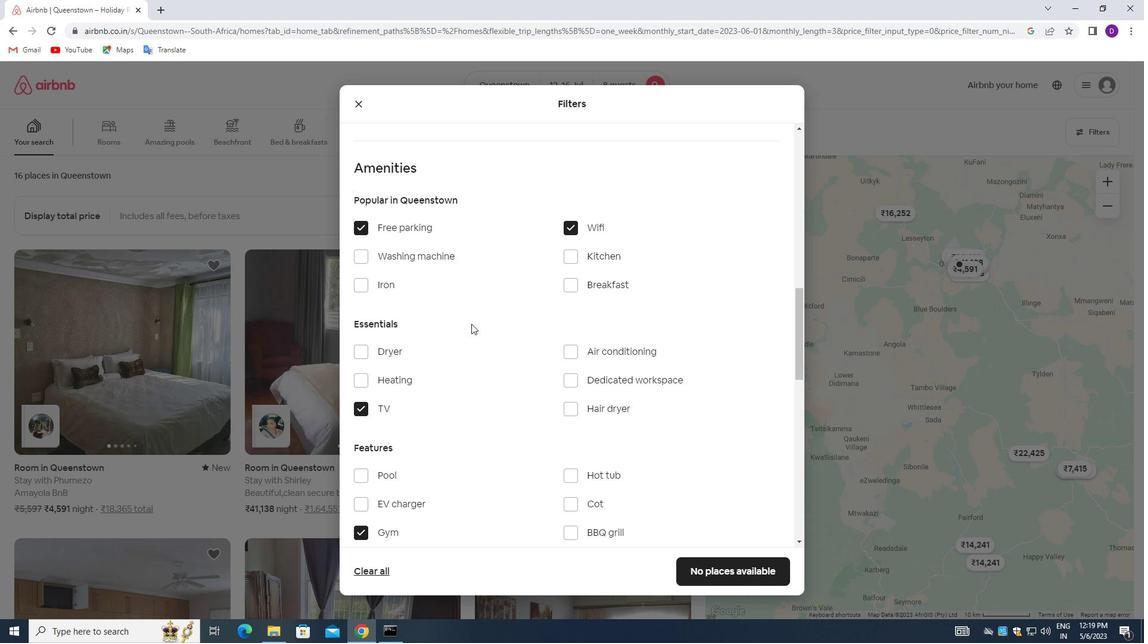 
Action: Mouse scrolled (471, 325) with delta (0, 0)
Screenshot: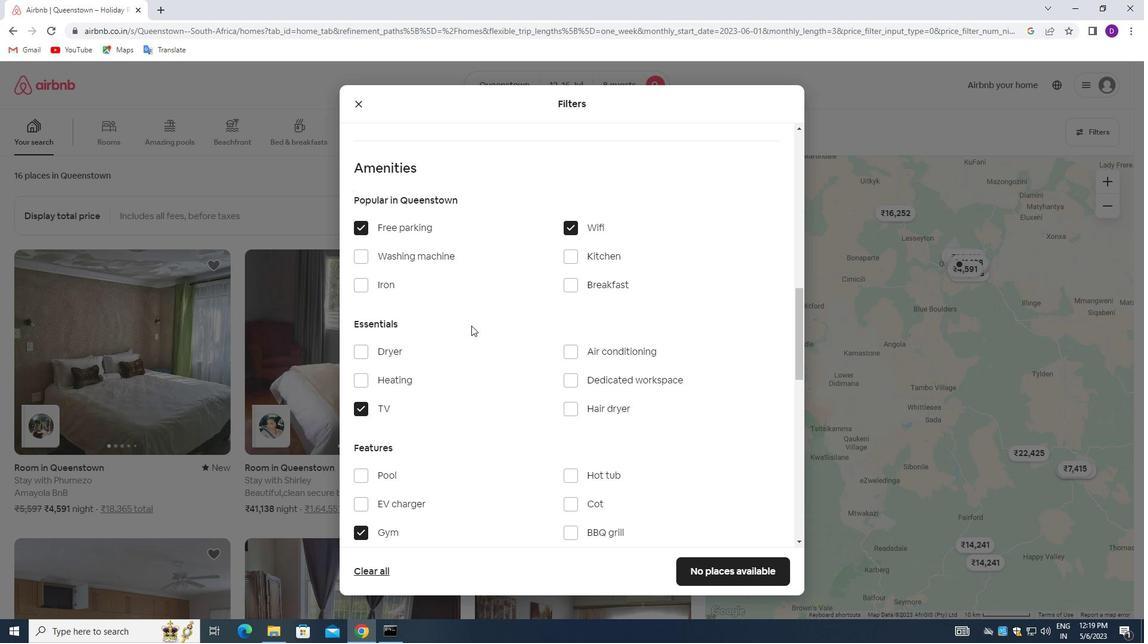 
Action: Mouse moved to (568, 230)
Screenshot: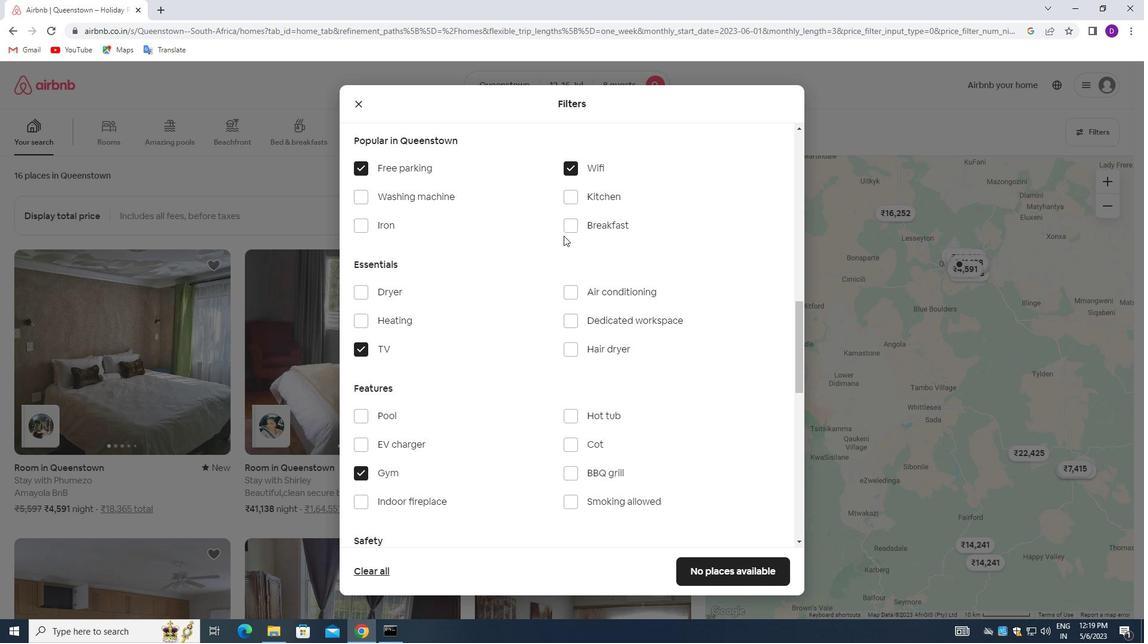 
Action: Mouse pressed left at (568, 230)
Screenshot: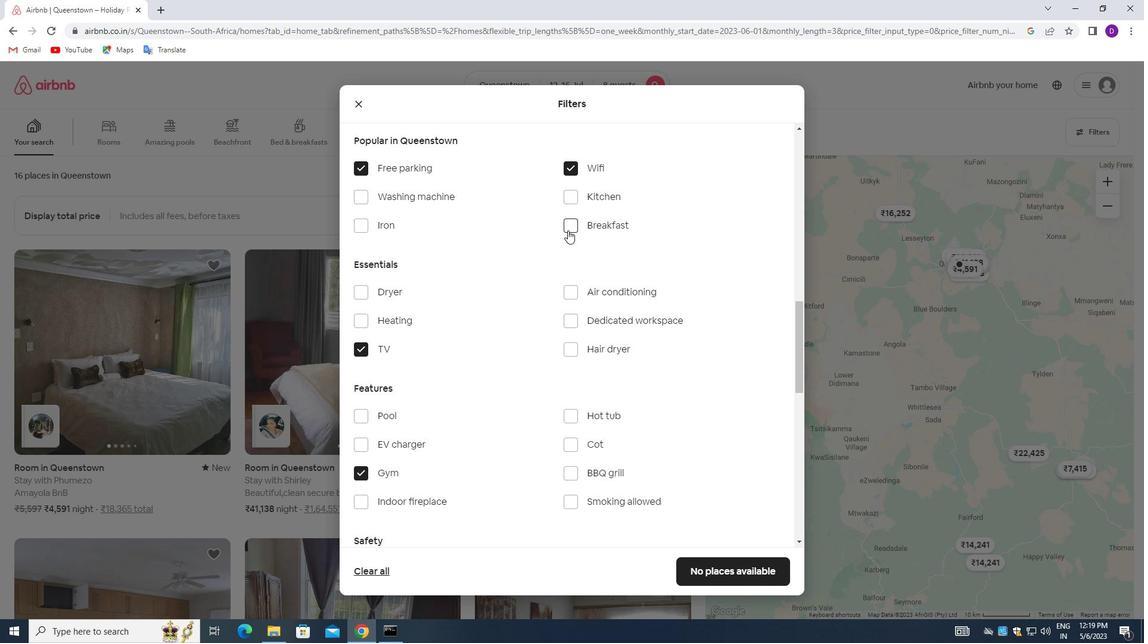 
Action: Mouse moved to (479, 324)
Screenshot: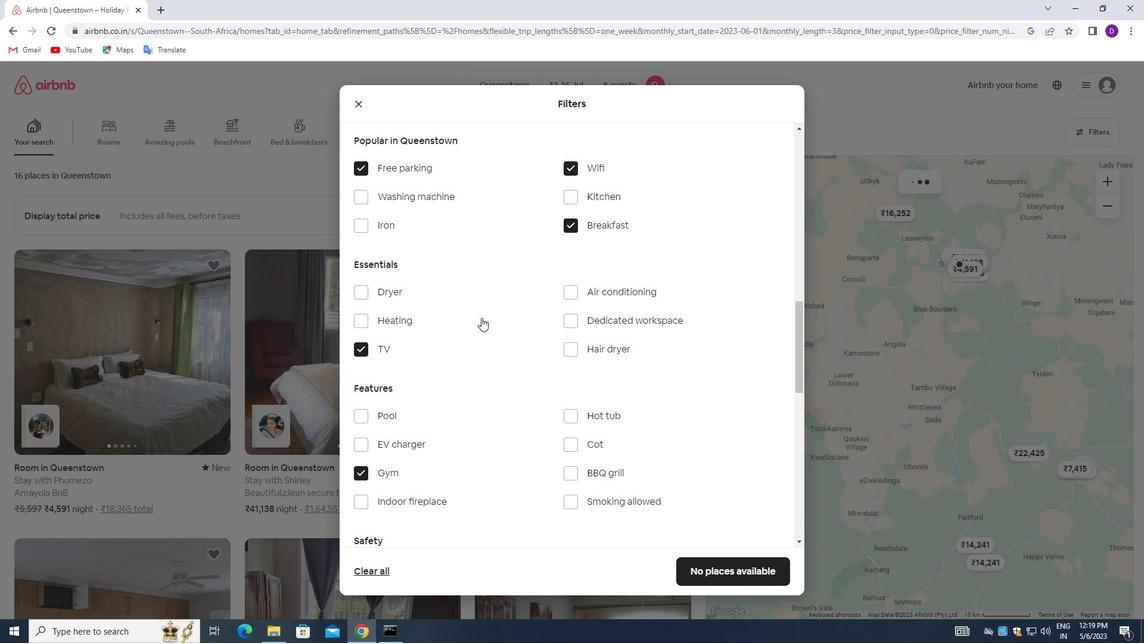 
Action: Mouse scrolled (479, 324) with delta (0, 0)
Screenshot: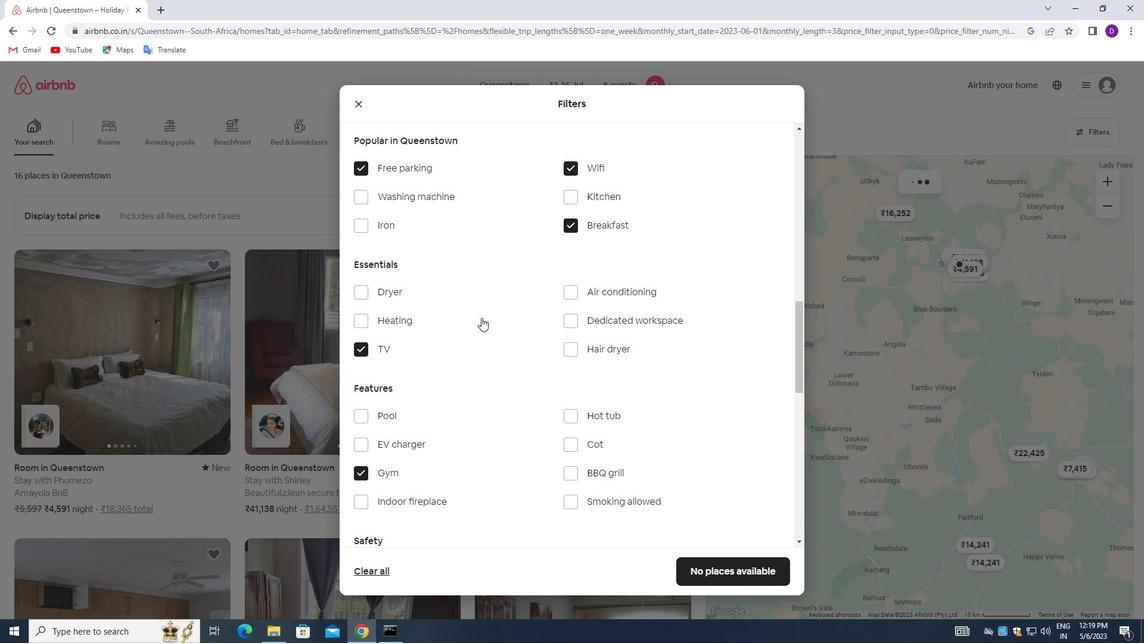
Action: Mouse moved to (479, 327)
Screenshot: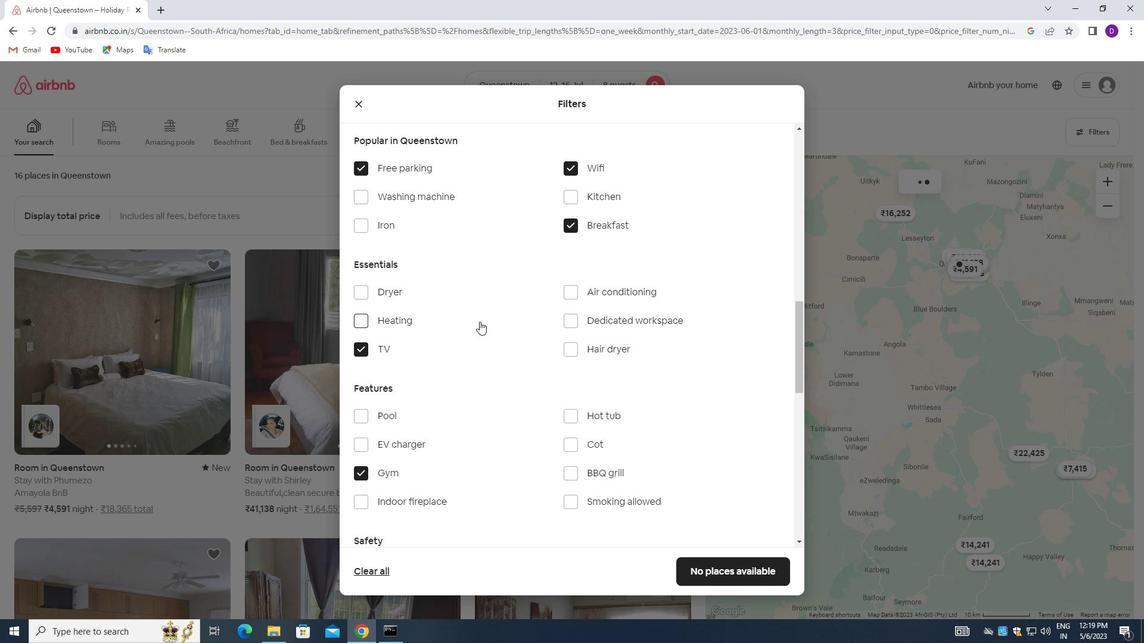 
Action: Mouse scrolled (479, 326) with delta (0, 0)
Screenshot: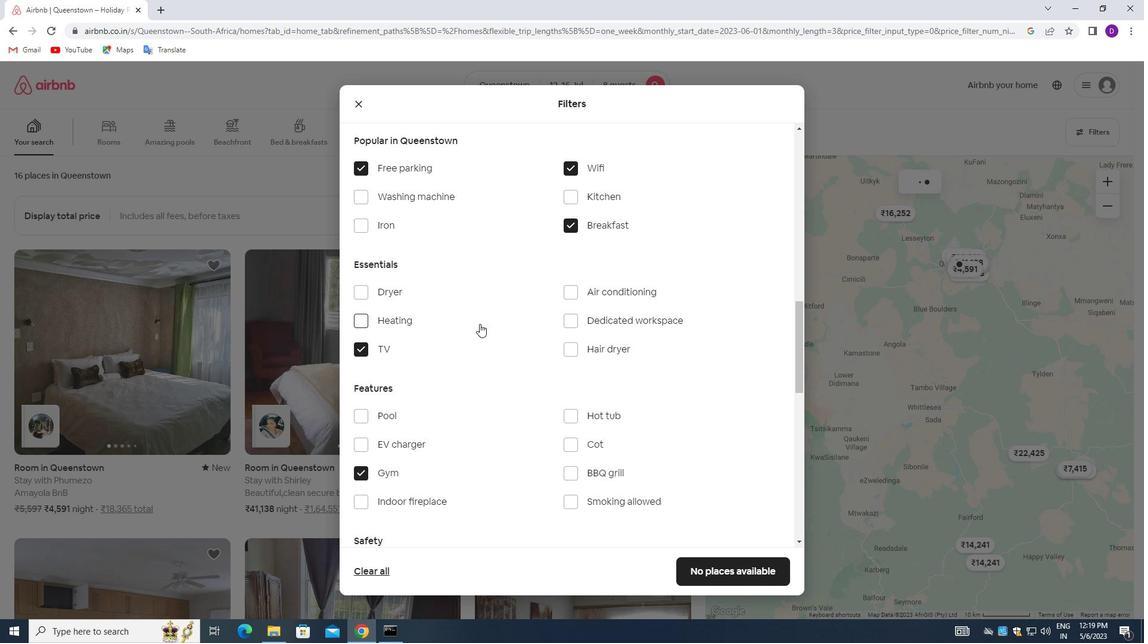 
Action: Mouse moved to (482, 346)
Screenshot: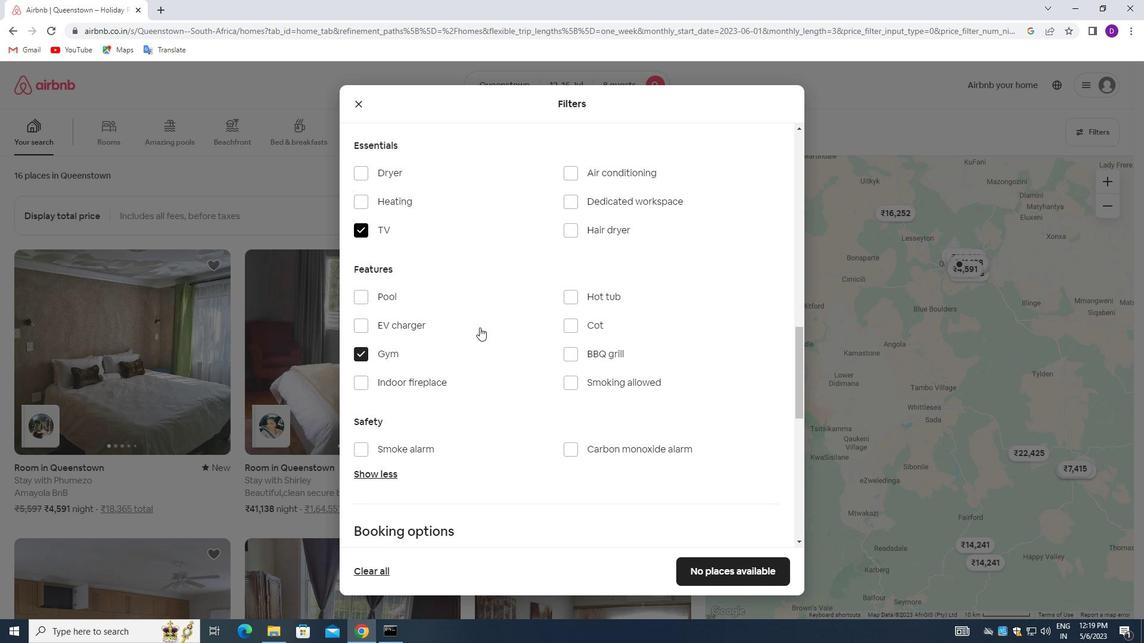 
Action: Mouse scrolled (482, 346) with delta (0, 0)
Screenshot: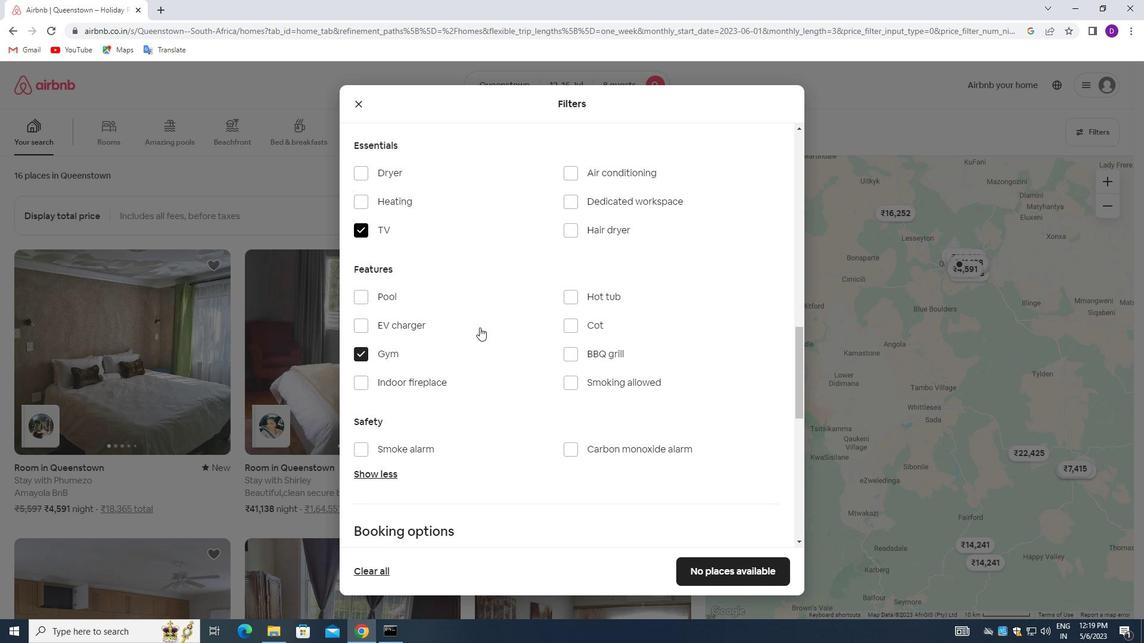 
Action: Mouse moved to (482, 348)
Screenshot: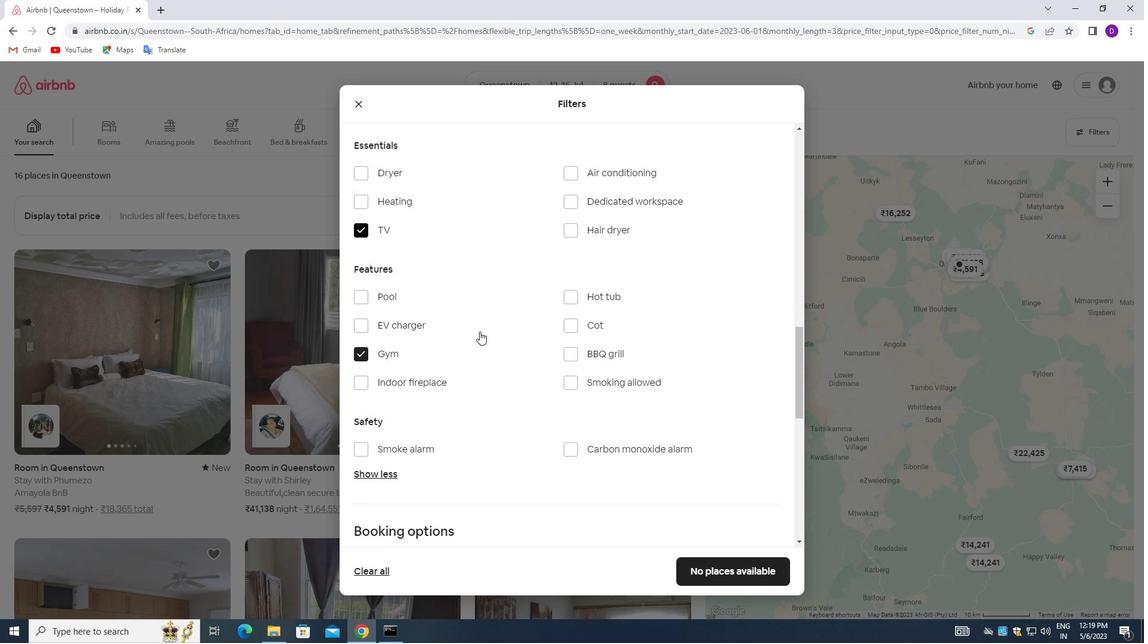 
Action: Mouse scrolled (482, 347) with delta (0, 0)
Screenshot: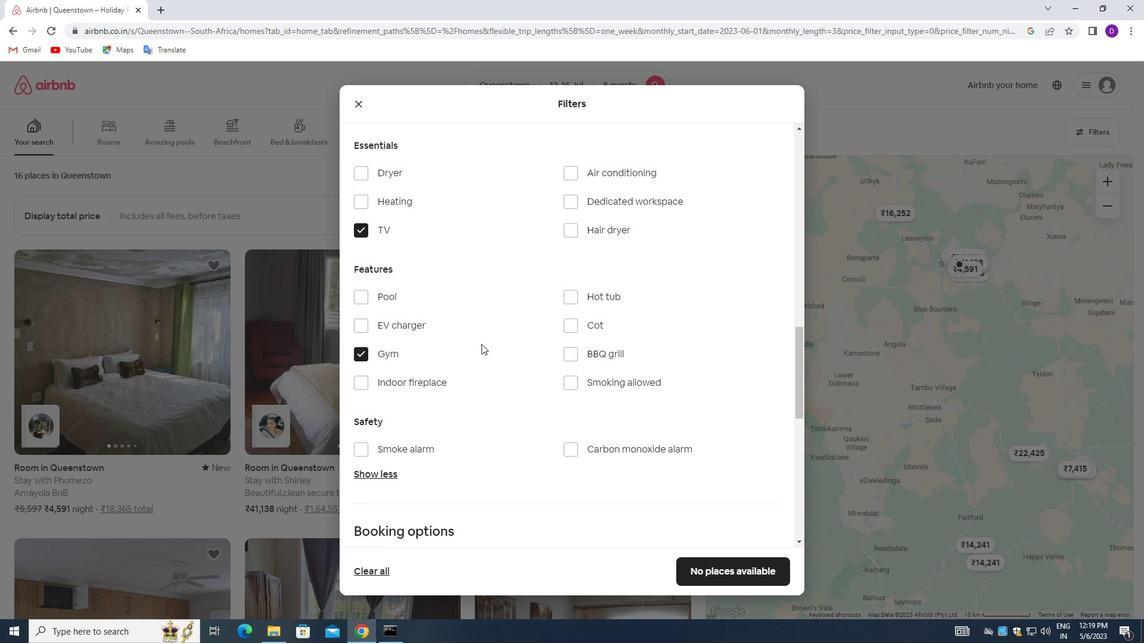 
Action: Mouse moved to (493, 383)
Screenshot: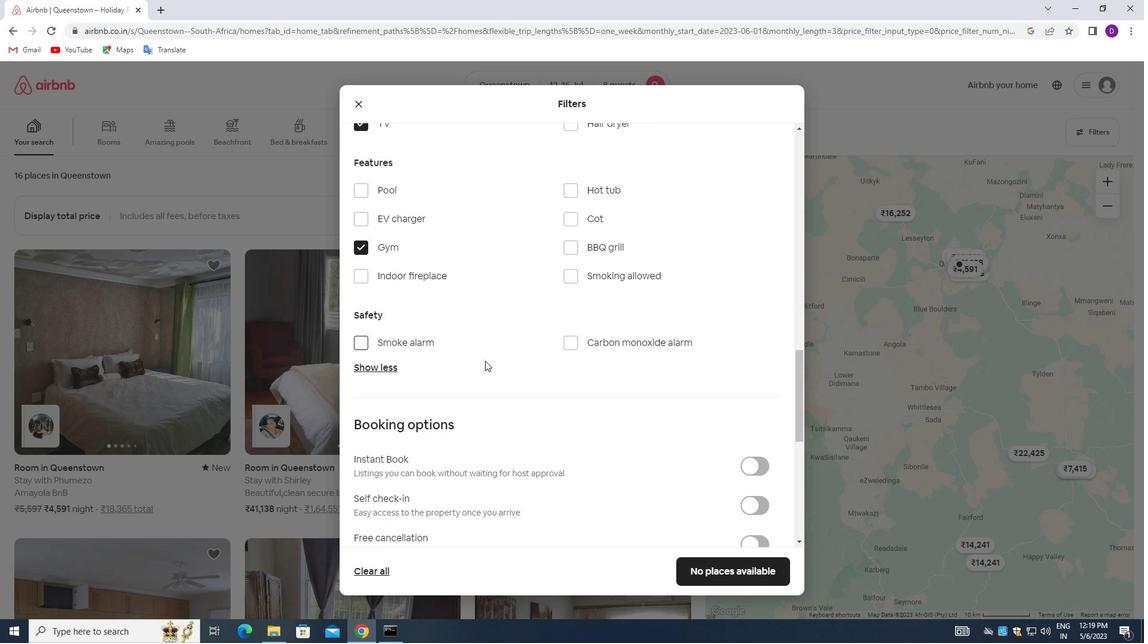 
Action: Mouse scrolled (493, 383) with delta (0, 0)
Screenshot: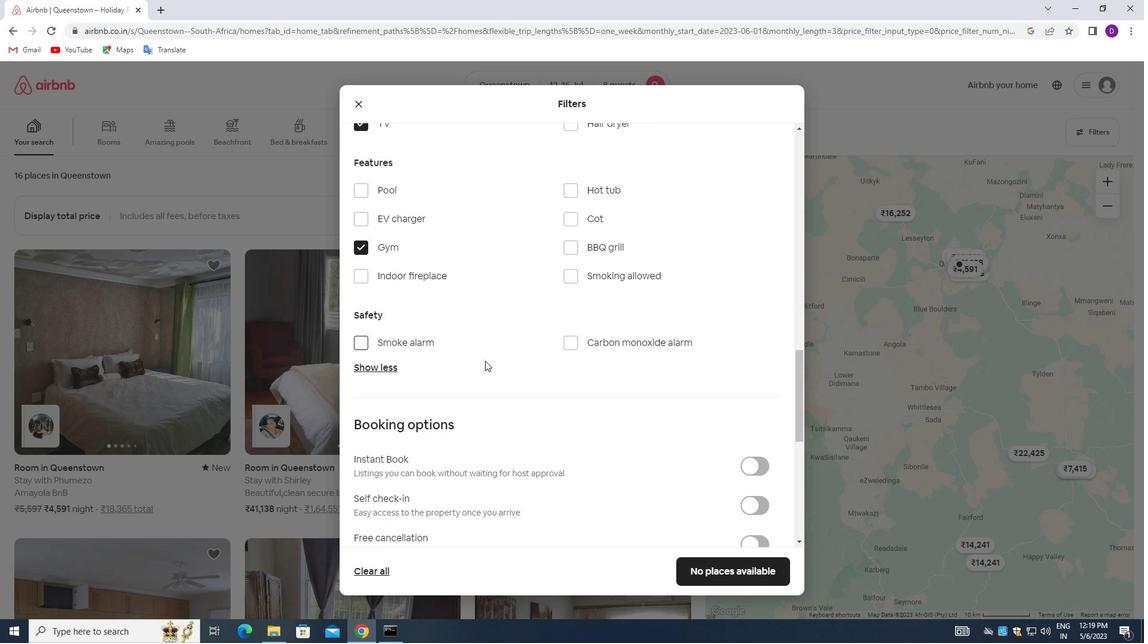 
Action: Mouse moved to (493, 386)
Screenshot: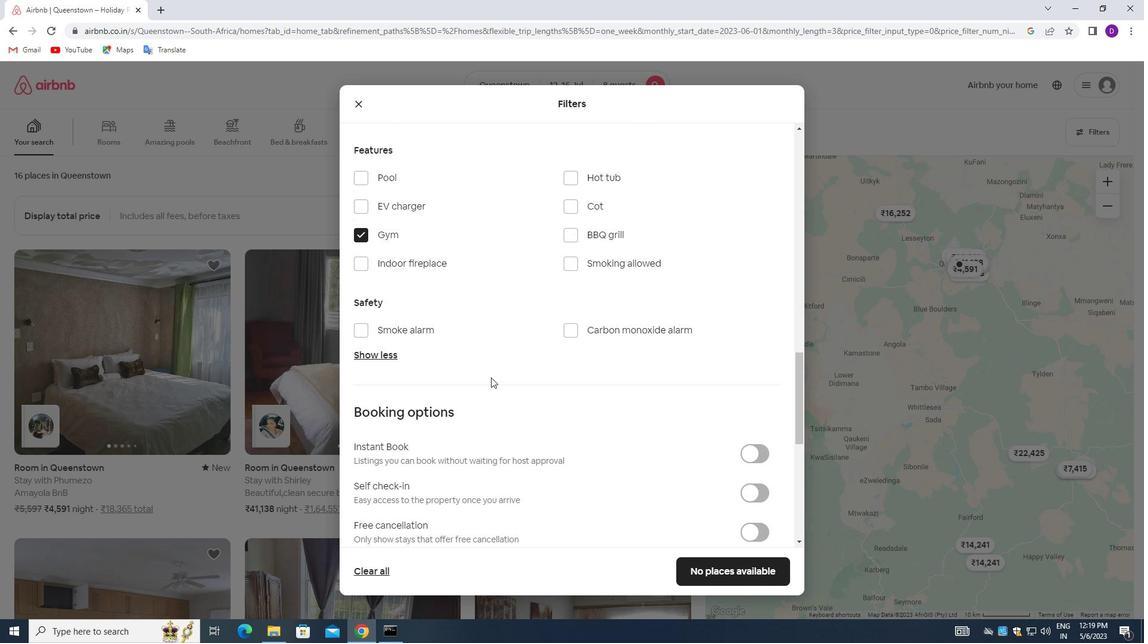 
Action: Mouse scrolled (493, 385) with delta (0, 0)
Screenshot: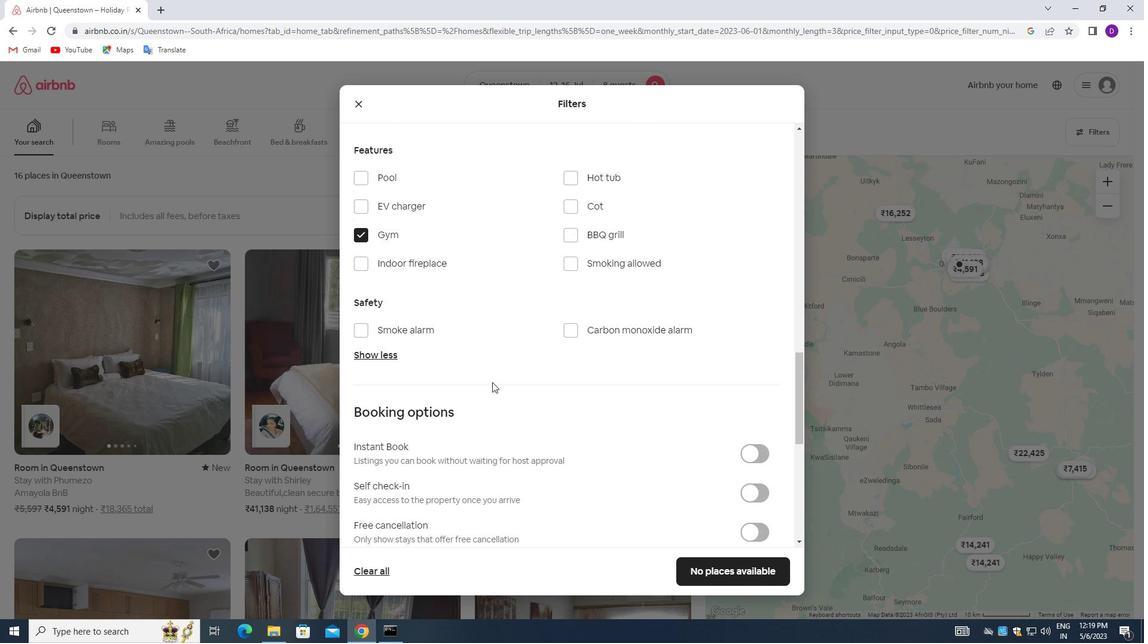 
Action: Mouse moved to (493, 386)
Screenshot: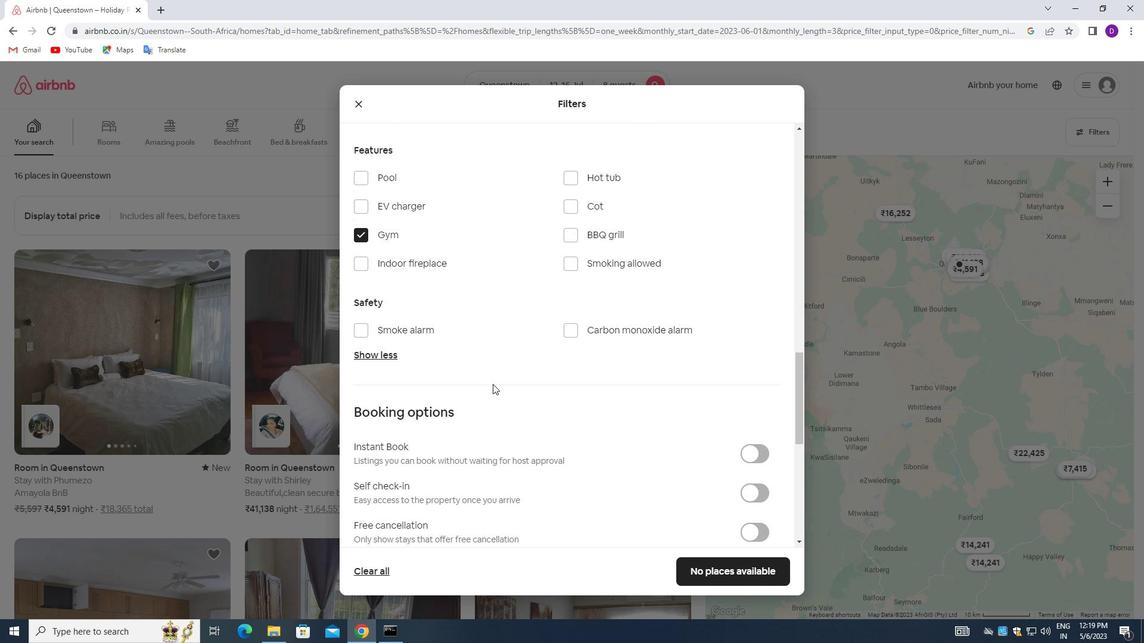 
Action: Mouse scrolled (493, 386) with delta (0, 0)
Screenshot: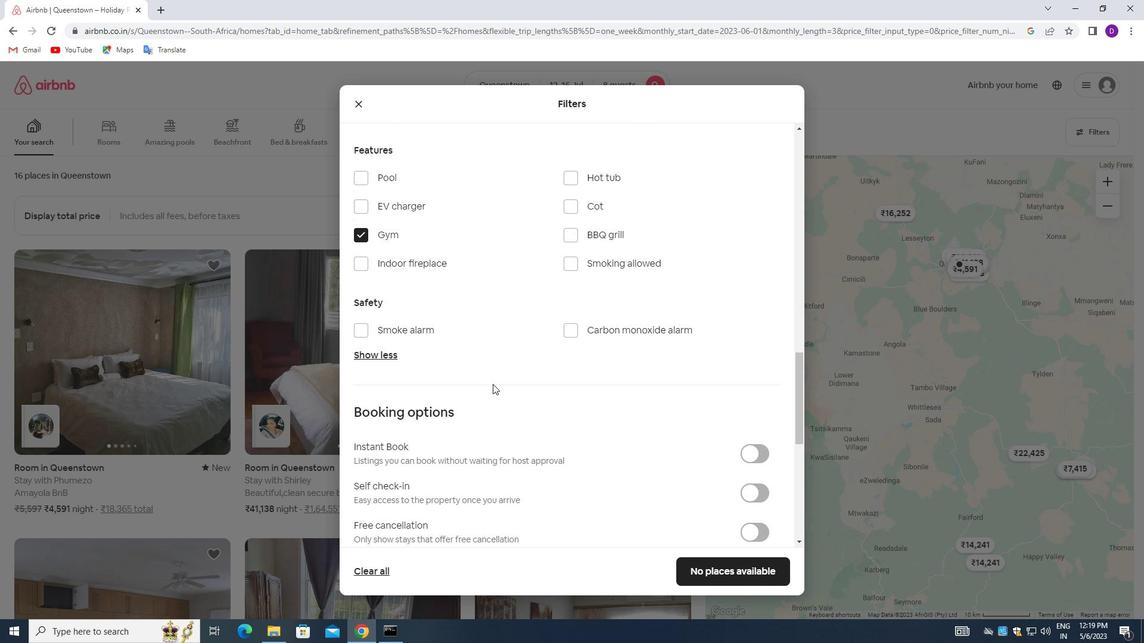 
Action: Mouse moved to (744, 319)
Screenshot: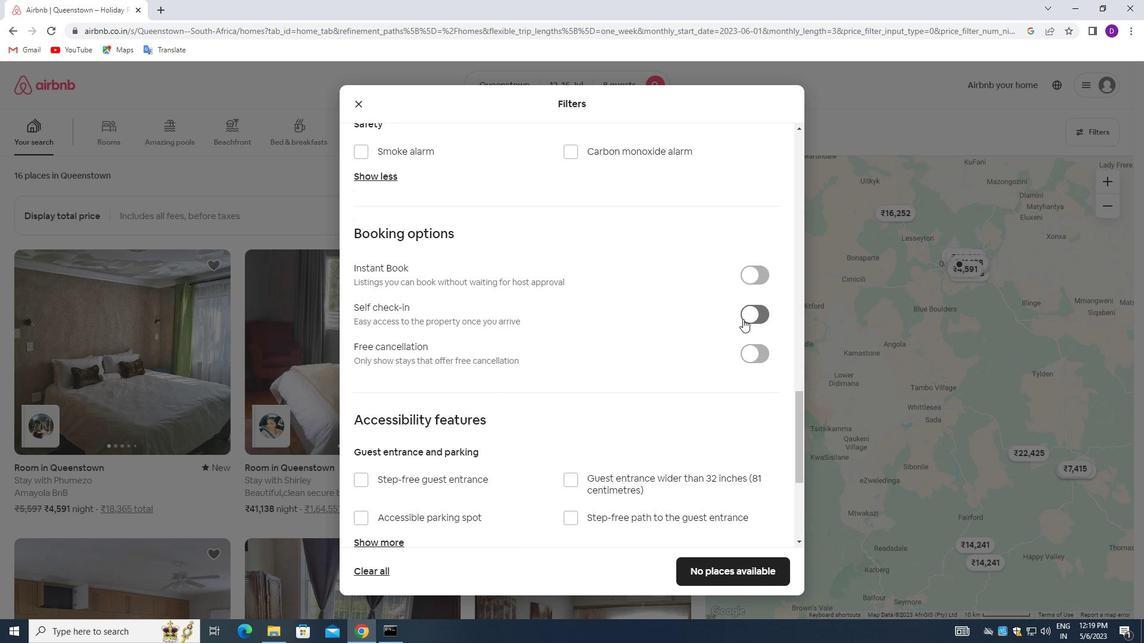 
Action: Mouse pressed left at (744, 319)
Screenshot: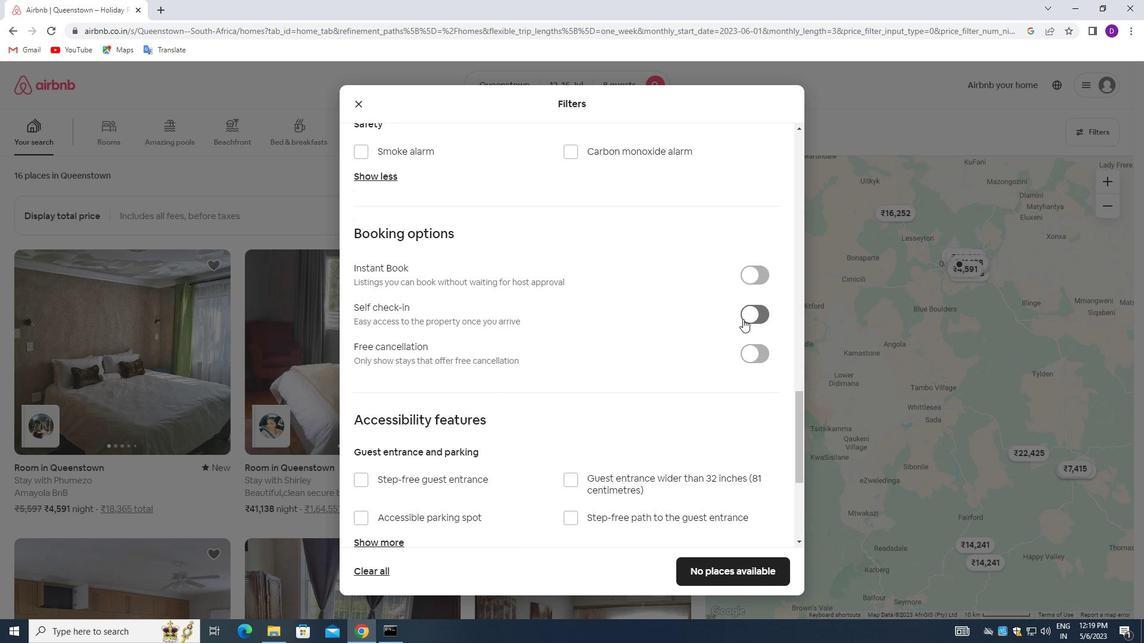 
Action: Mouse moved to (503, 374)
Screenshot: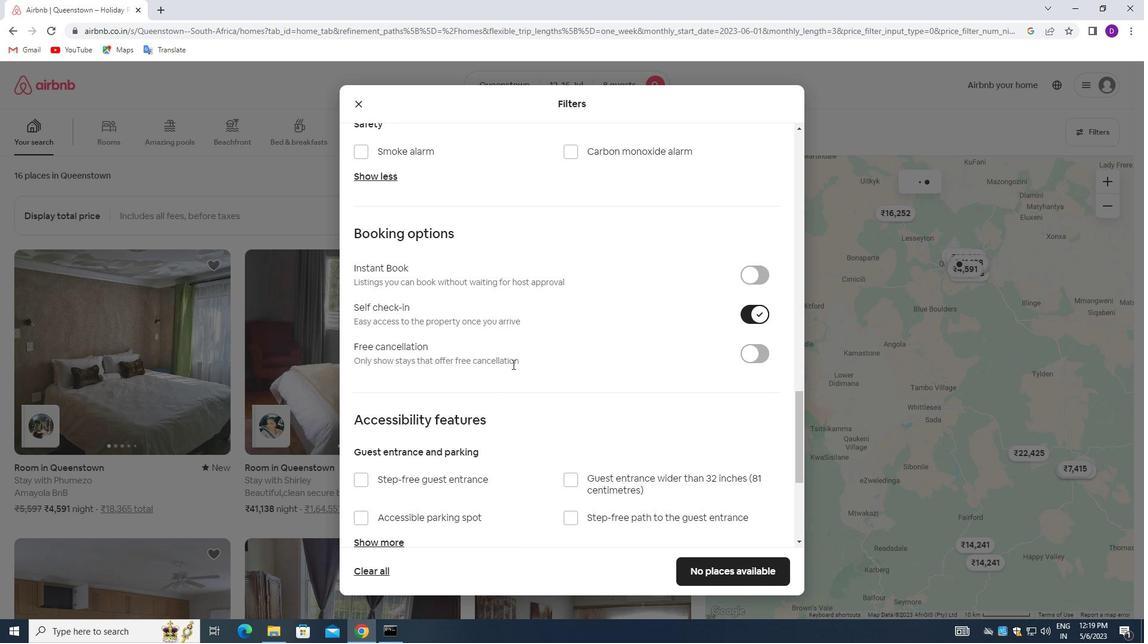 
Action: Mouse scrolled (503, 373) with delta (0, 0)
Screenshot: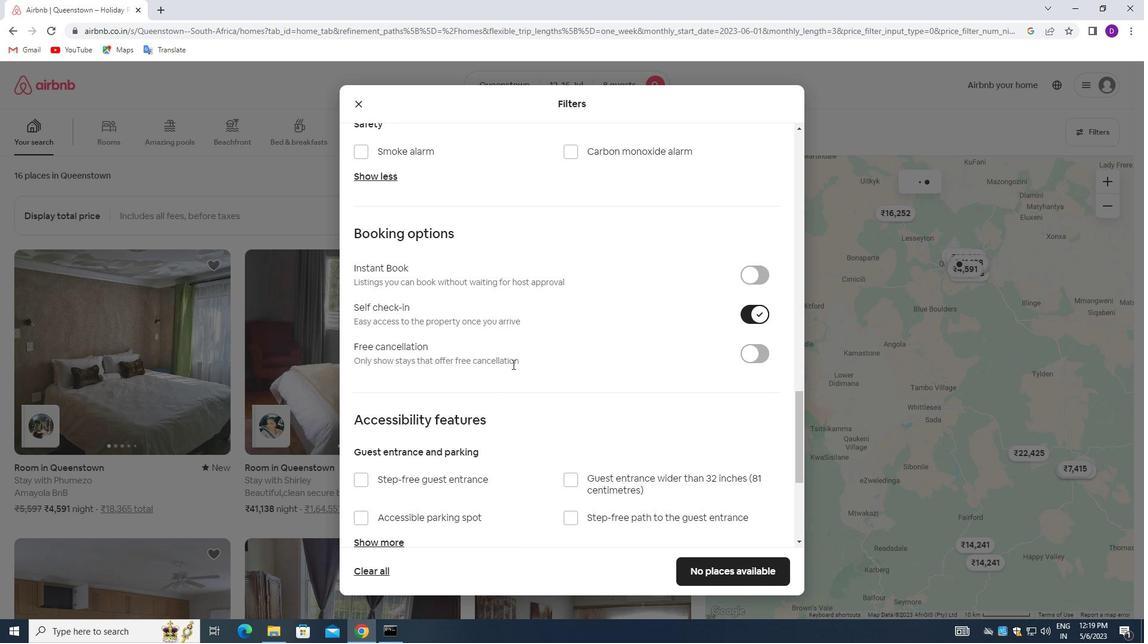 
Action: Mouse moved to (502, 375)
Screenshot: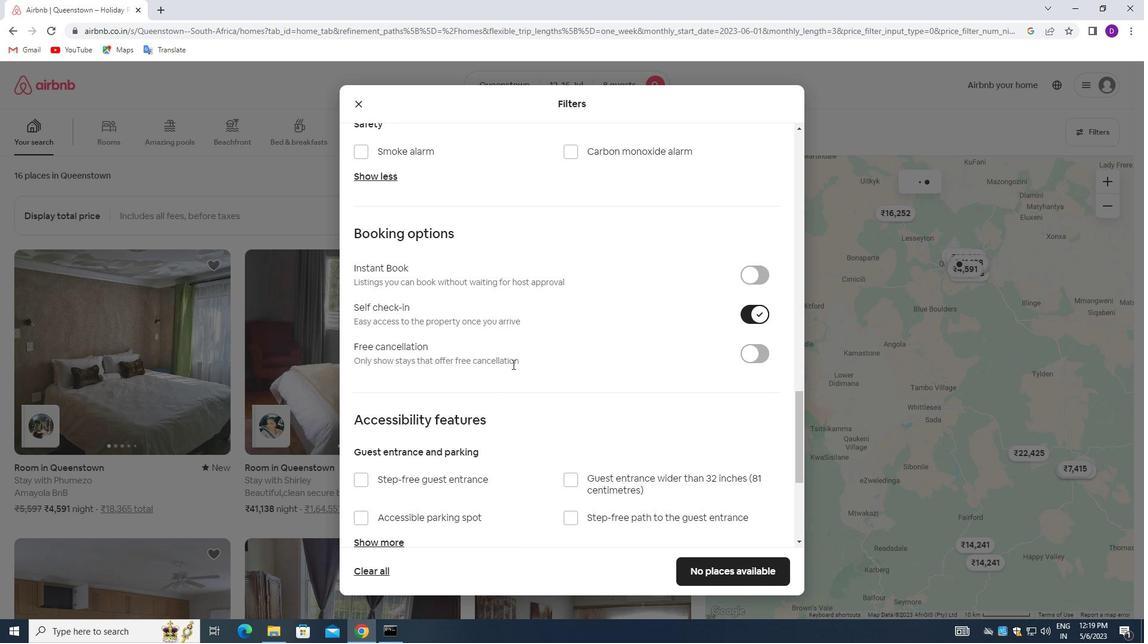 
Action: Mouse scrolled (502, 374) with delta (0, 0)
Screenshot: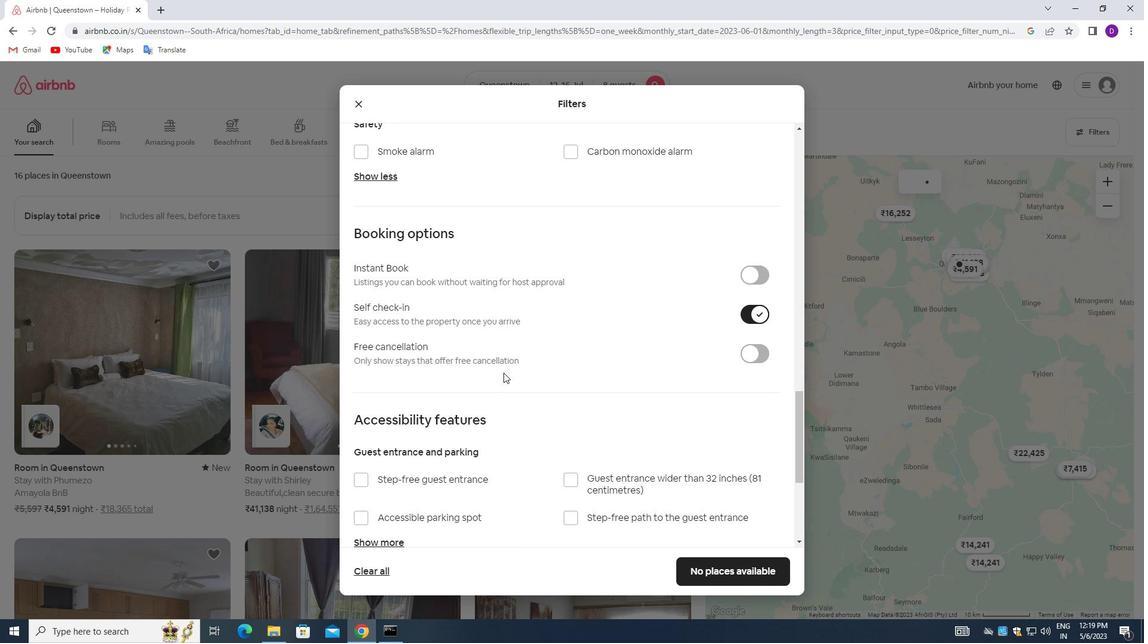 
Action: Mouse moved to (502, 376)
Screenshot: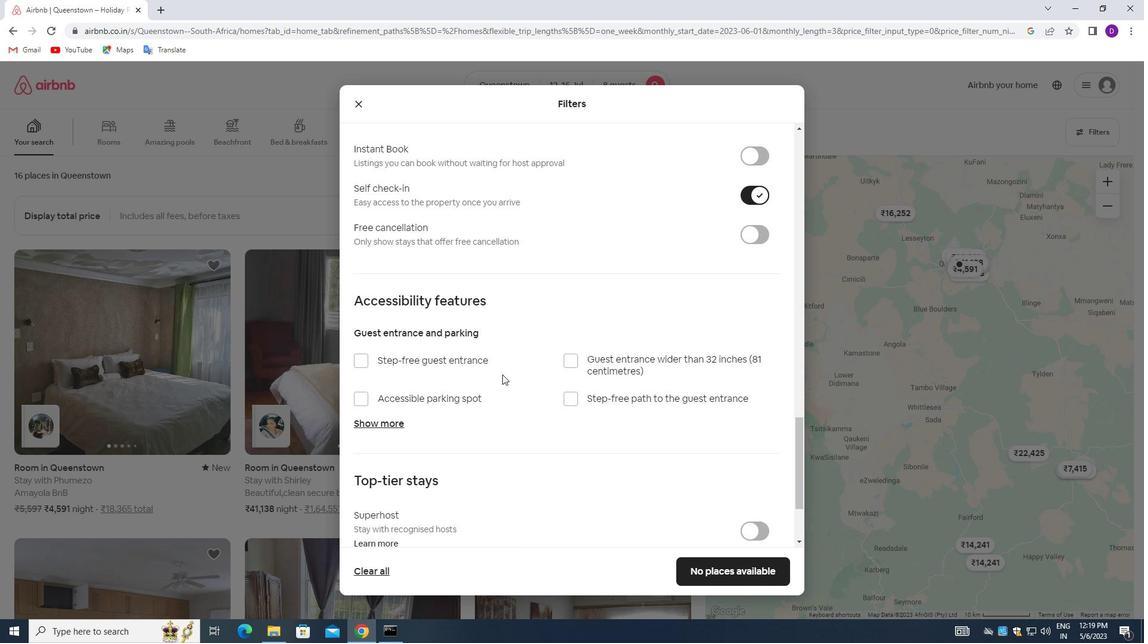 
Action: Mouse scrolled (502, 375) with delta (0, 0)
Screenshot: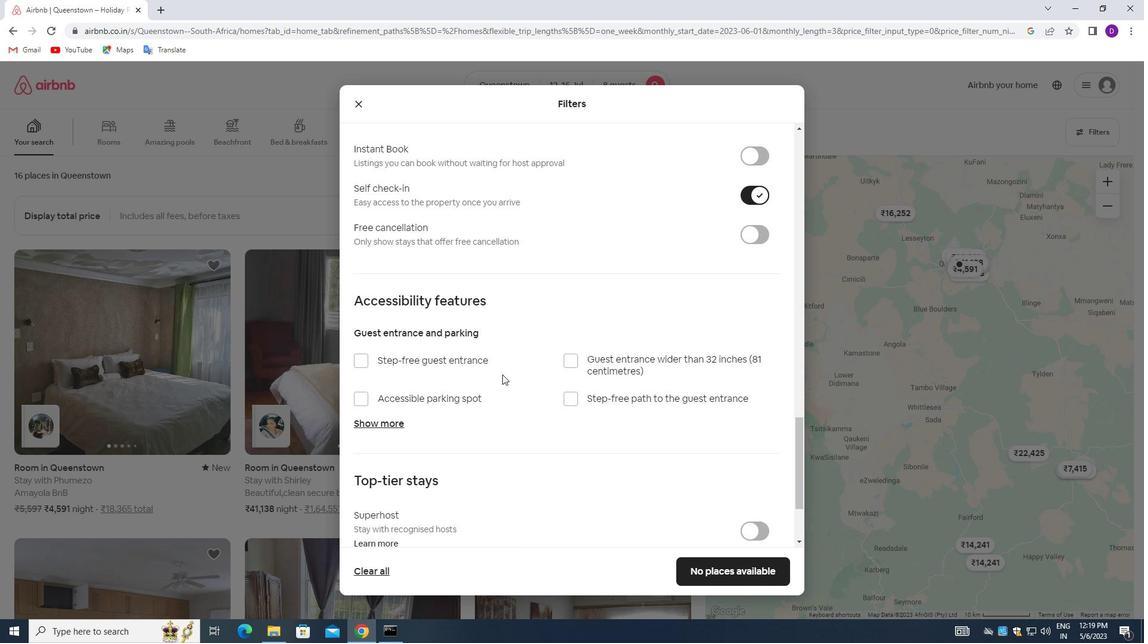 
Action: Mouse moved to (502, 379)
Screenshot: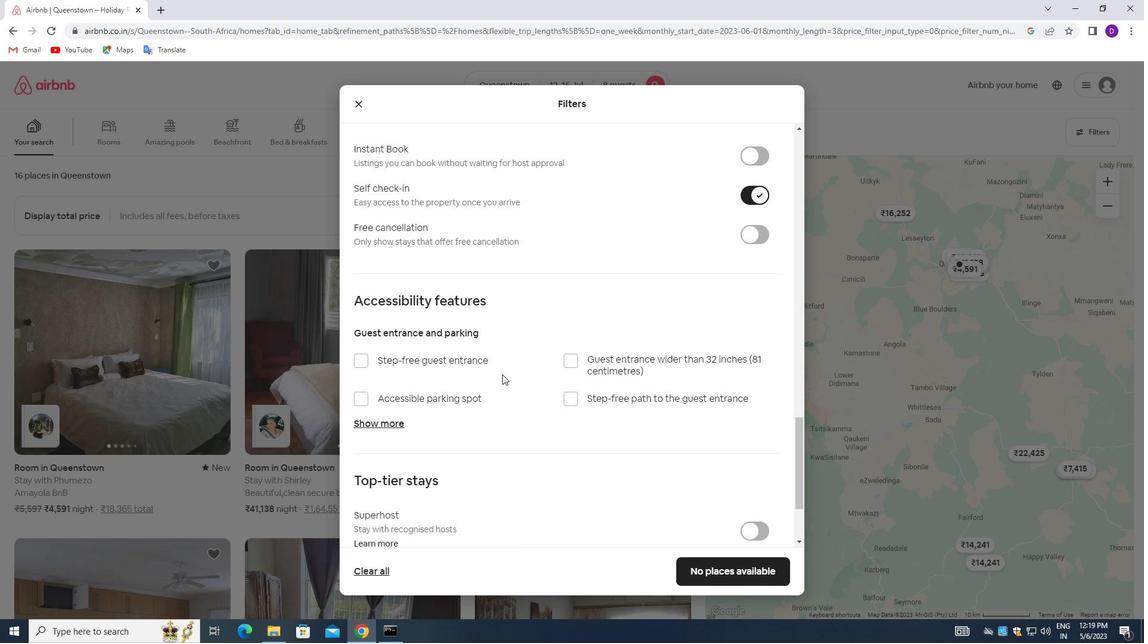 
Action: Mouse scrolled (502, 379) with delta (0, 0)
Screenshot: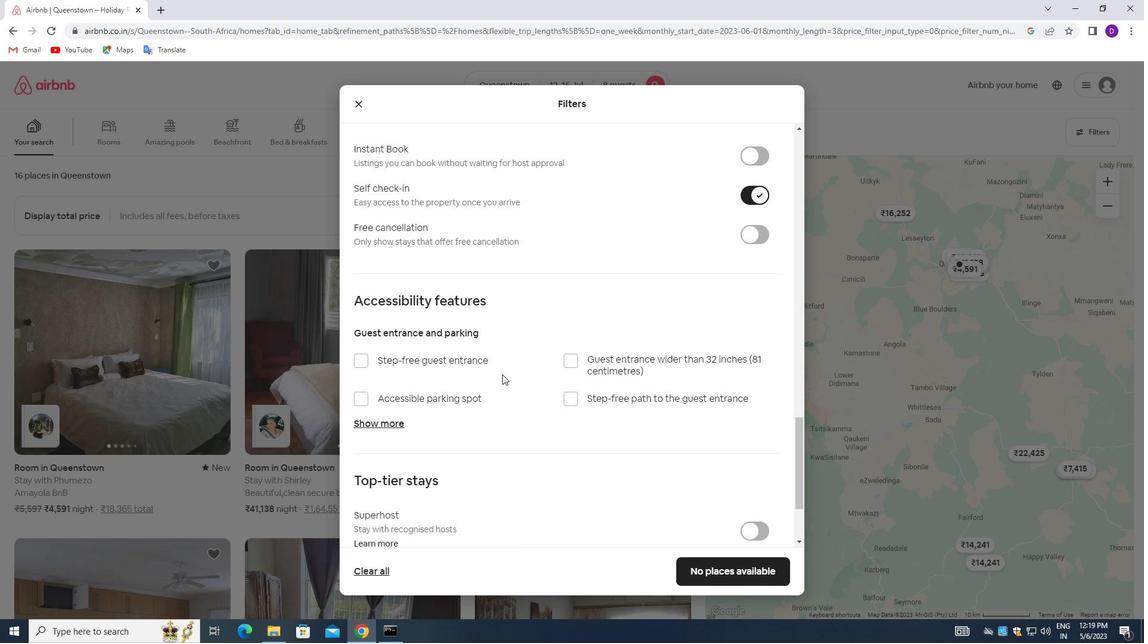 
Action: Mouse moved to (502, 382)
Screenshot: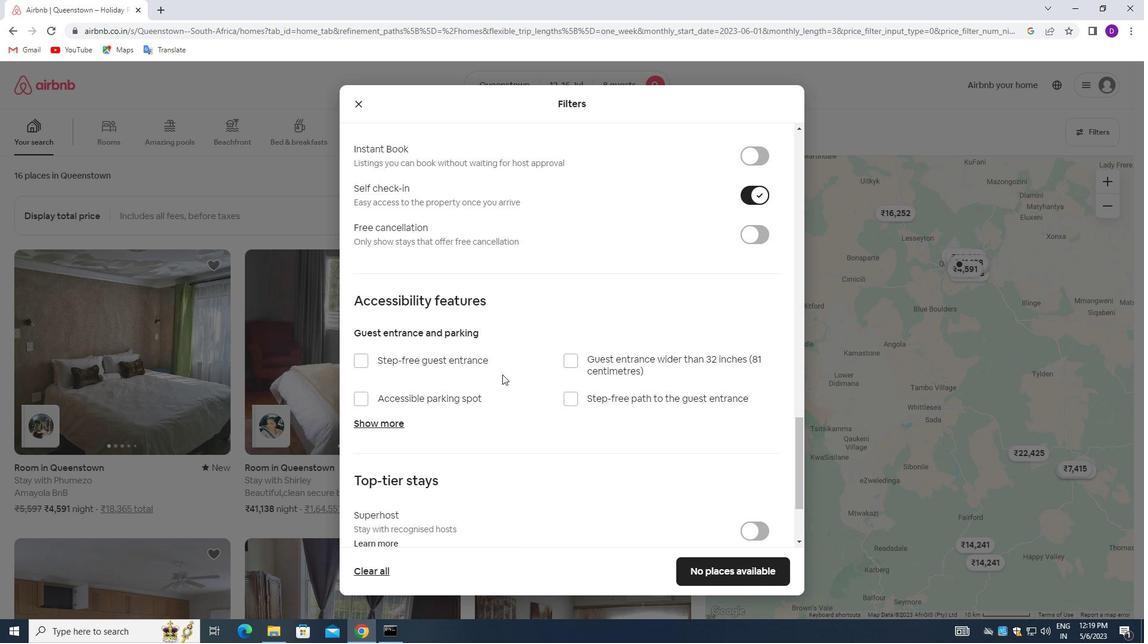
Action: Mouse scrolled (502, 382) with delta (0, 0)
Screenshot: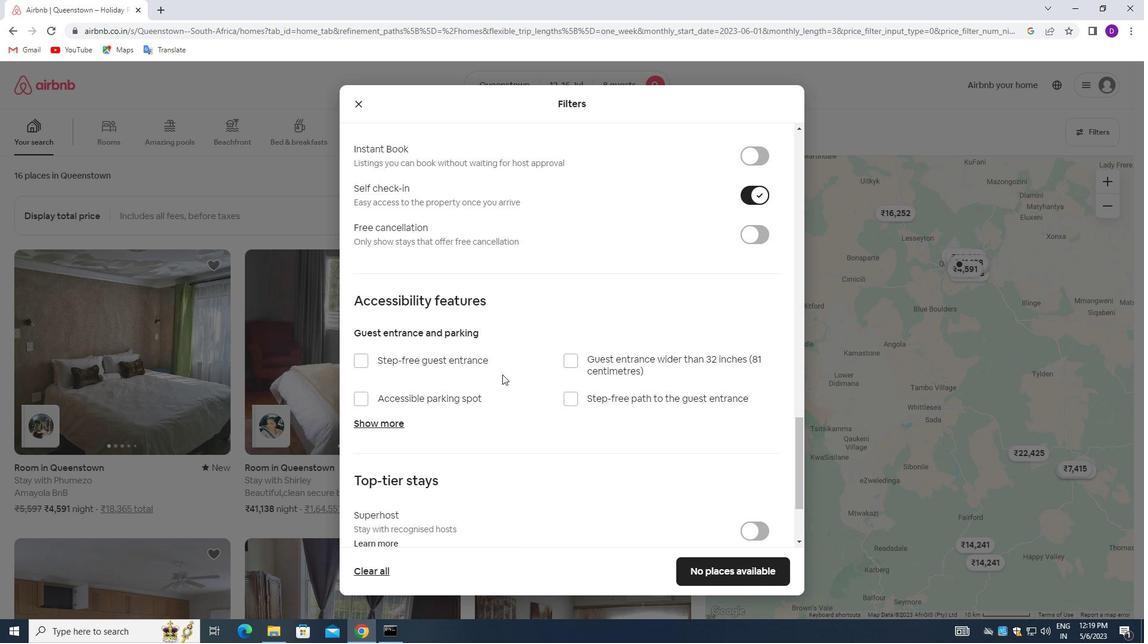 
Action: Mouse moved to (503, 384)
Screenshot: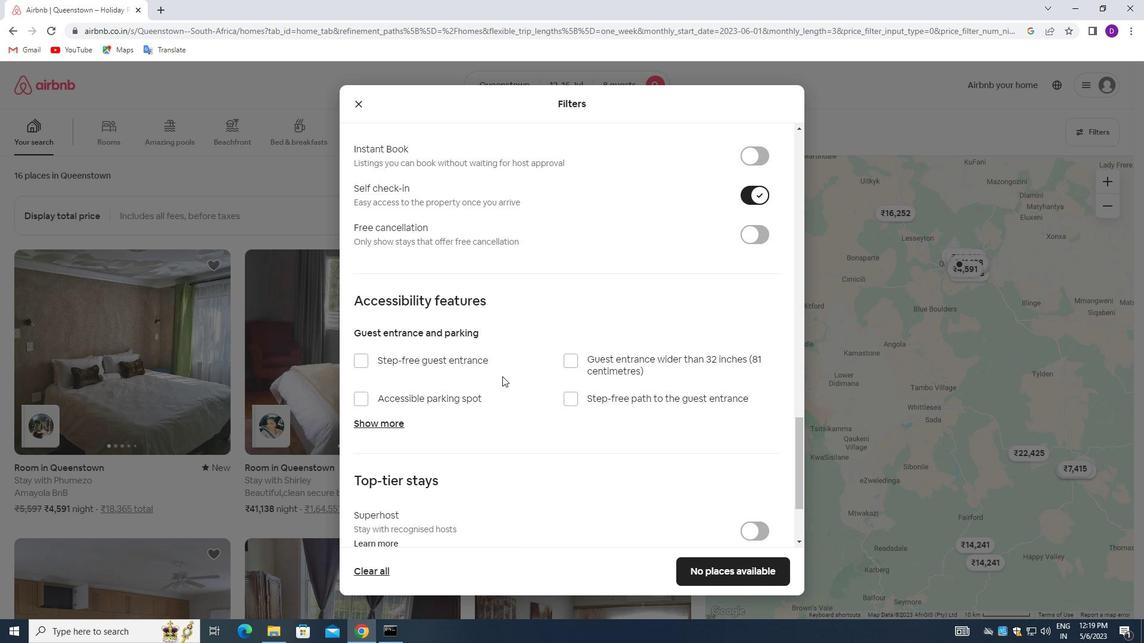 
Action: Mouse scrolled (503, 383) with delta (0, 0)
Screenshot: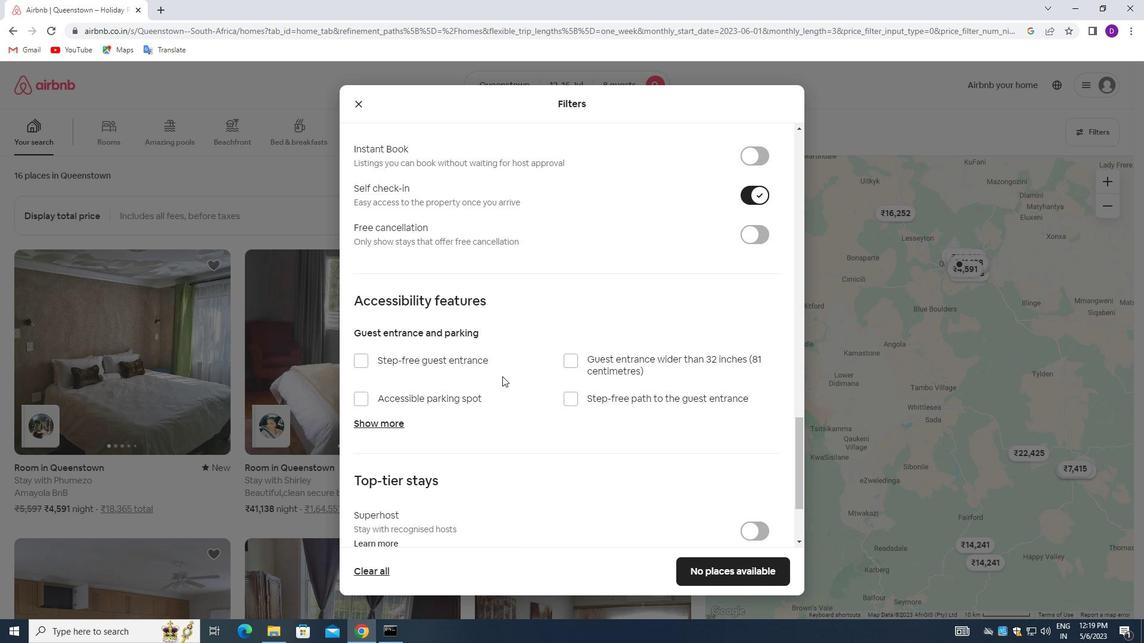 
Action: Mouse moved to (501, 408)
Screenshot: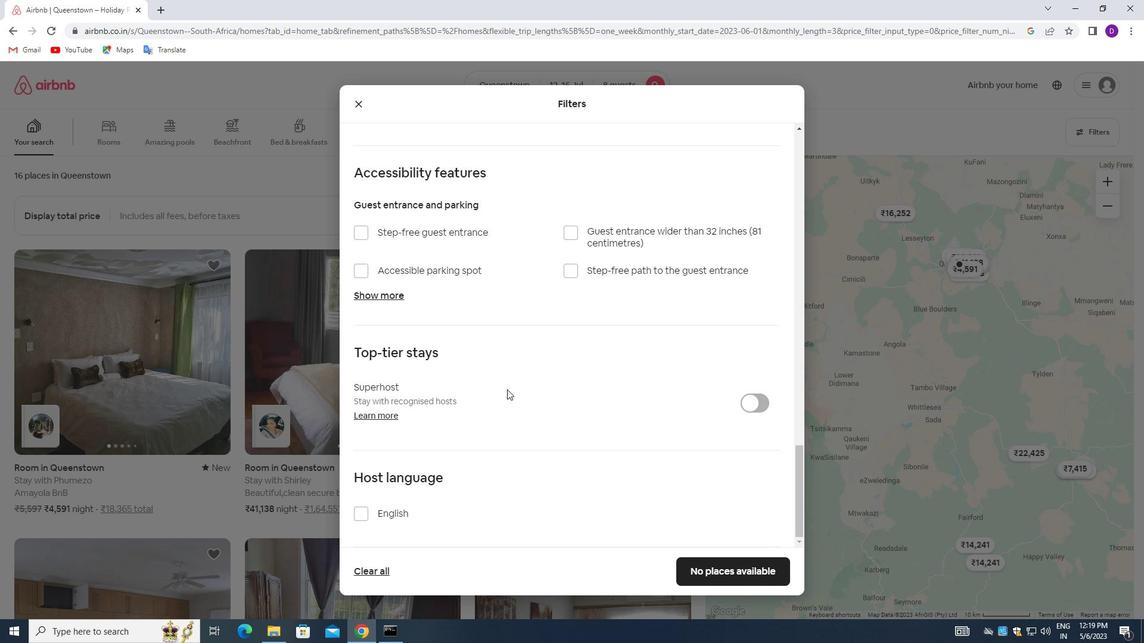 
Action: Mouse scrolled (501, 408) with delta (0, 0)
Screenshot: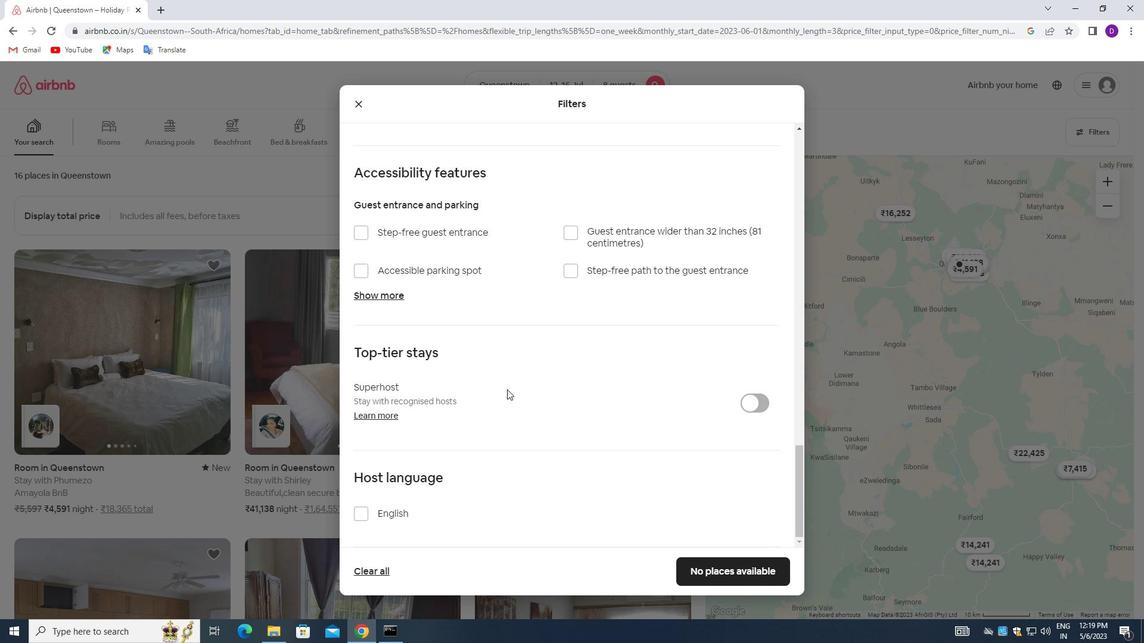 
Action: Mouse moved to (497, 415)
Screenshot: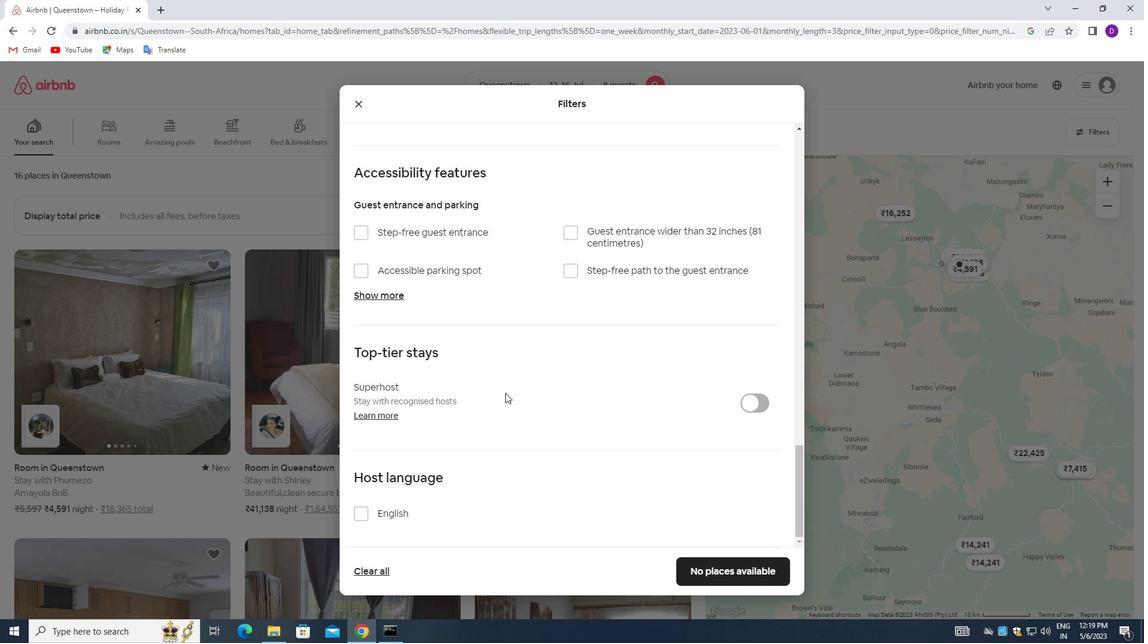 
Action: Mouse scrolled (497, 414) with delta (0, 0)
Screenshot: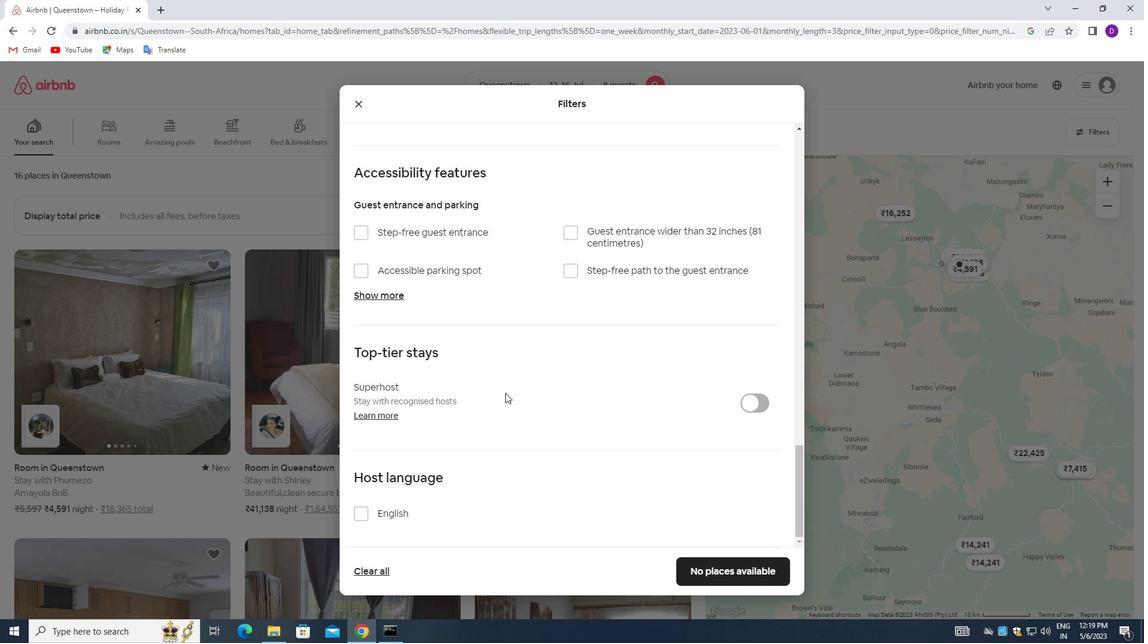 
Action: Mouse moved to (361, 516)
Screenshot: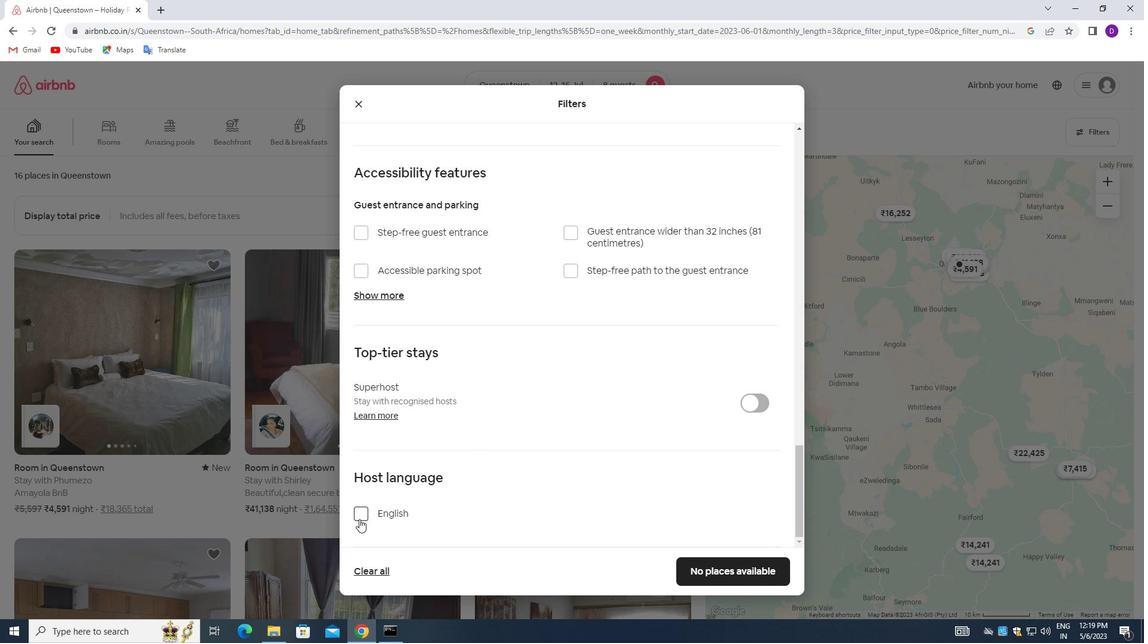 
Action: Mouse pressed left at (361, 516)
Screenshot: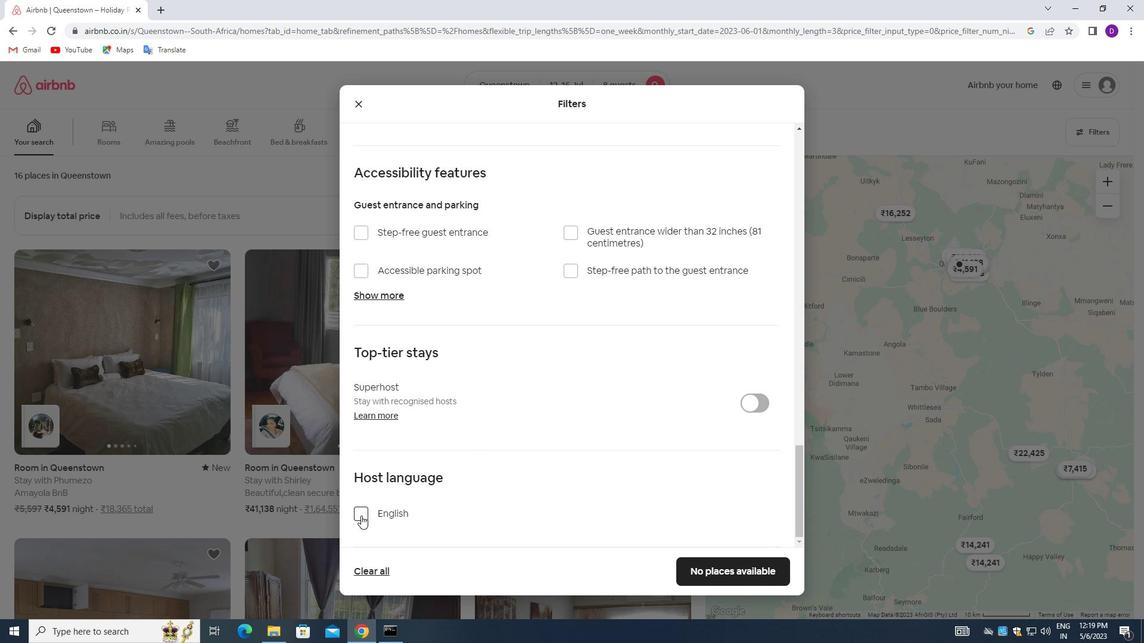 
Action: Mouse moved to (698, 564)
Screenshot: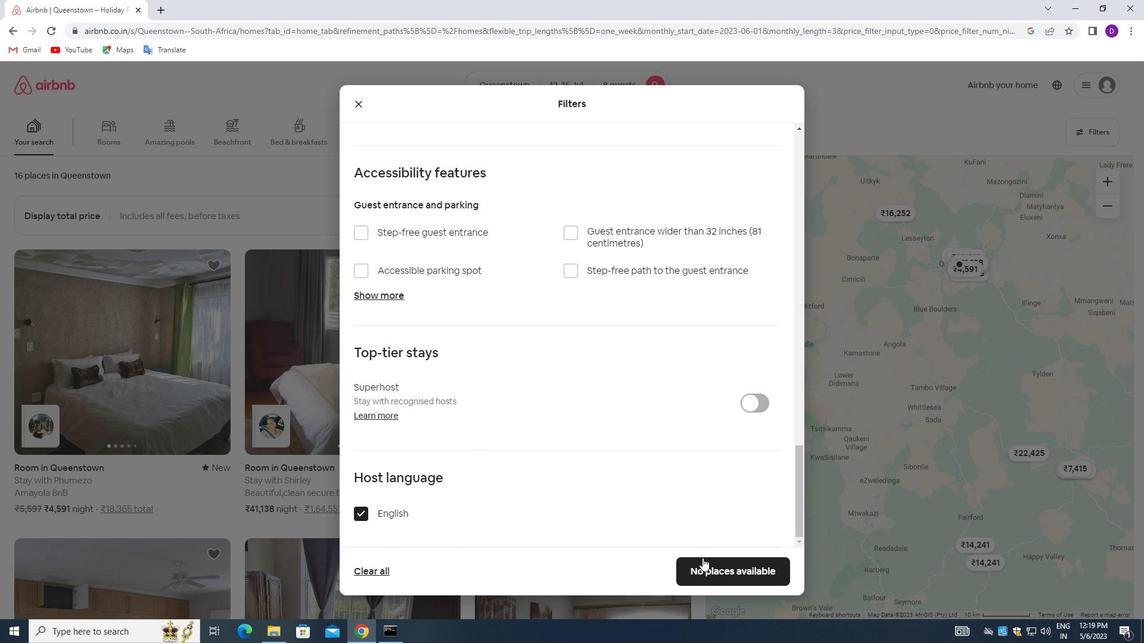 
Action: Mouse pressed left at (698, 564)
Screenshot: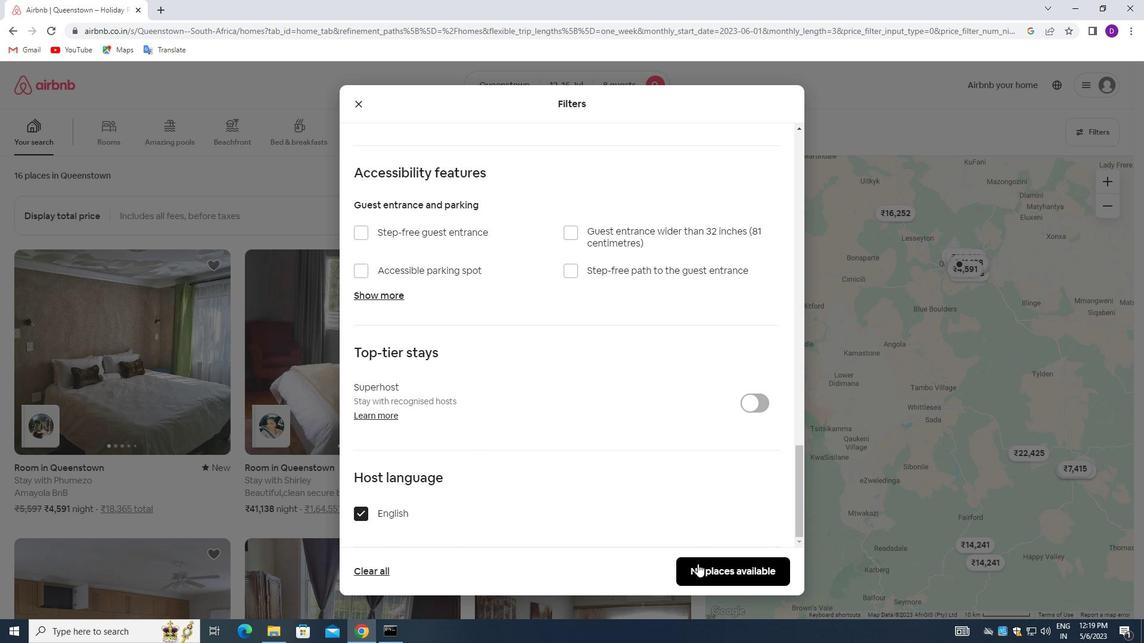 
Action: Mouse moved to (641, 411)
Screenshot: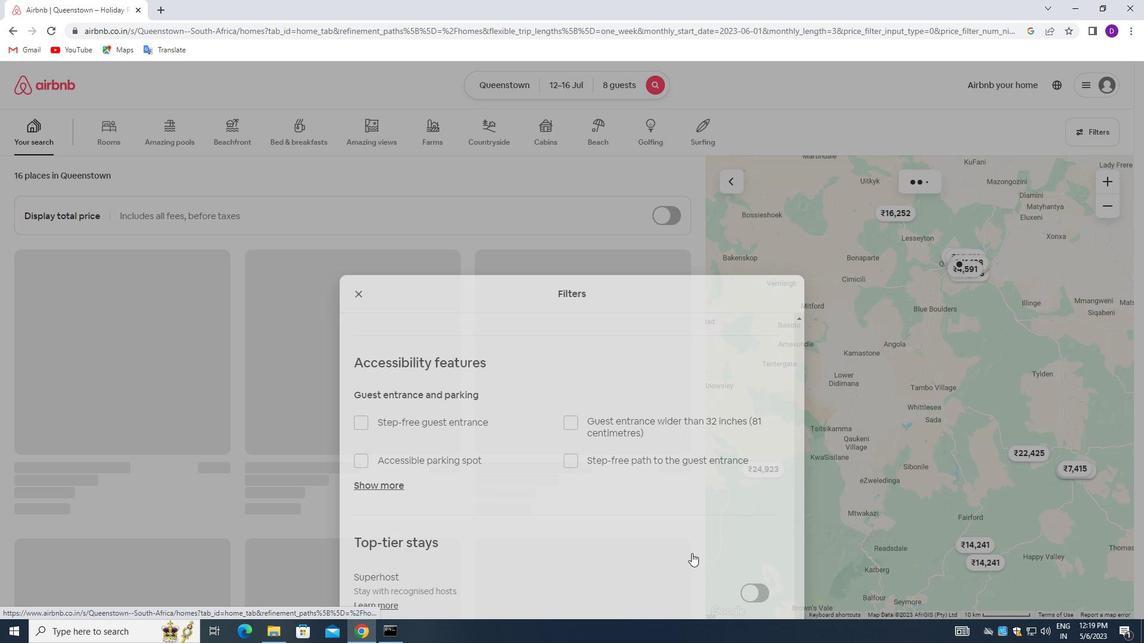 
